Task: Look for space in Goiana, Brazil from 12th  July, 2023 to 15th July, 2023 for 3 adults in price range Rs.12000 to Rs.16000. Place can be entire place with 2 bedrooms having 3 beds and 1 bathroom. Property type can be house, flat, guest house. Booking option can be shelf check-in. Required host language is Spanish.
Action: Mouse moved to (509, 91)
Screenshot: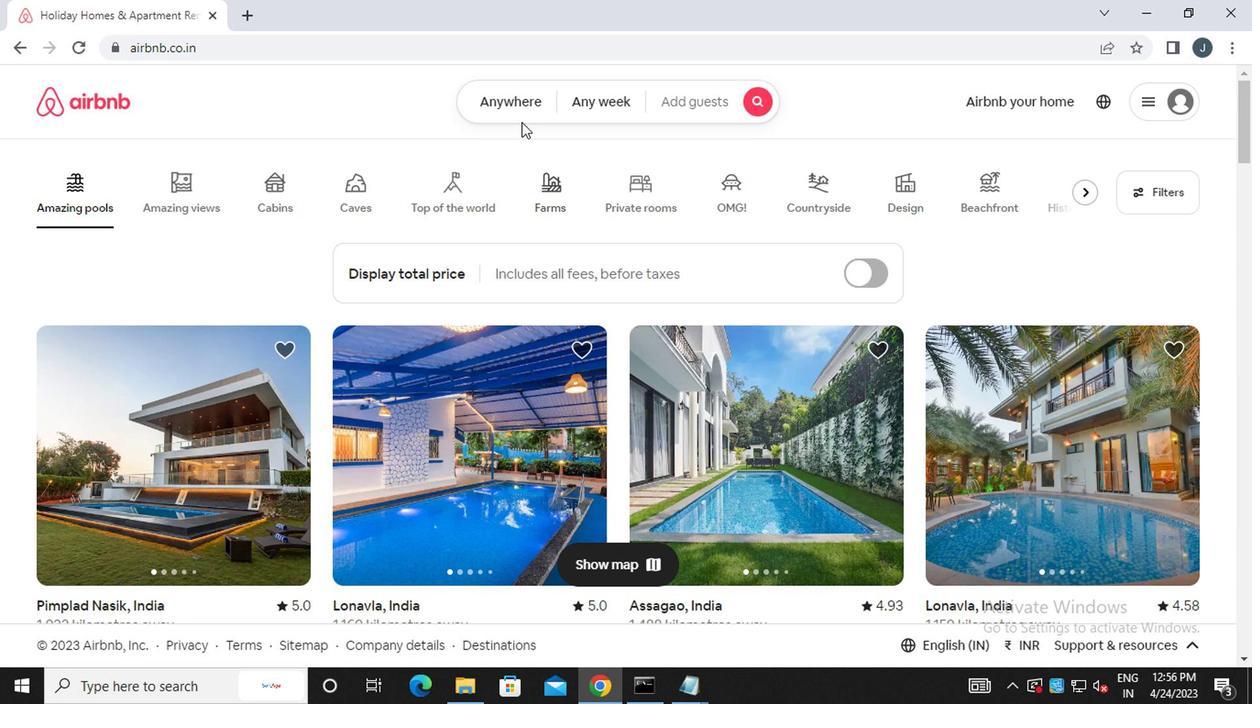 
Action: Mouse pressed left at (509, 91)
Screenshot: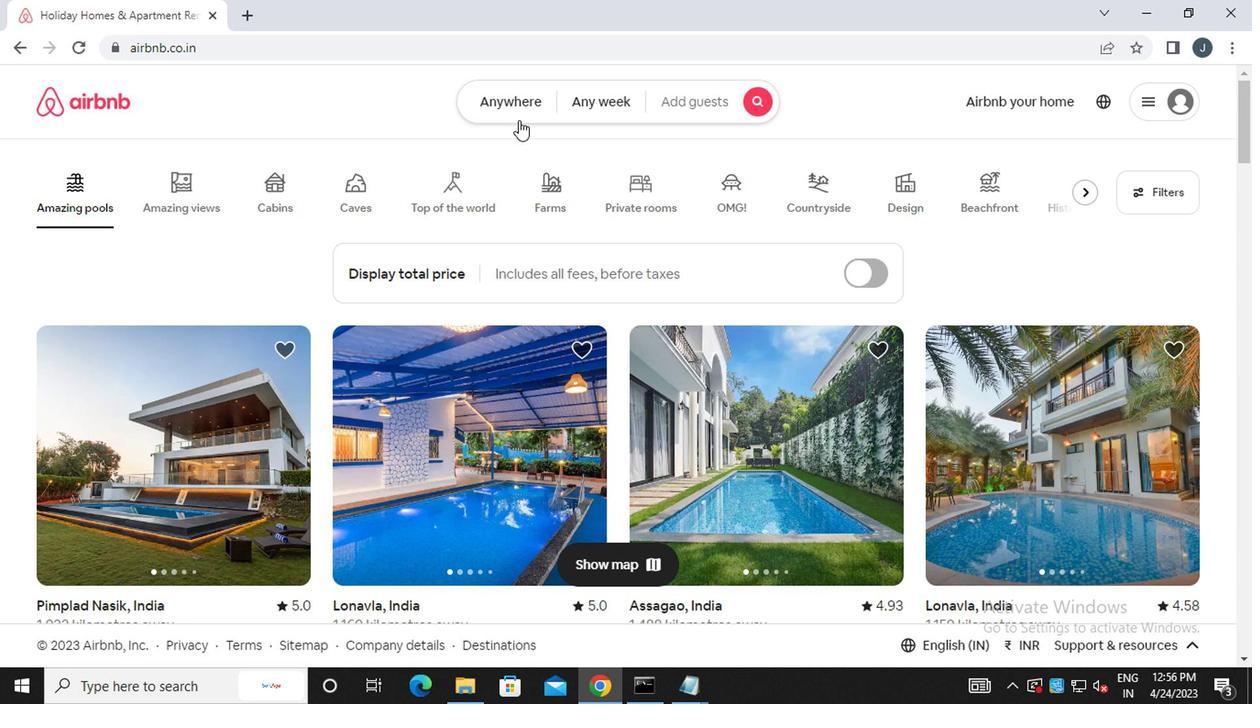 
Action: Mouse moved to (286, 177)
Screenshot: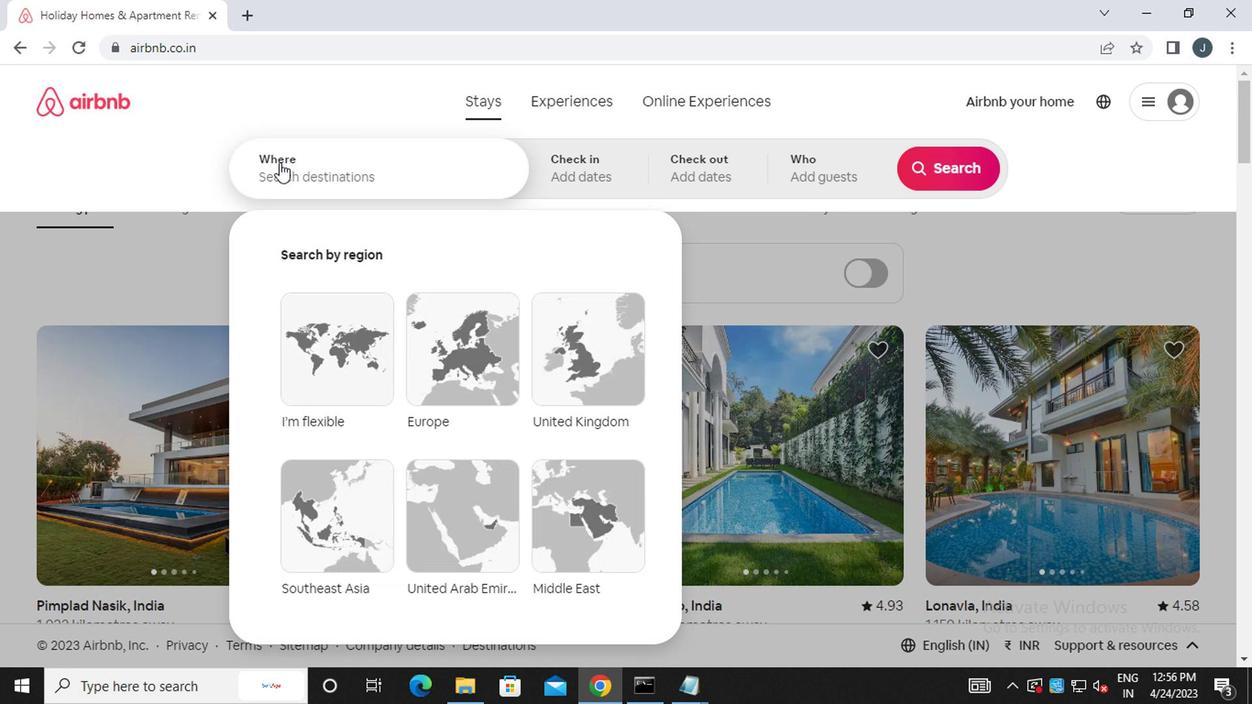 
Action: Mouse pressed left at (286, 177)
Screenshot: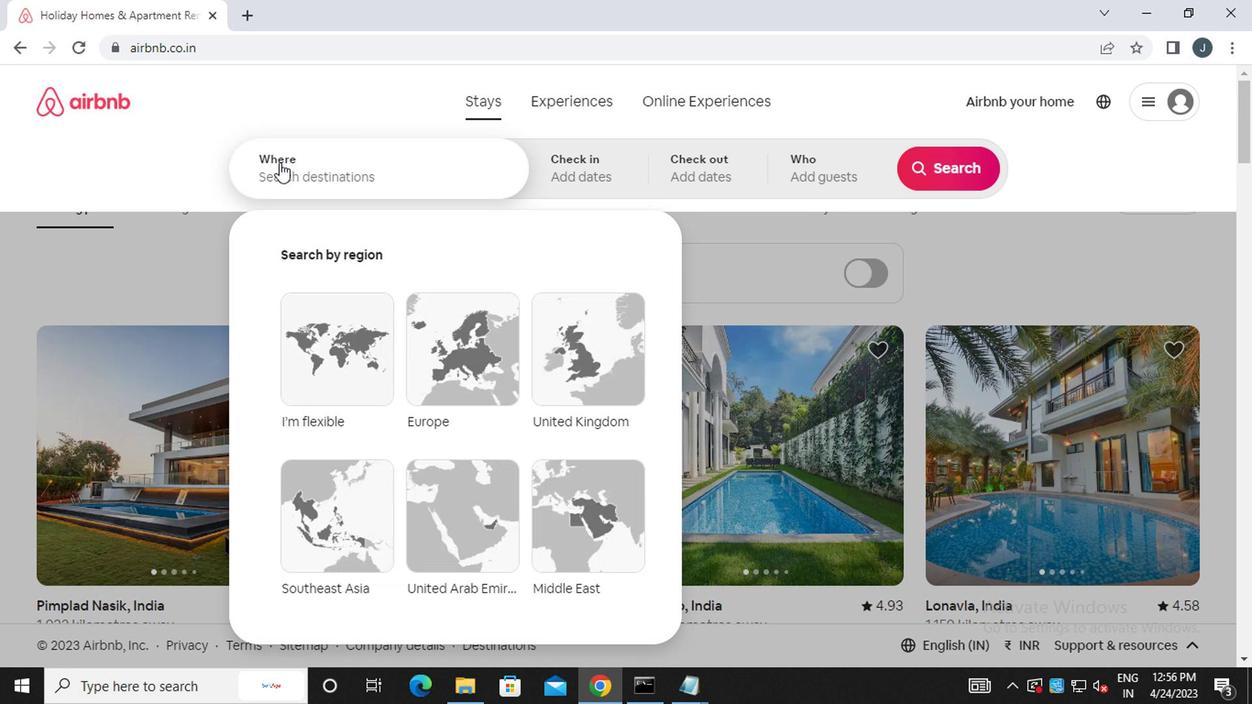 
Action: Key pressed g<Key.caps_lock>oiana,<Key.caps_lock><Key.space>b<Key.caps_lock>razil
Screenshot: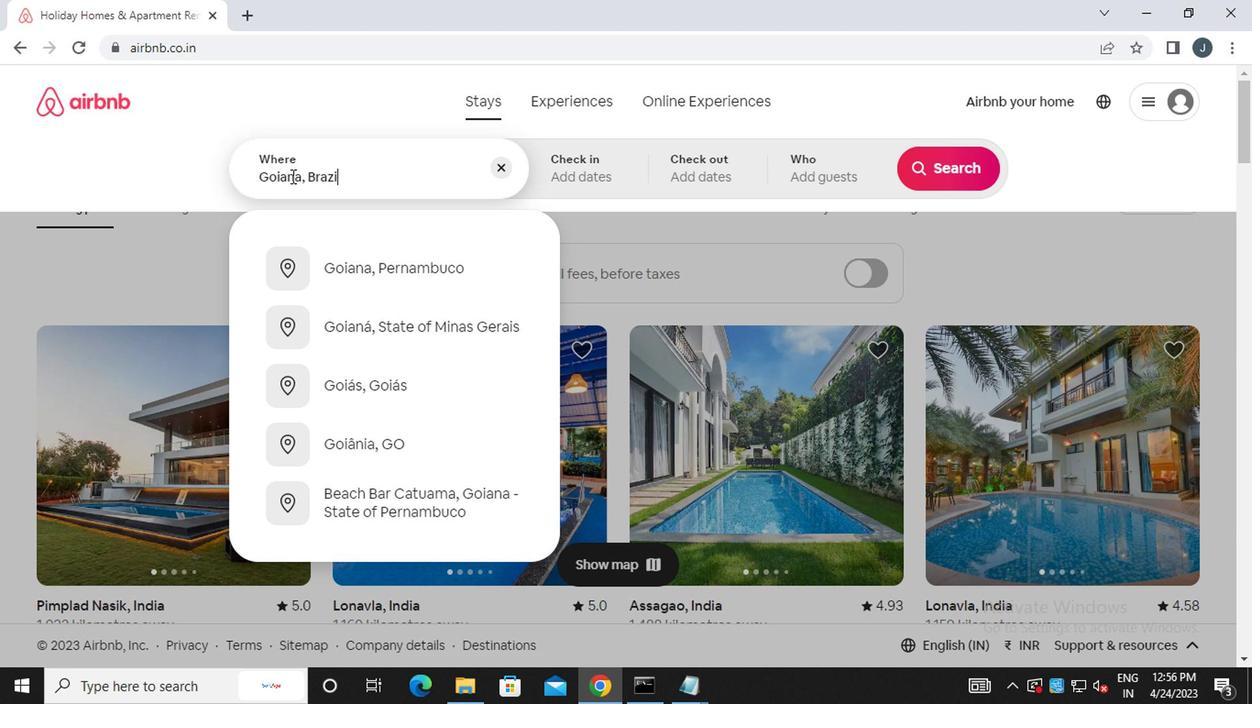
Action: Mouse moved to (591, 174)
Screenshot: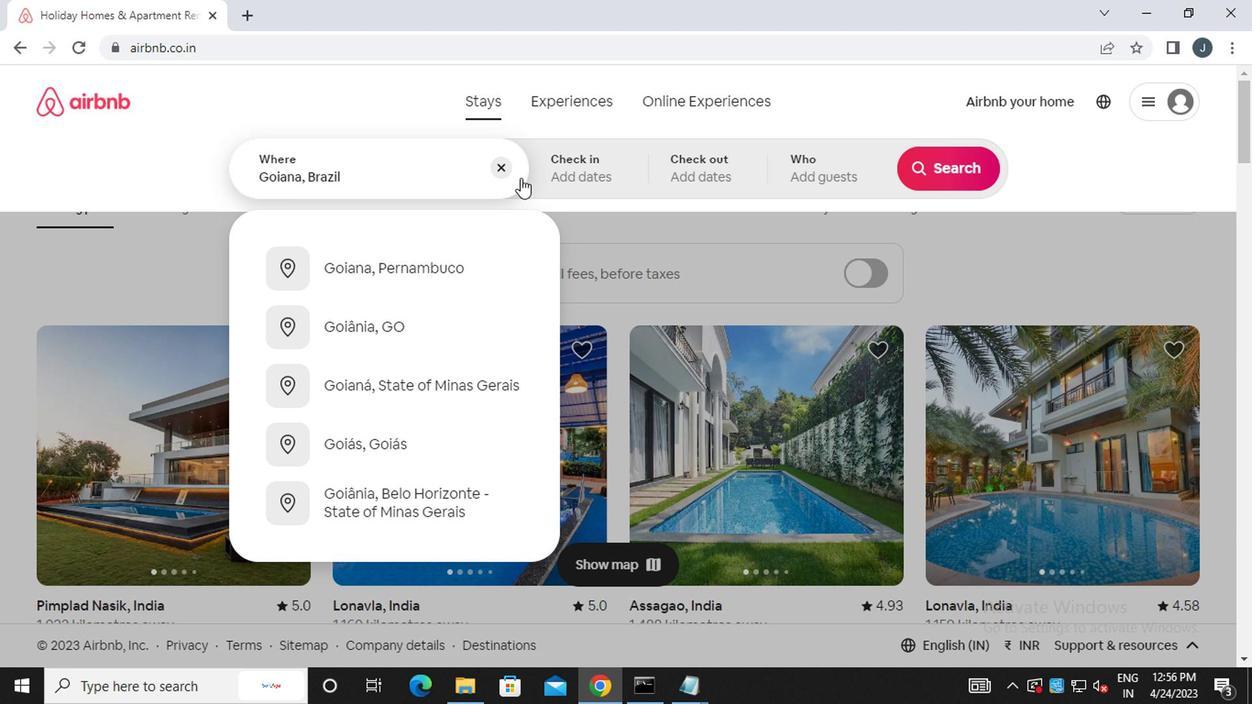 
Action: Mouse pressed left at (591, 174)
Screenshot: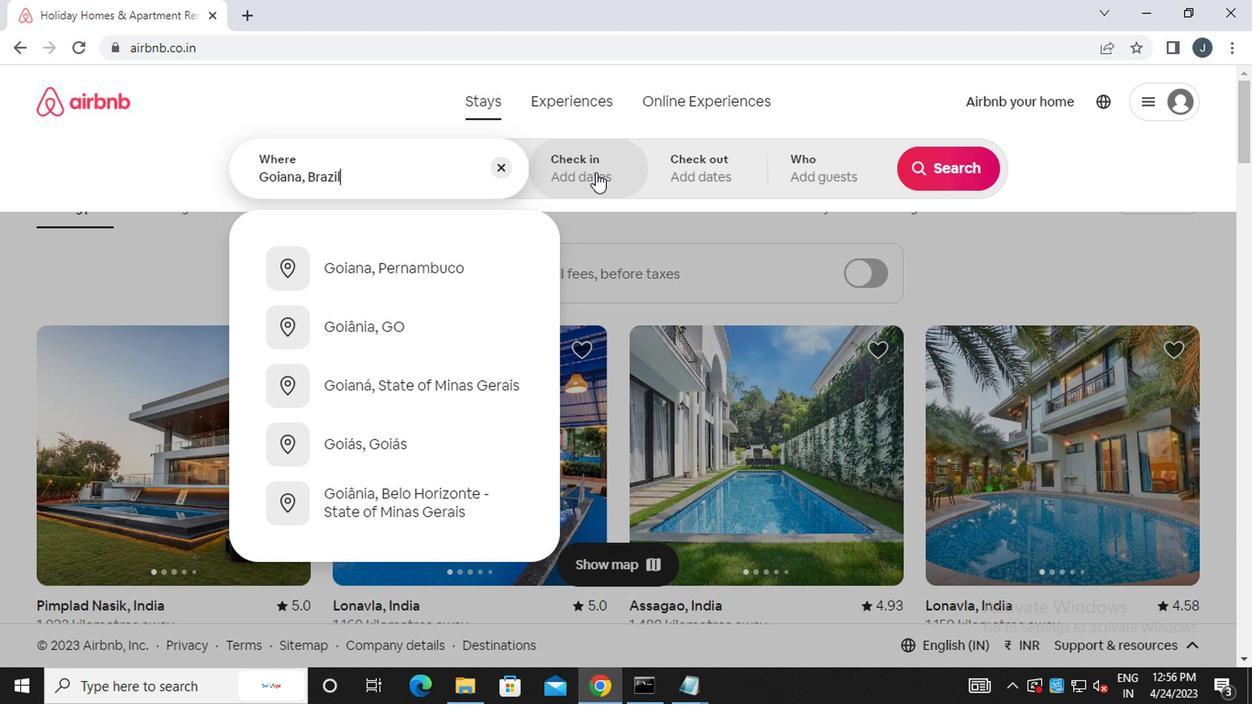 
Action: Mouse moved to (938, 314)
Screenshot: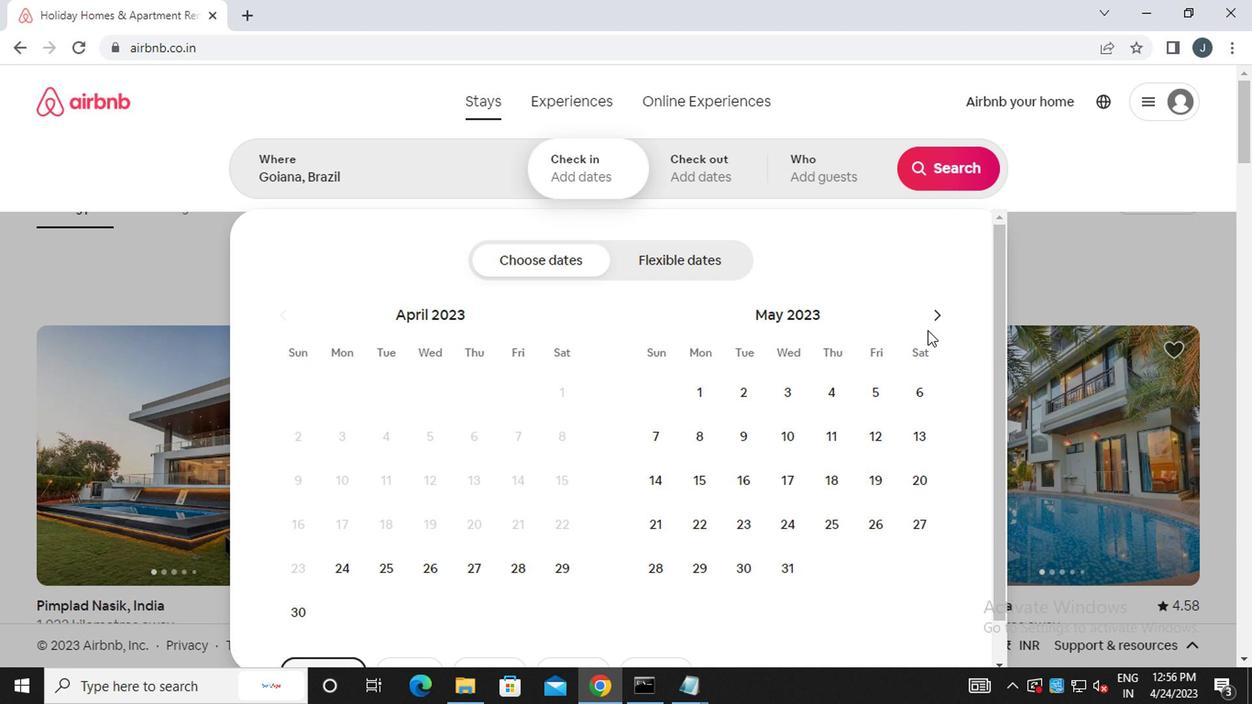 
Action: Mouse pressed left at (938, 314)
Screenshot: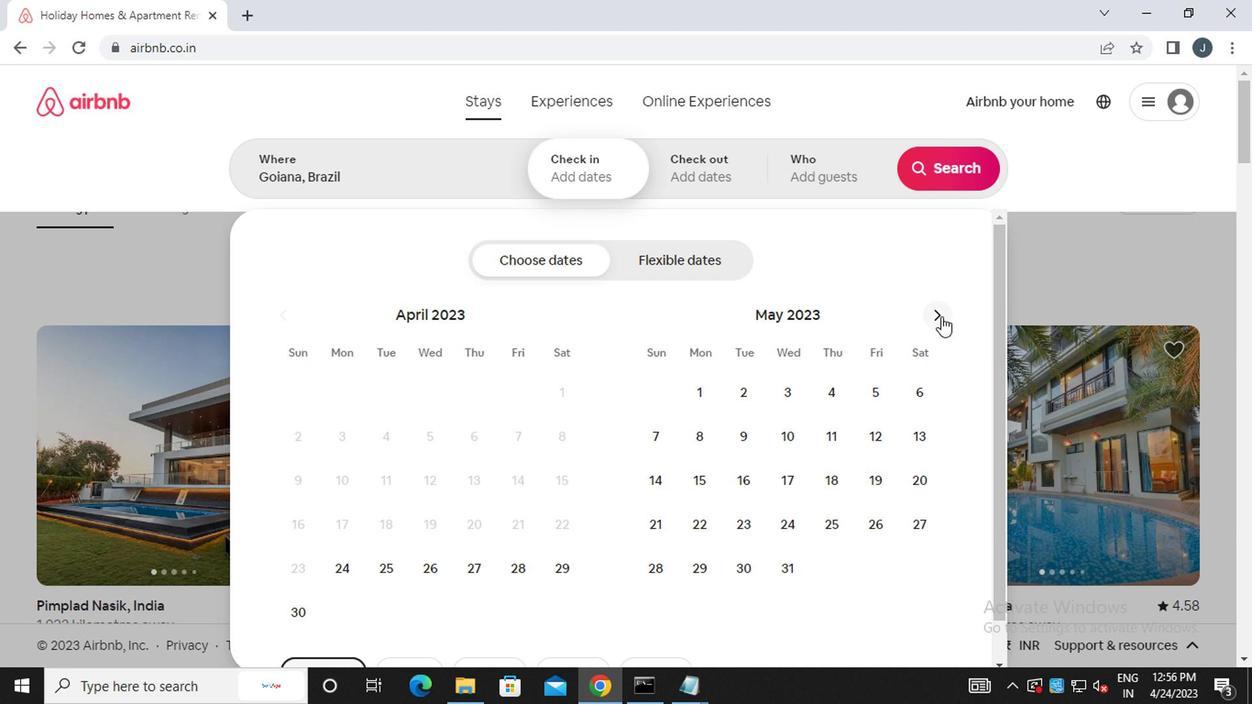 
Action: Mouse moved to (938, 314)
Screenshot: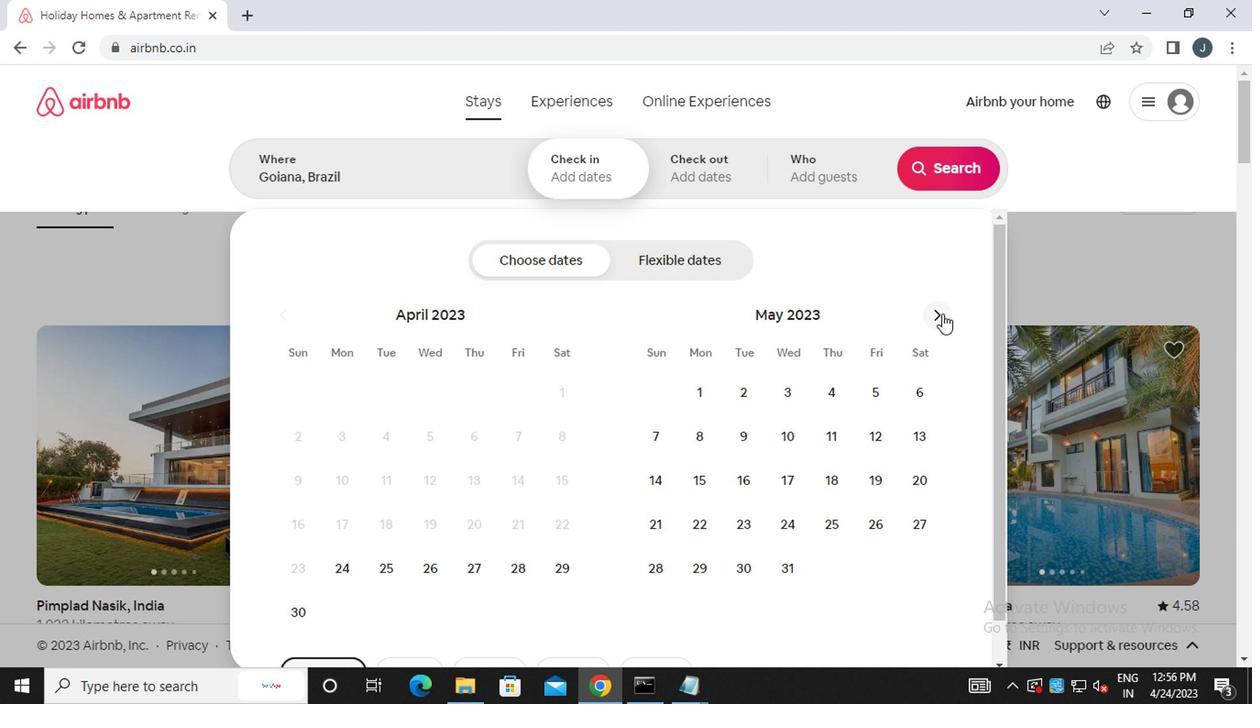 
Action: Mouse pressed left at (938, 314)
Screenshot: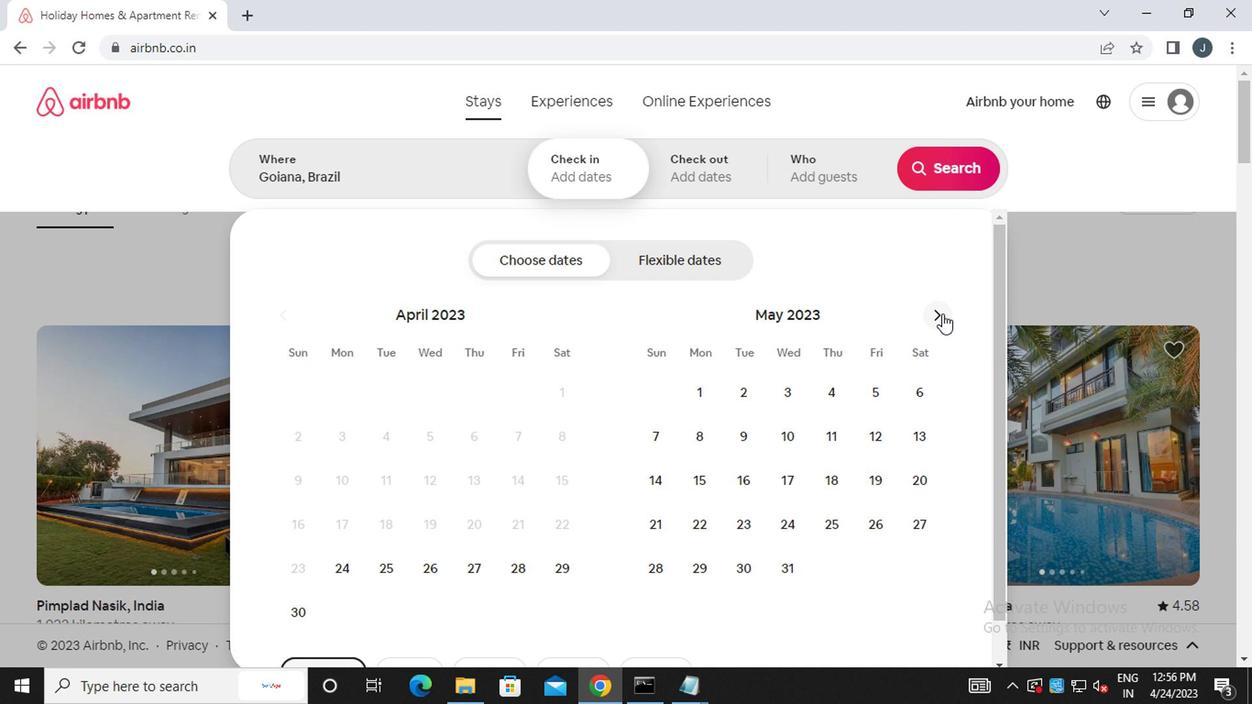
Action: Mouse moved to (772, 481)
Screenshot: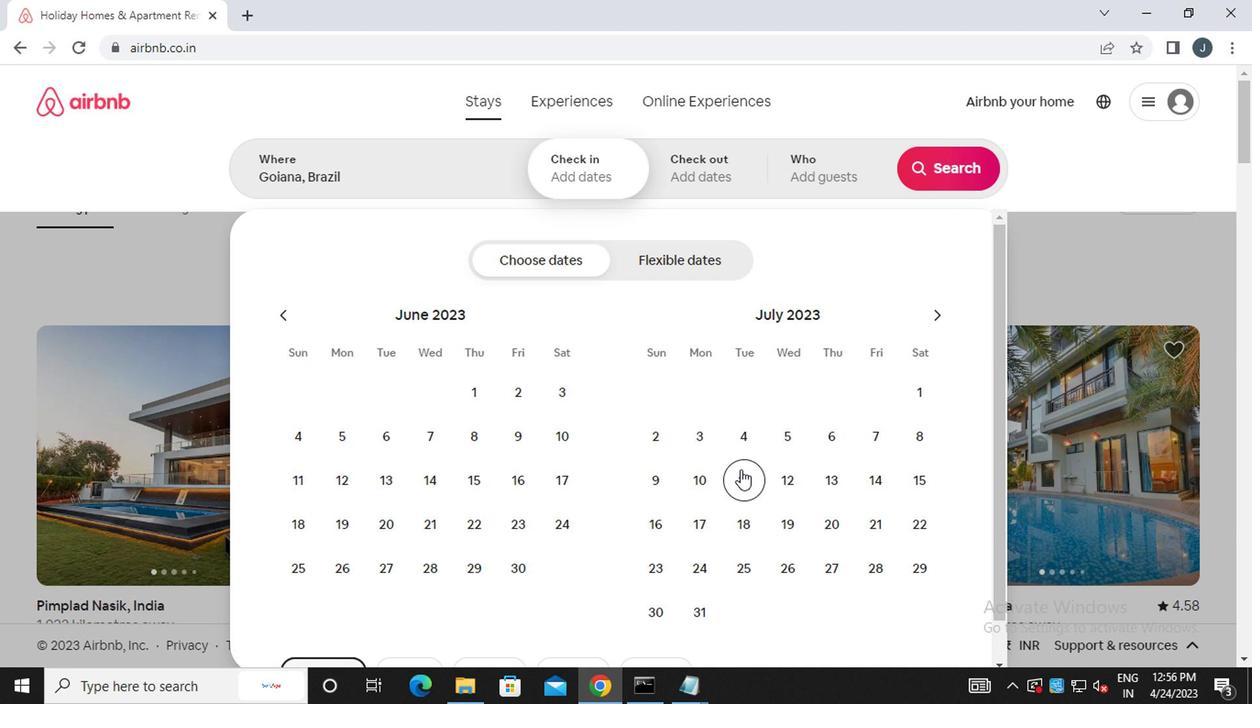 
Action: Mouse pressed left at (772, 481)
Screenshot: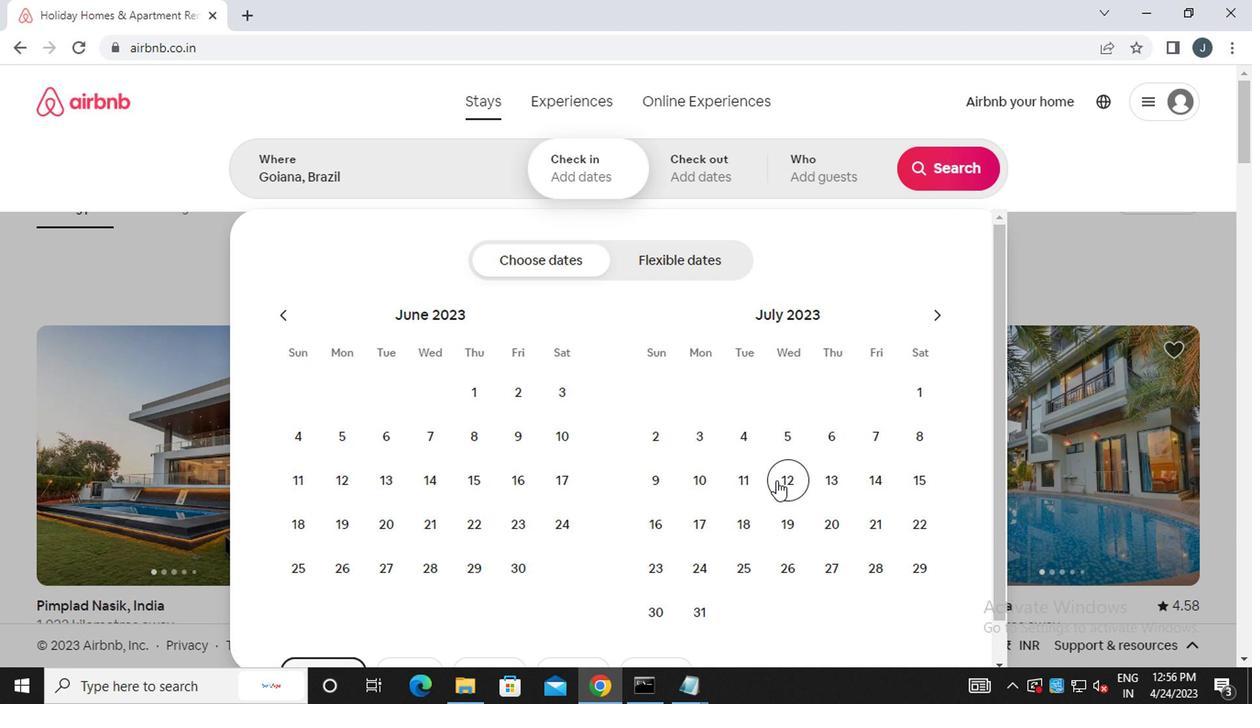 
Action: Mouse moved to (913, 479)
Screenshot: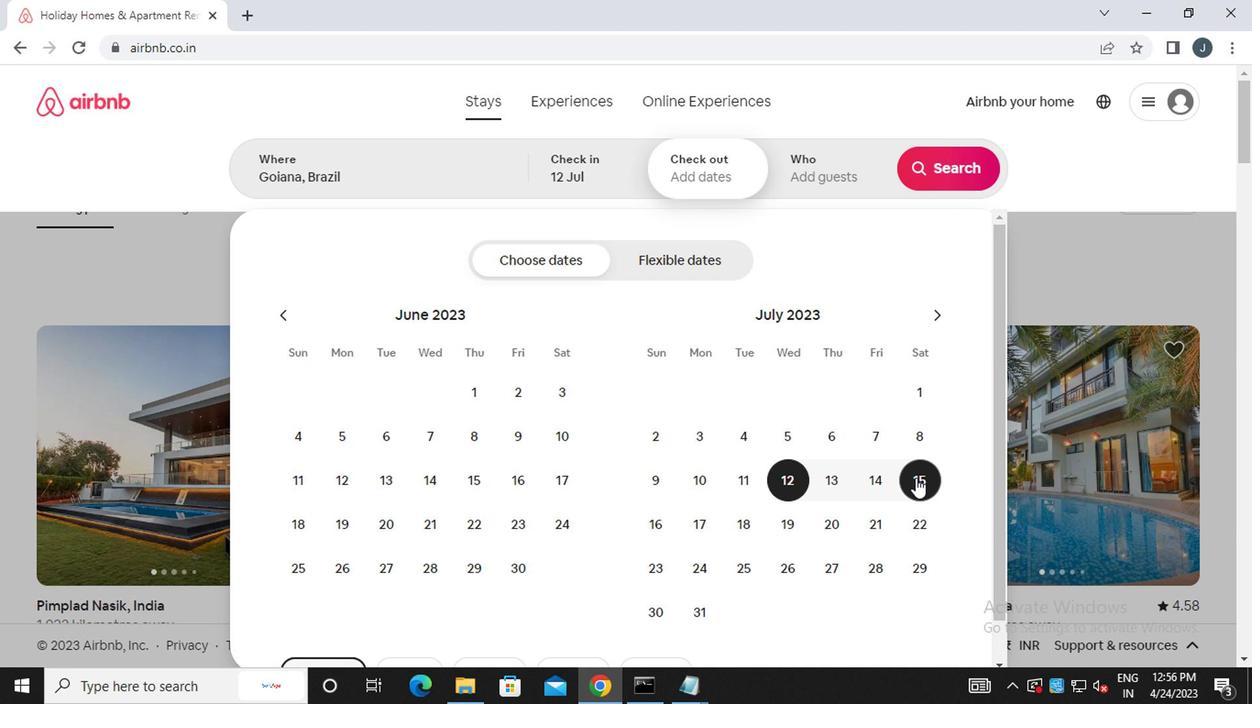 
Action: Mouse pressed left at (913, 479)
Screenshot: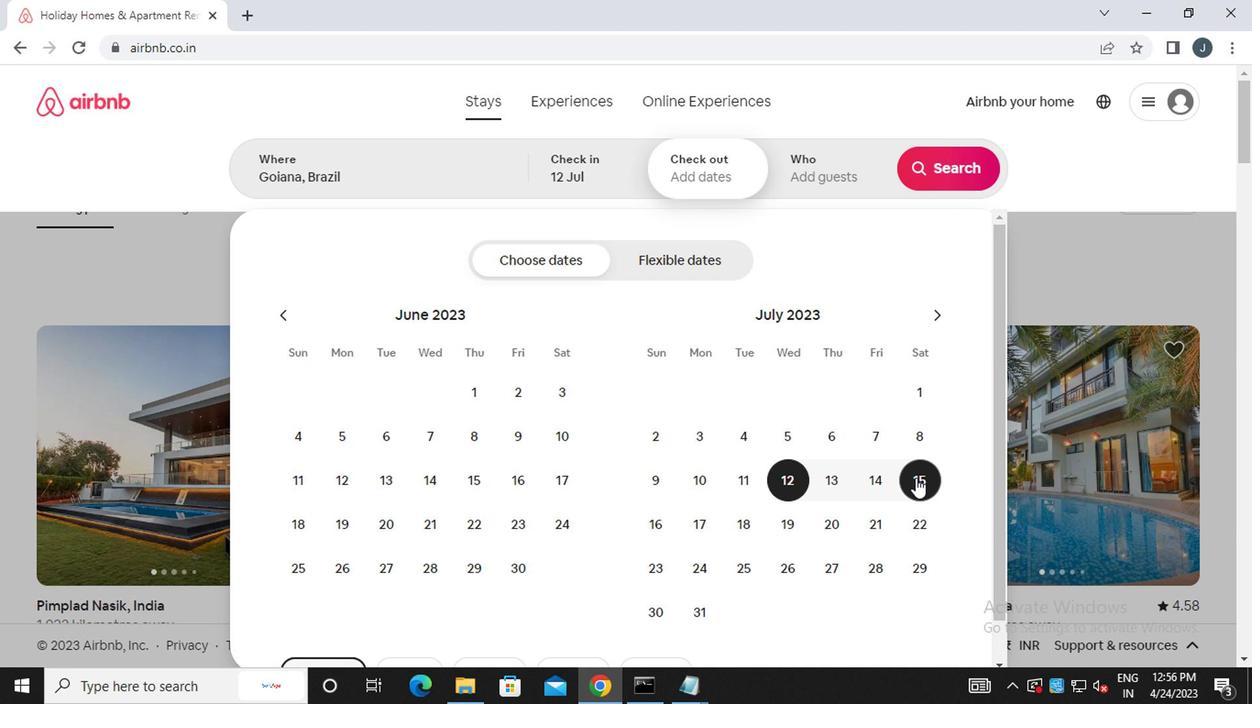 
Action: Mouse moved to (835, 184)
Screenshot: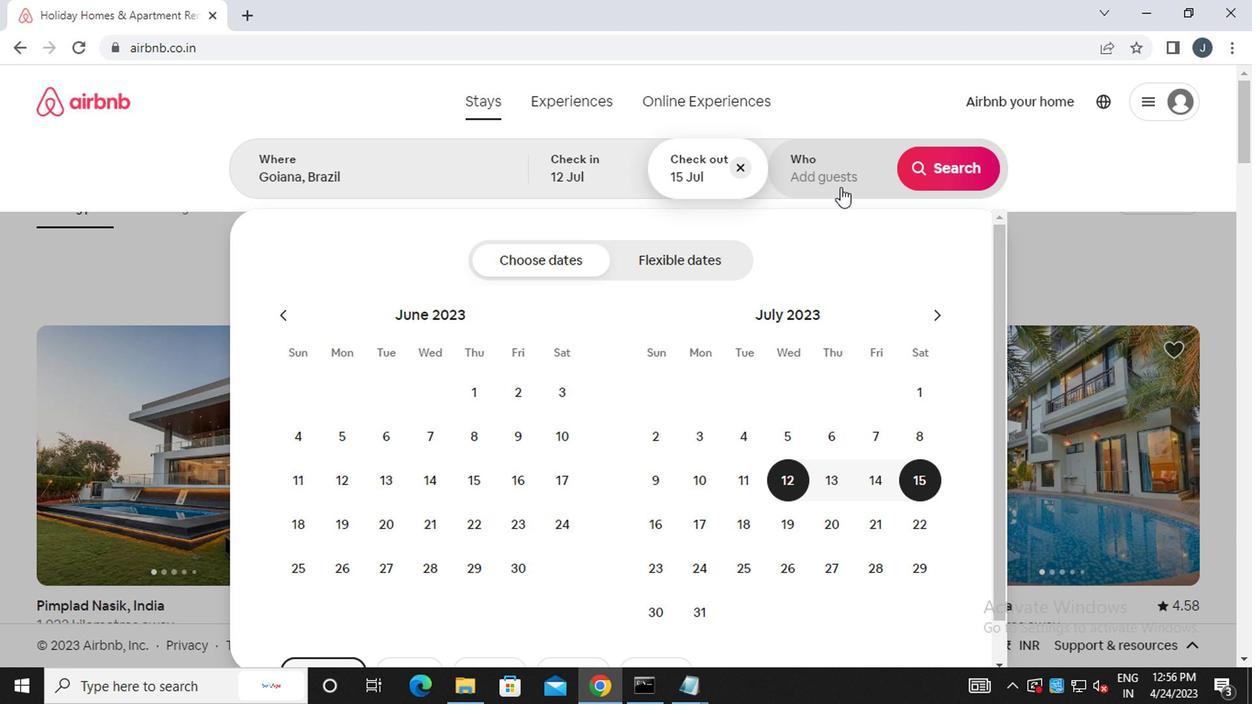 
Action: Mouse pressed left at (835, 184)
Screenshot: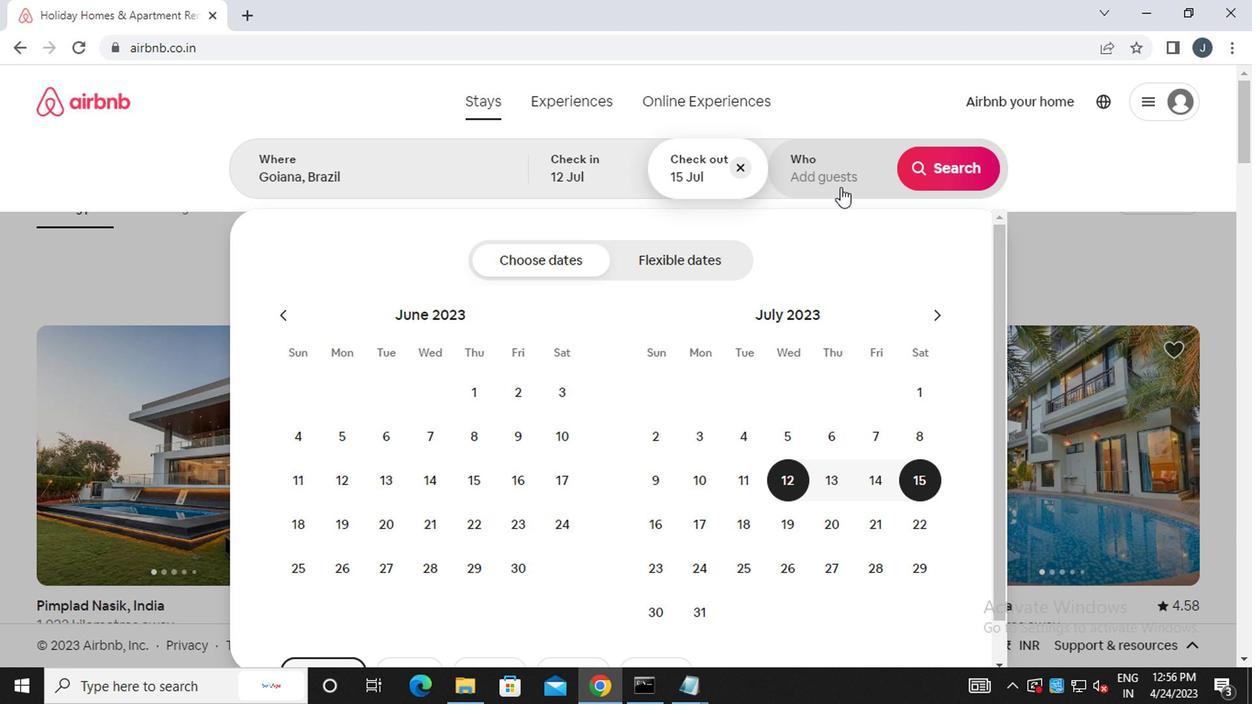 
Action: Mouse moved to (948, 268)
Screenshot: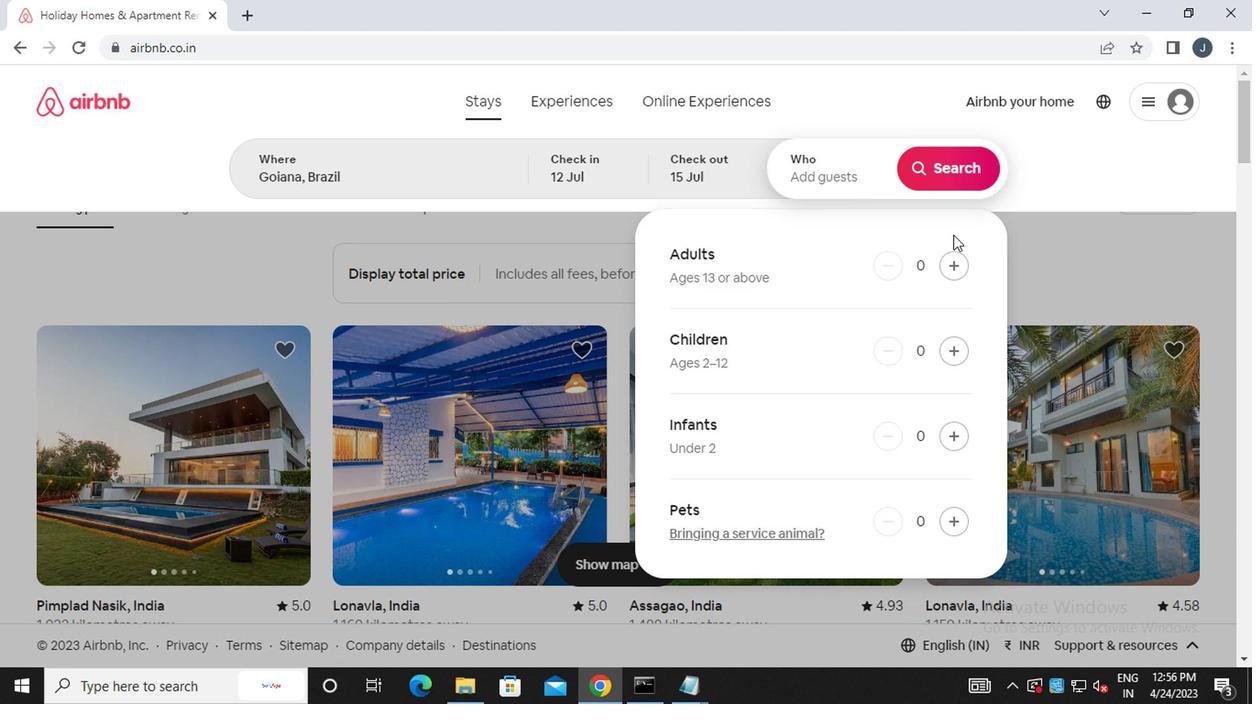 
Action: Mouse pressed left at (948, 268)
Screenshot: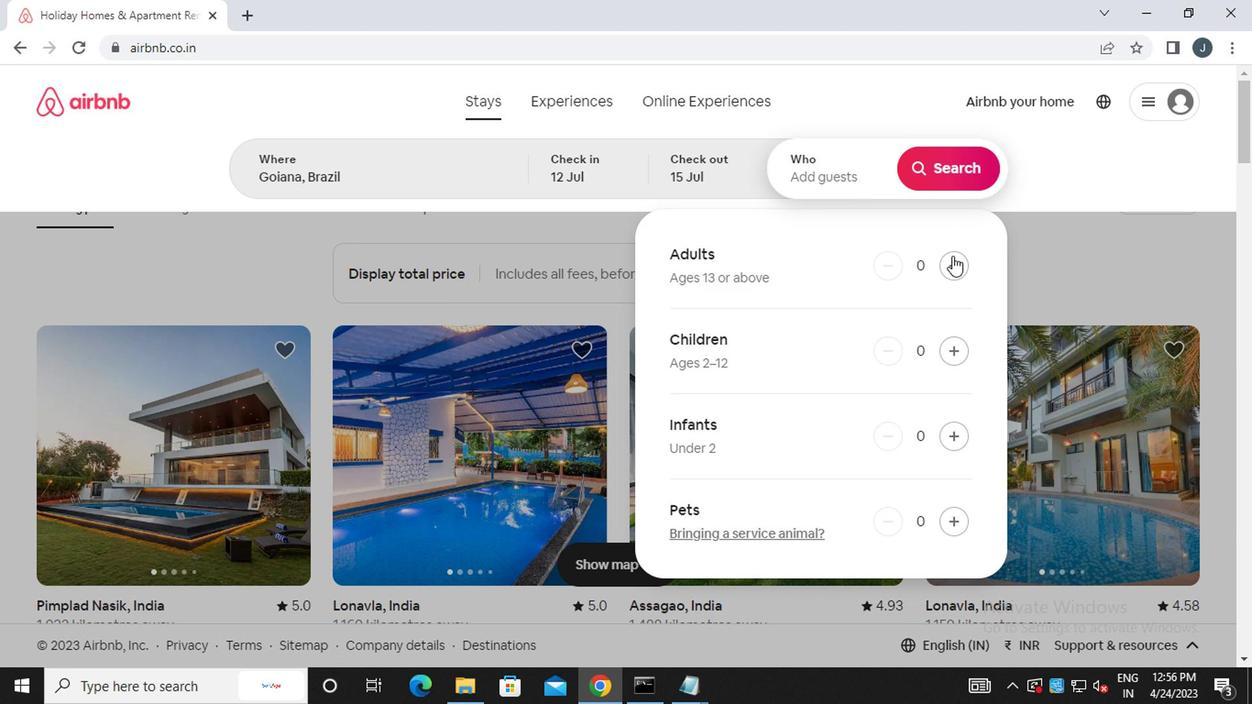 
Action: Mouse pressed left at (948, 268)
Screenshot: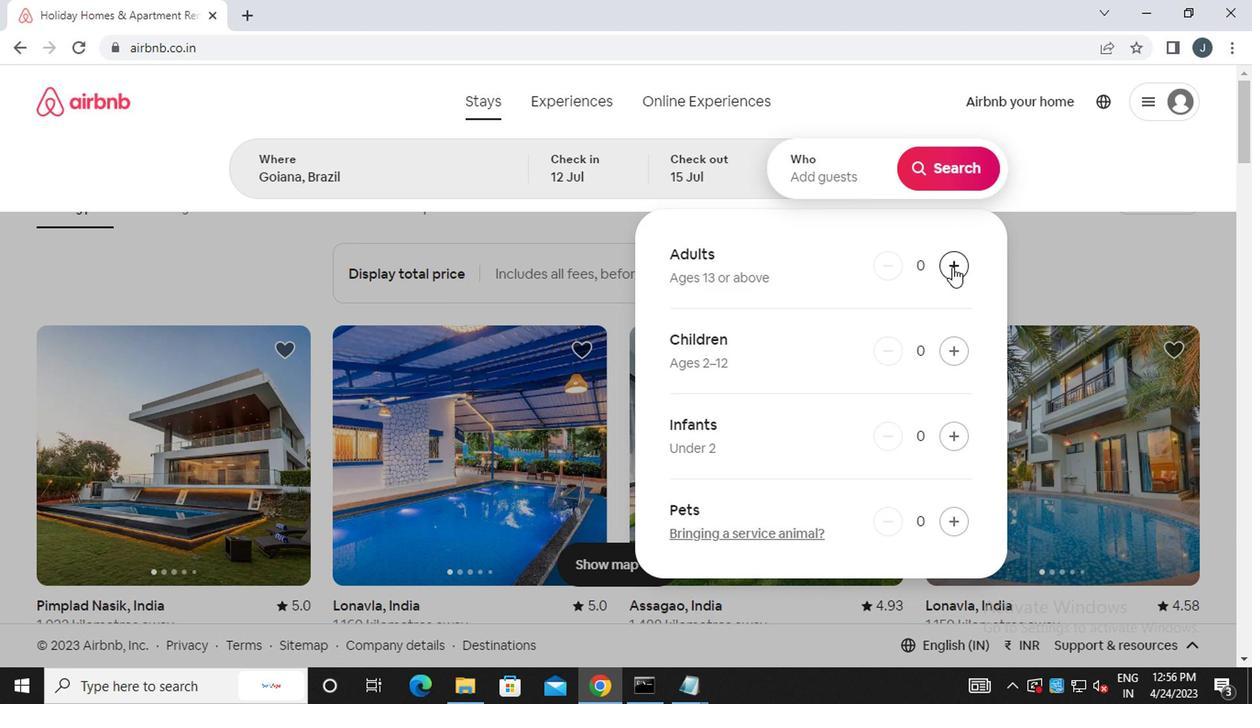 
Action: Mouse pressed left at (948, 268)
Screenshot: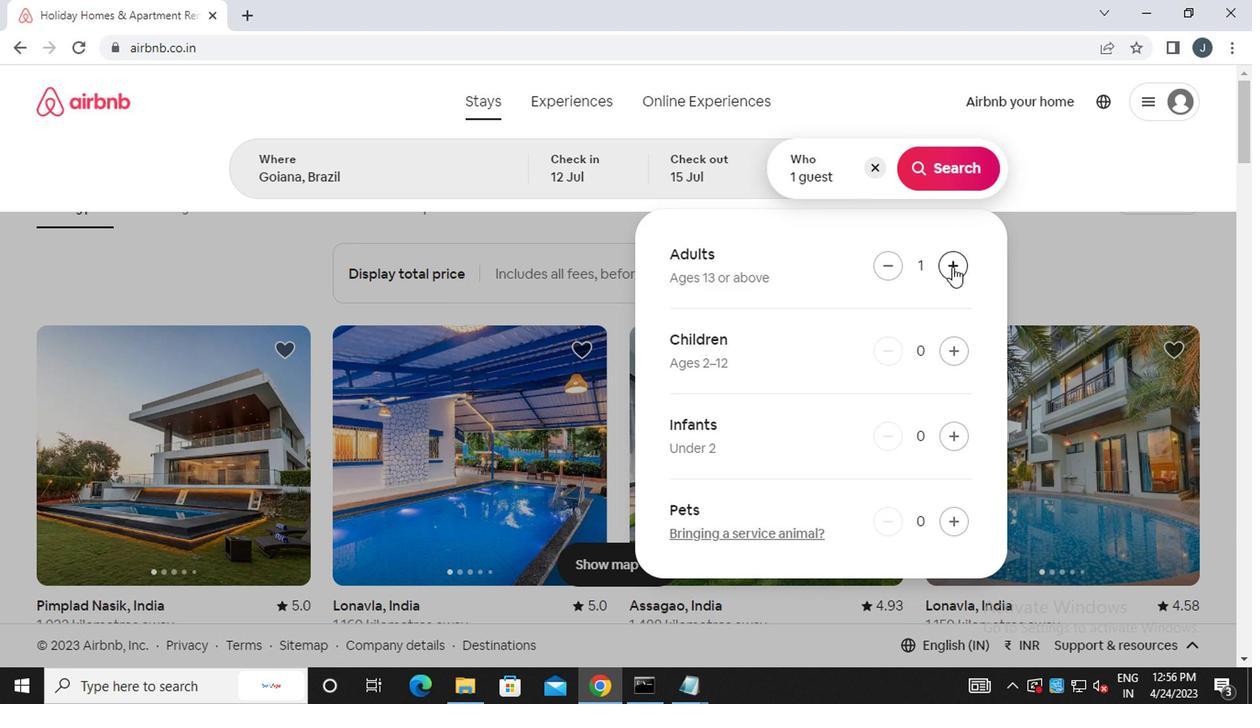 
Action: Mouse moved to (959, 177)
Screenshot: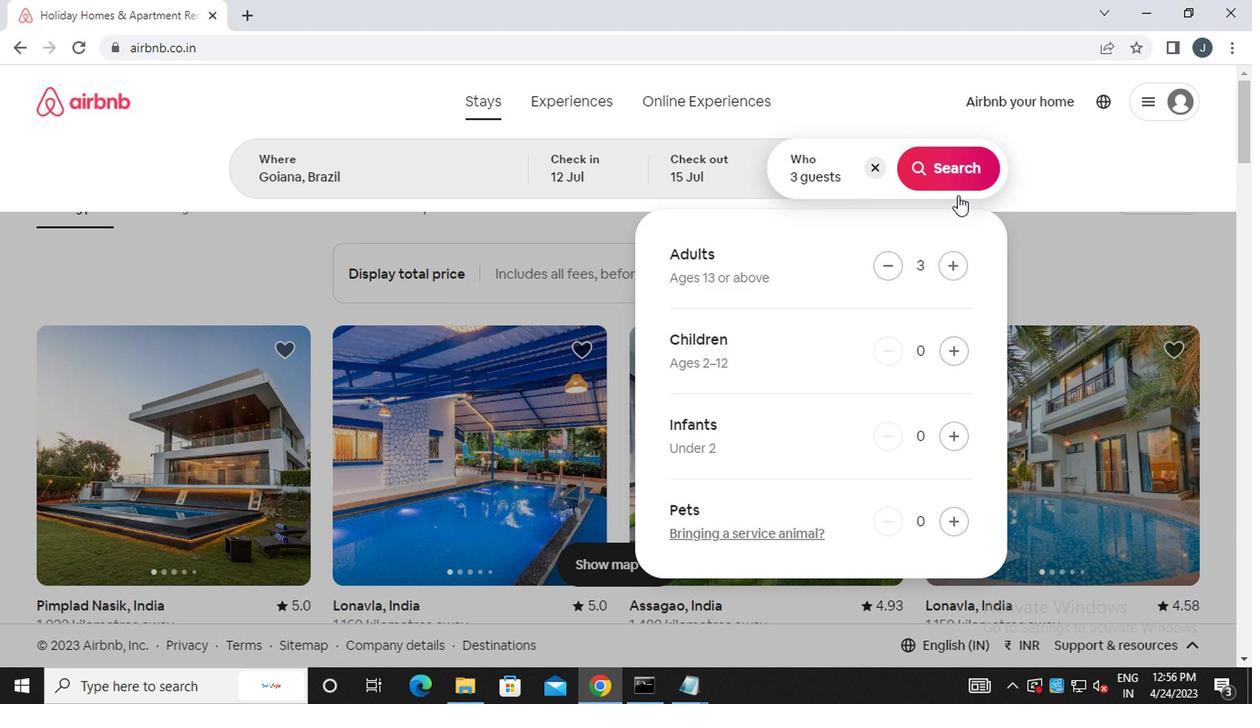 
Action: Mouse pressed left at (959, 177)
Screenshot: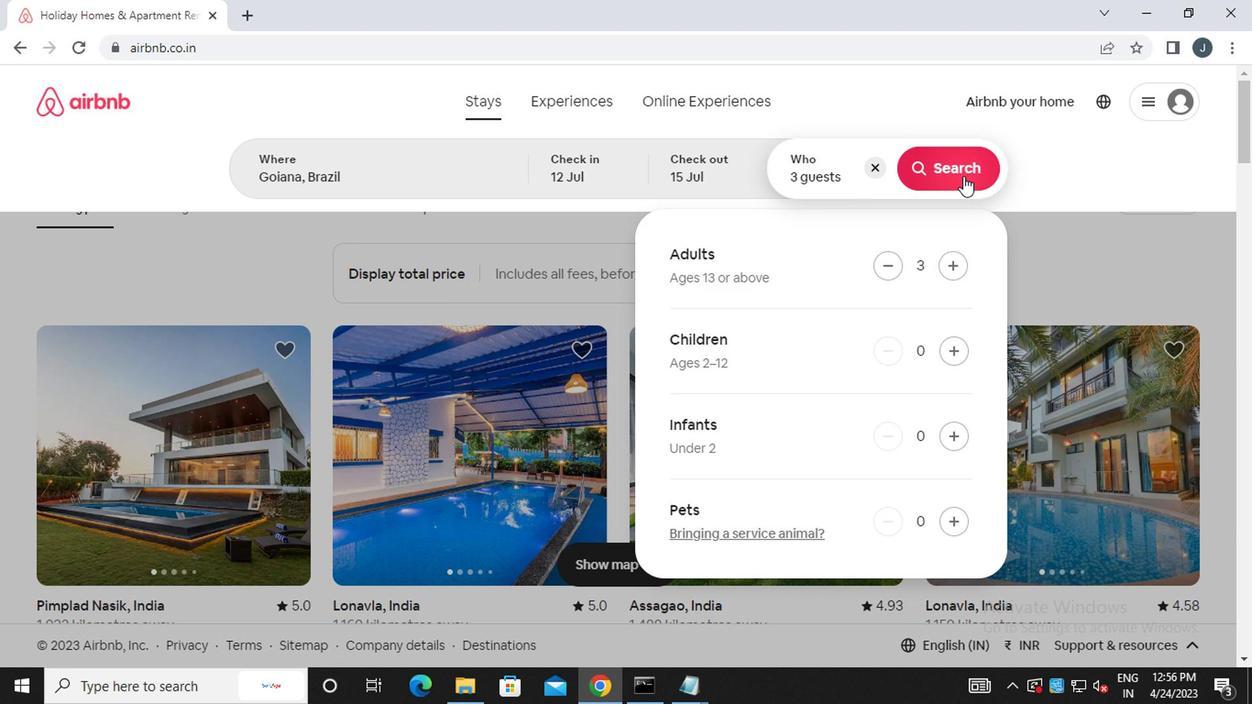 
Action: Mouse moved to (1157, 174)
Screenshot: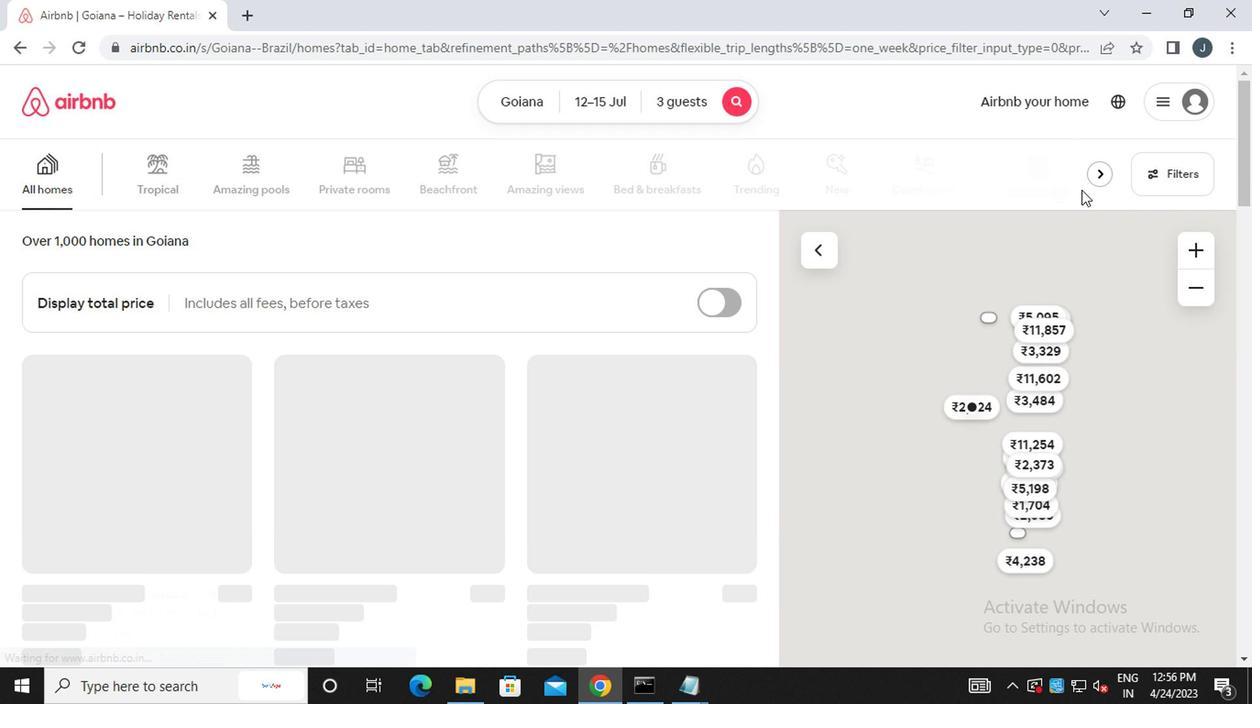 
Action: Mouse pressed left at (1157, 174)
Screenshot: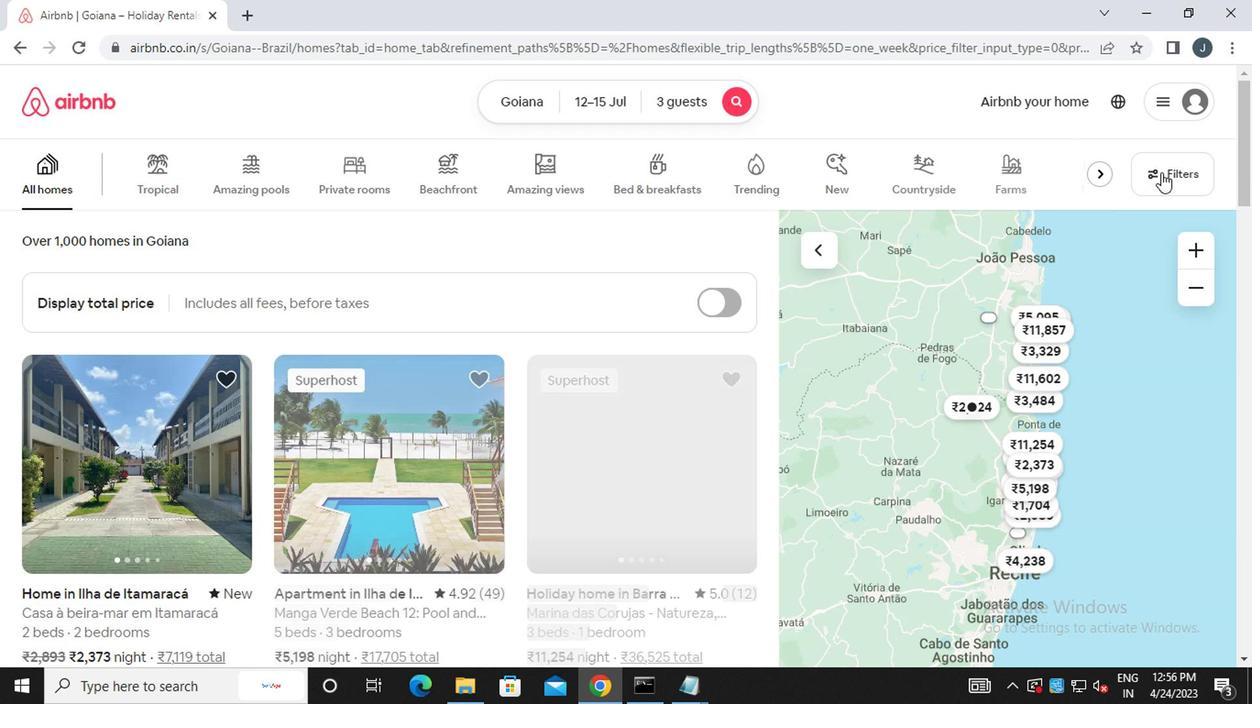 
Action: Mouse moved to (395, 410)
Screenshot: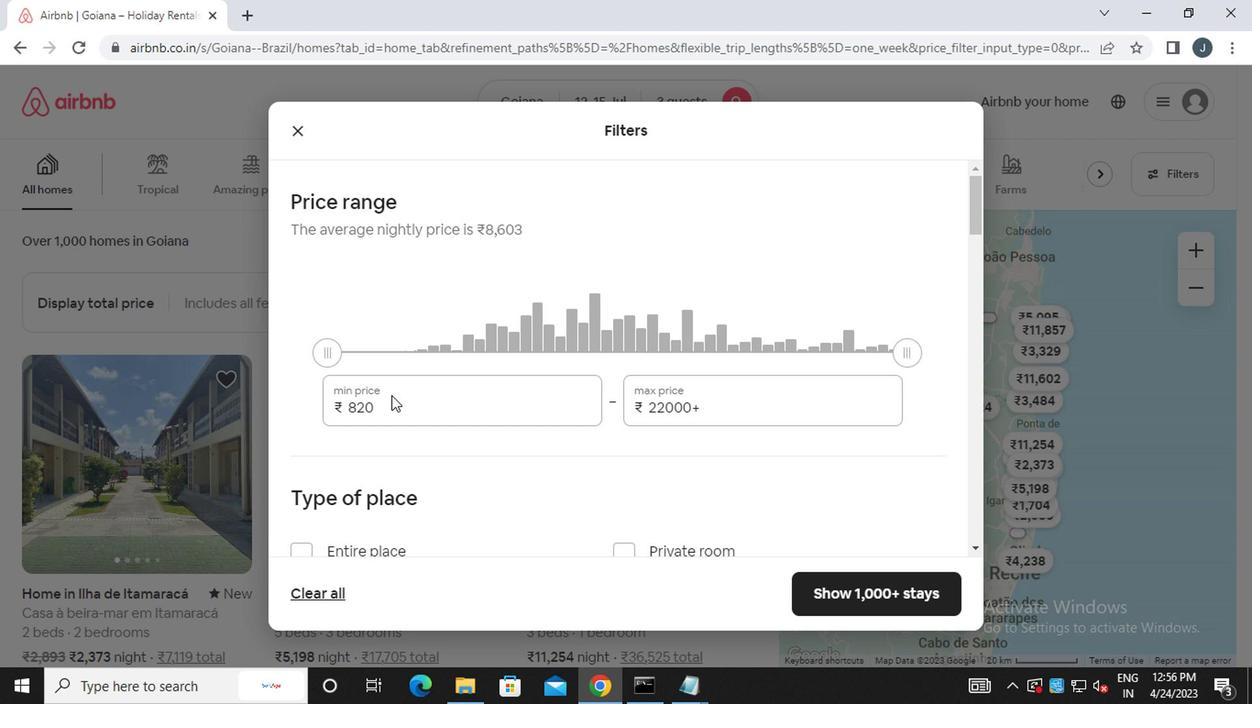 
Action: Mouse pressed left at (395, 410)
Screenshot: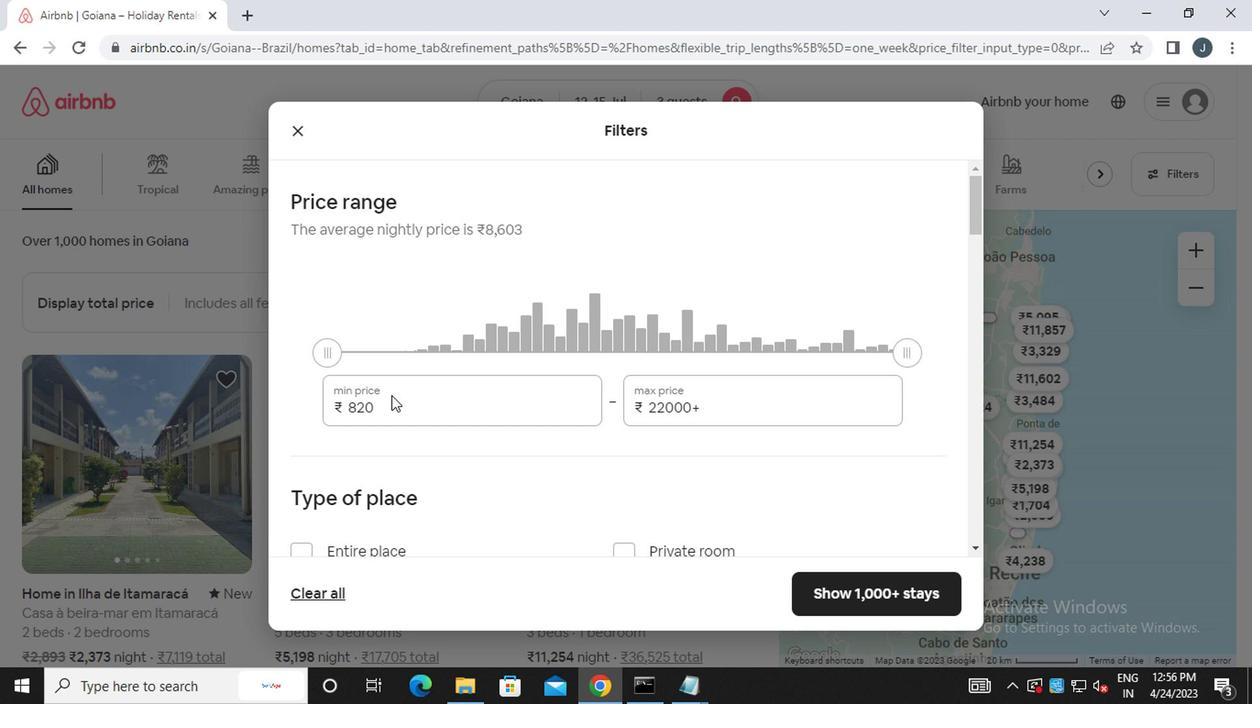
Action: Mouse moved to (388, 409)
Screenshot: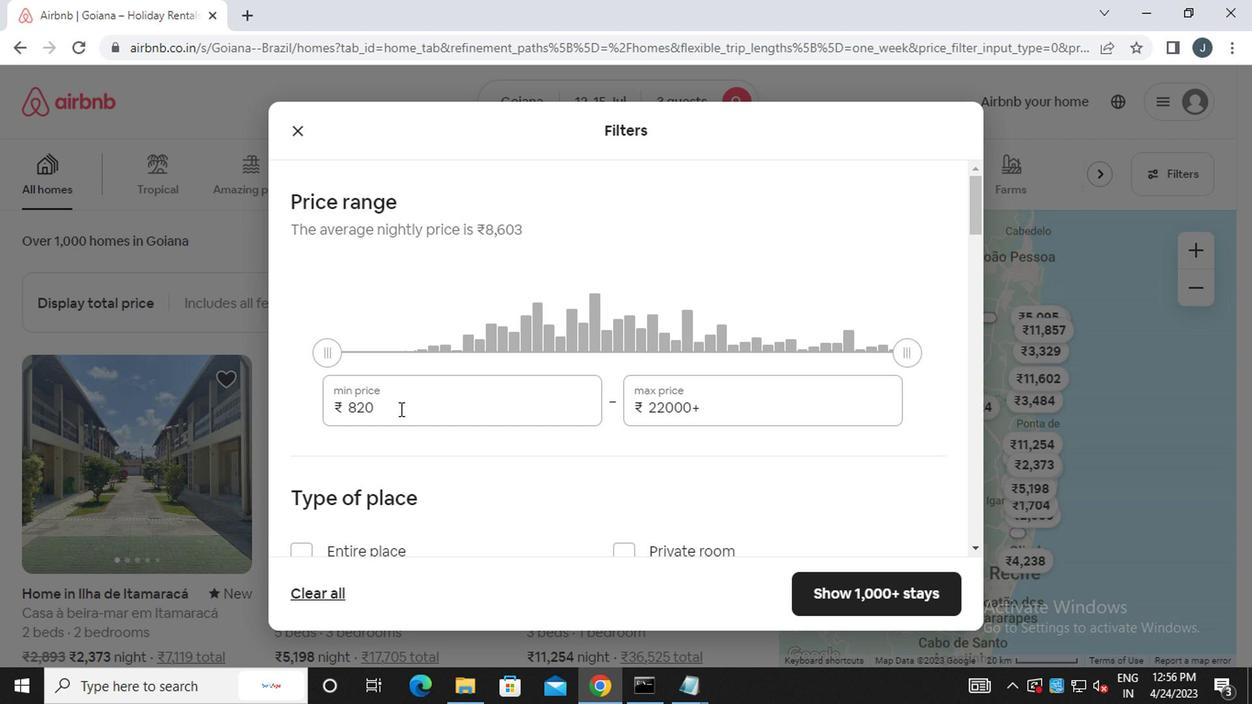 
Action: Key pressed <Key.backspace><Key.backspace><Key.backspace><Key.backspace><Key.backspace><Key.backspace><Key.backspace><Key.backspace><Key.backspace><<97>><<98>><<96>><<96>><<96>>
Screenshot: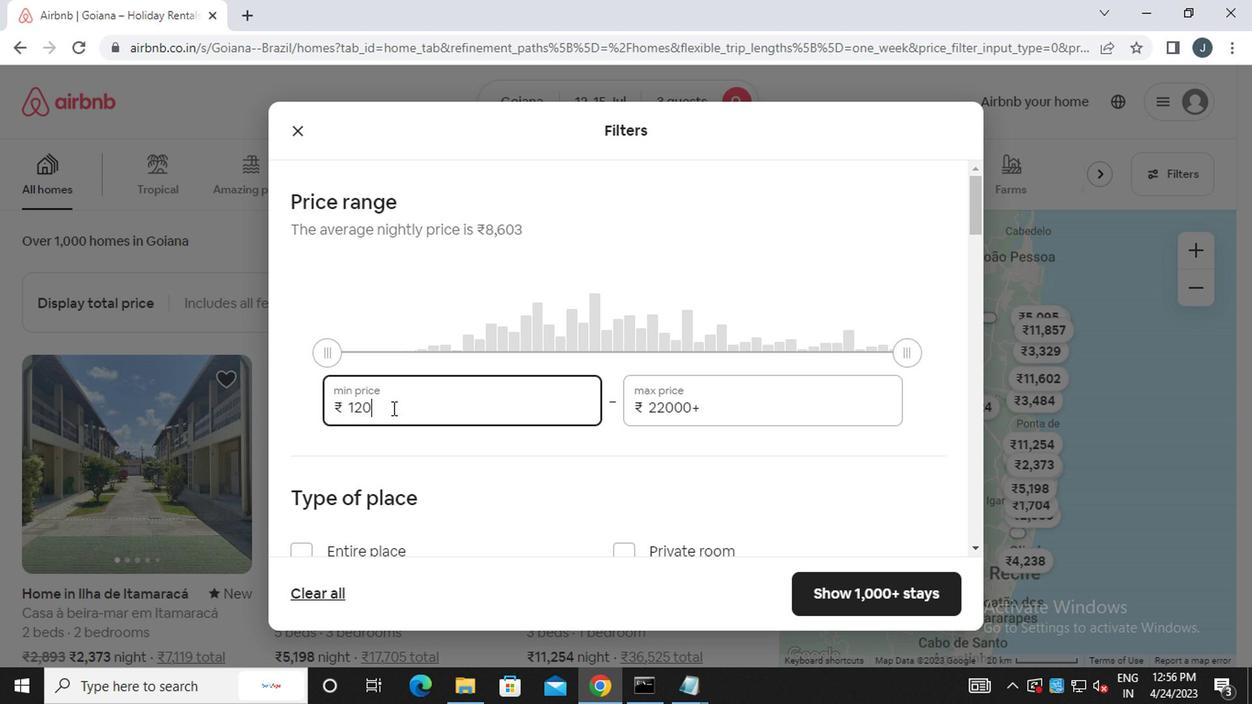 
Action: Mouse moved to (770, 395)
Screenshot: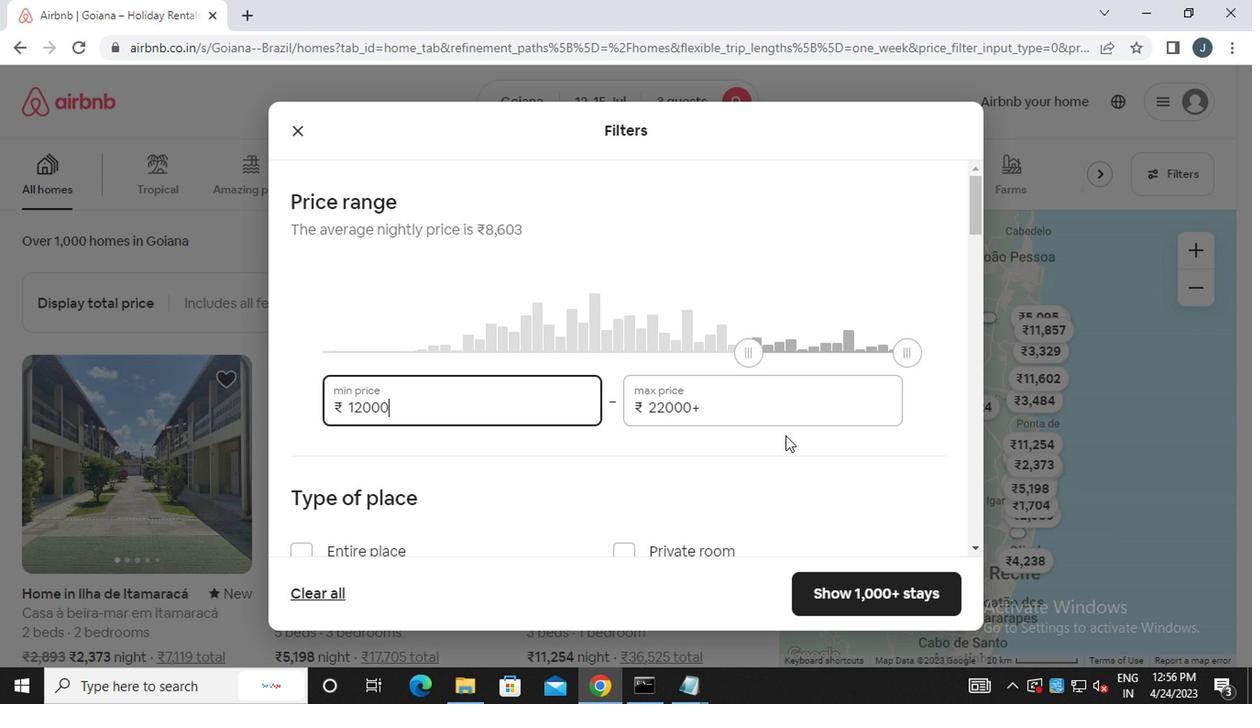 
Action: Mouse pressed left at (770, 395)
Screenshot: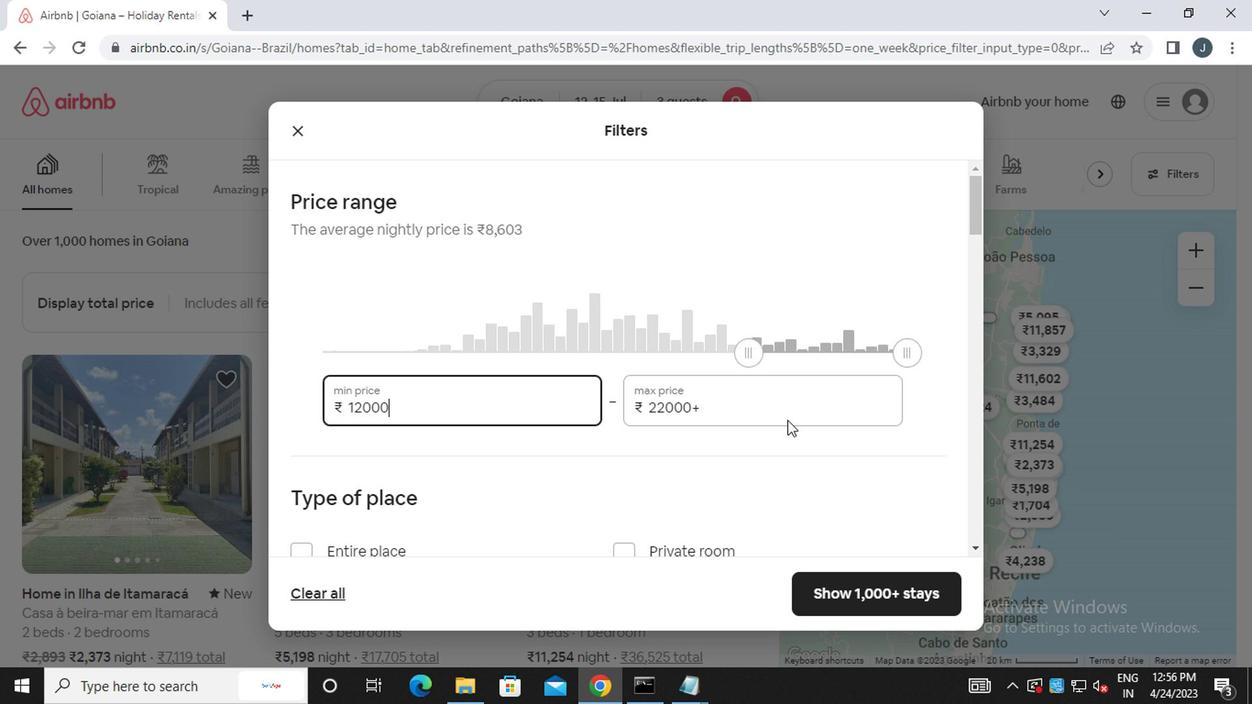 
Action: Mouse moved to (770, 395)
Screenshot: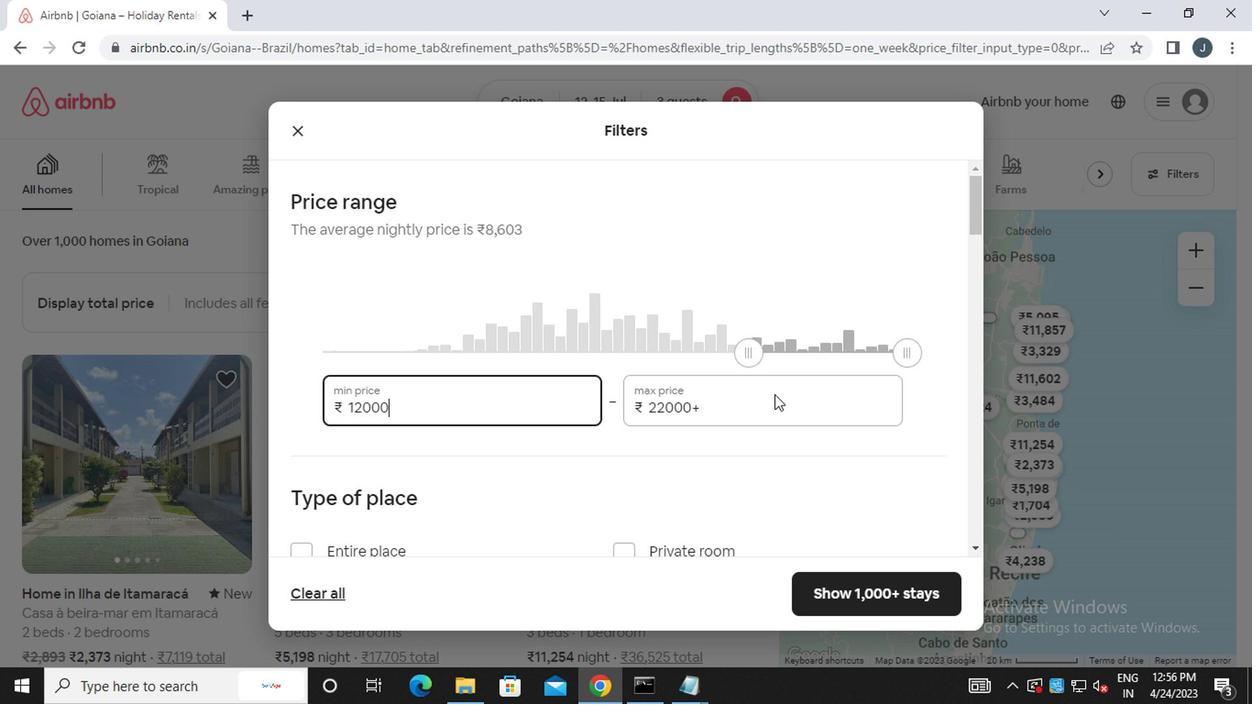 
Action: Key pressed <Key.backspace><Key.backspace><Key.backspace><Key.backspace><Key.backspace><Key.backspace><Key.backspace><Key.backspace><Key.backspace><Key.backspace><Key.backspace><Key.backspace><Key.backspace><<97>><<102>><<96>><<96>><<96>>
Screenshot: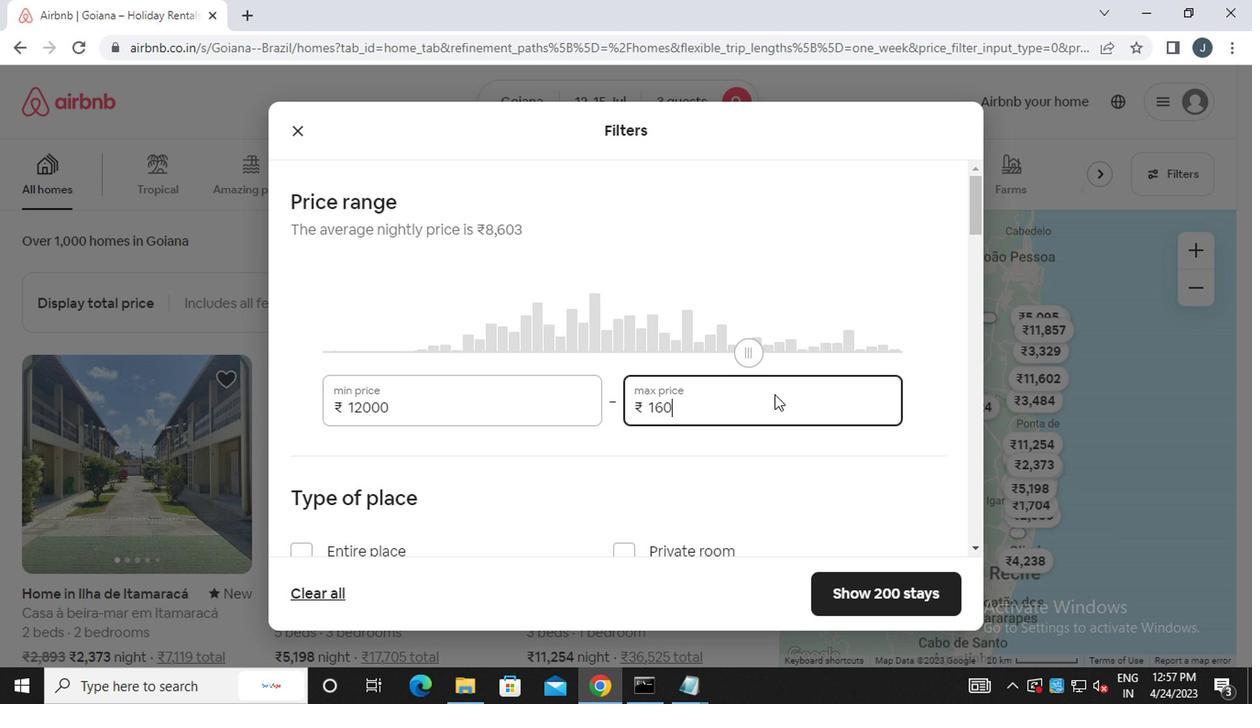 
Action: Mouse moved to (751, 404)
Screenshot: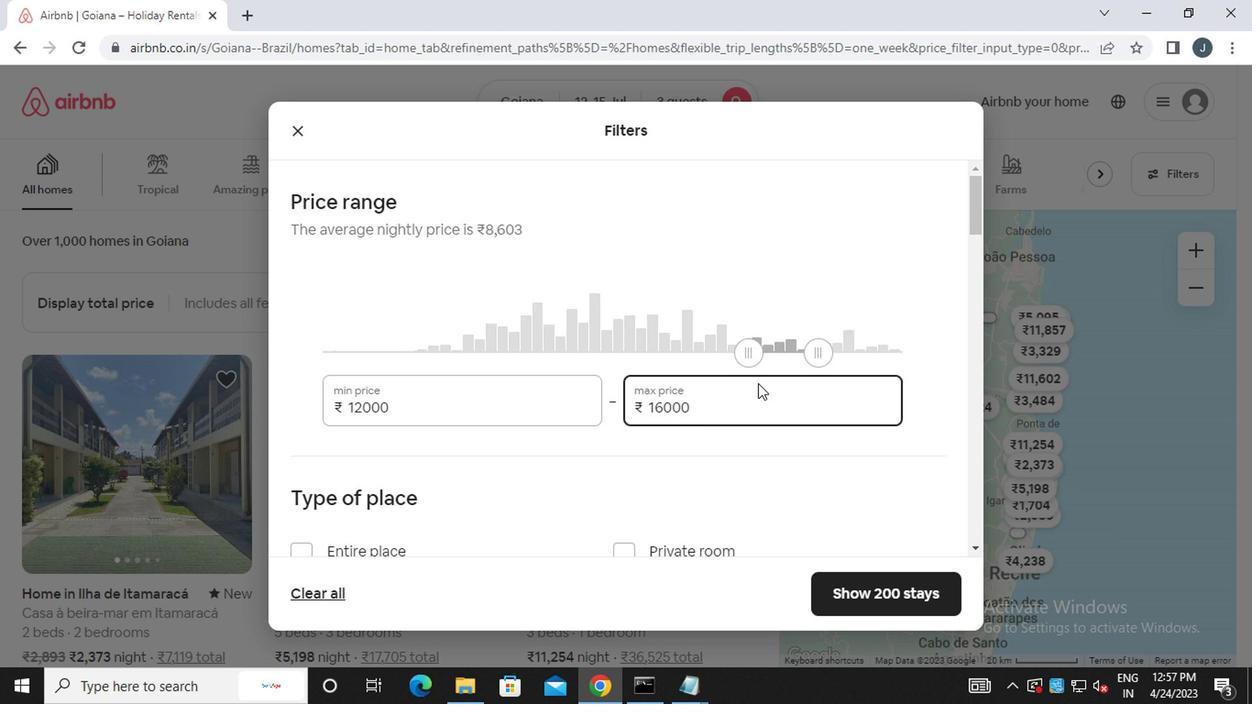 
Action: Mouse scrolled (751, 404) with delta (0, 0)
Screenshot: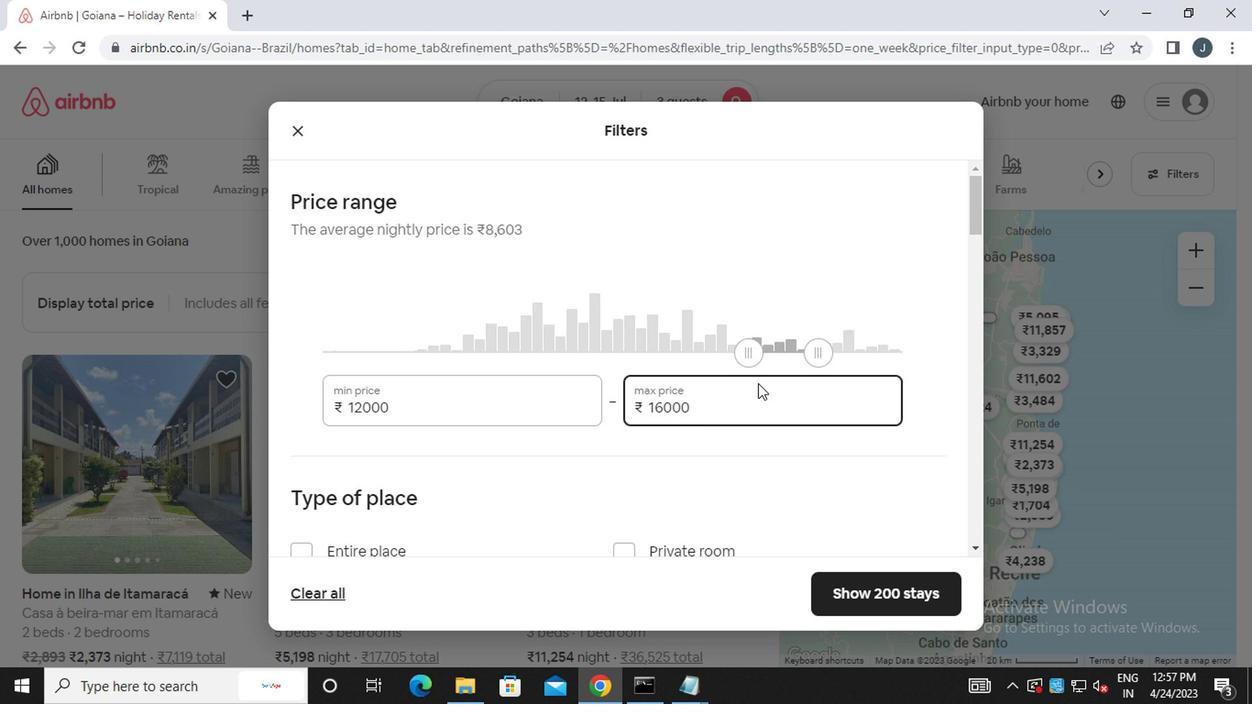 
Action: Mouse scrolled (751, 404) with delta (0, 0)
Screenshot: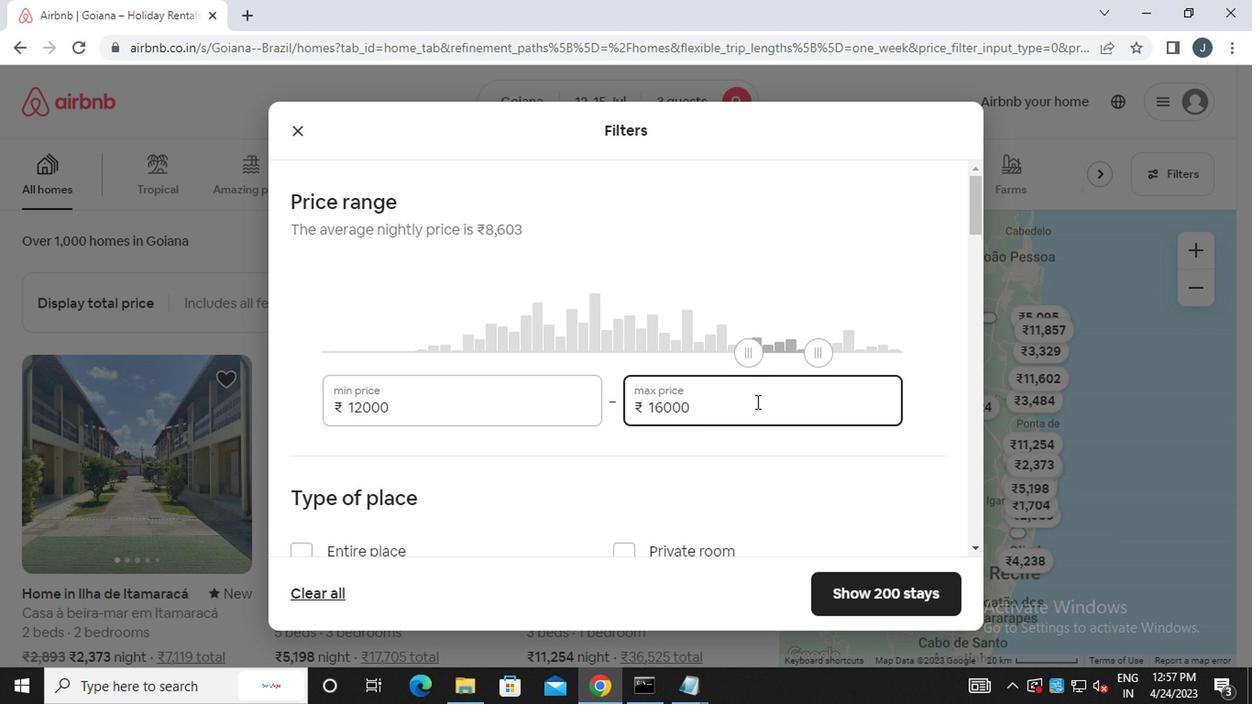
Action: Mouse moved to (744, 405)
Screenshot: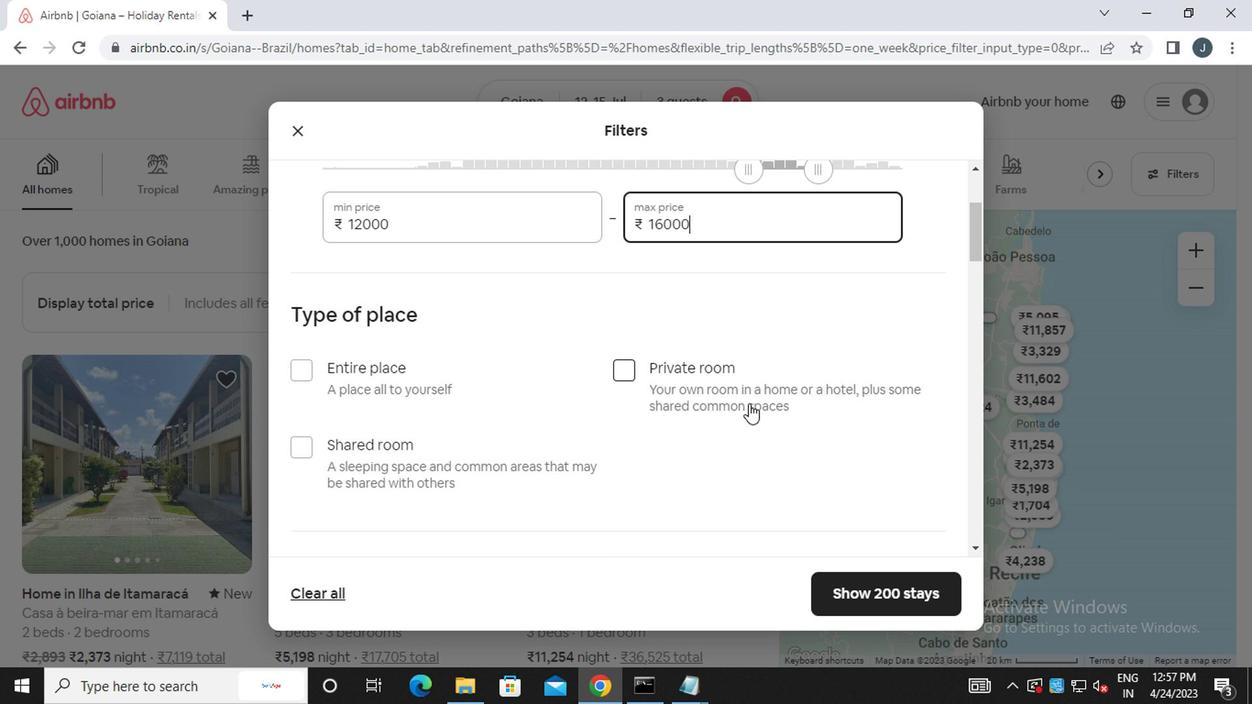 
Action: Mouse scrolled (744, 404) with delta (0, 0)
Screenshot: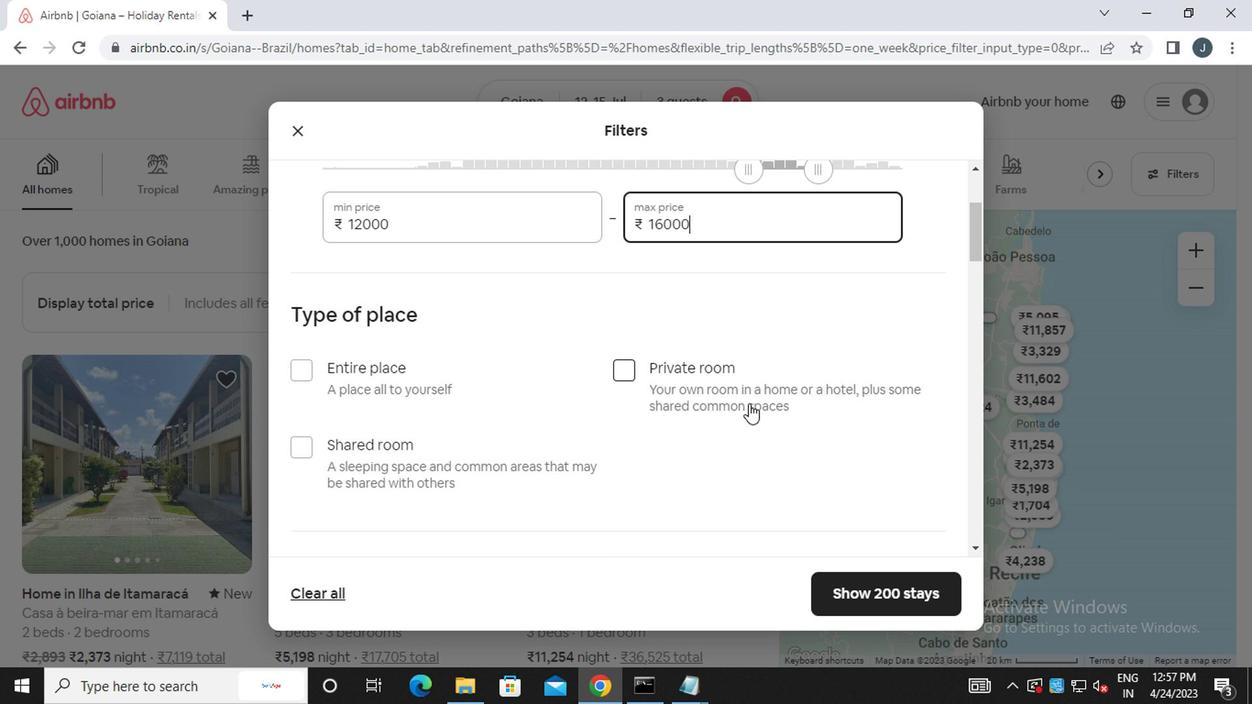 
Action: Mouse moved to (417, 291)
Screenshot: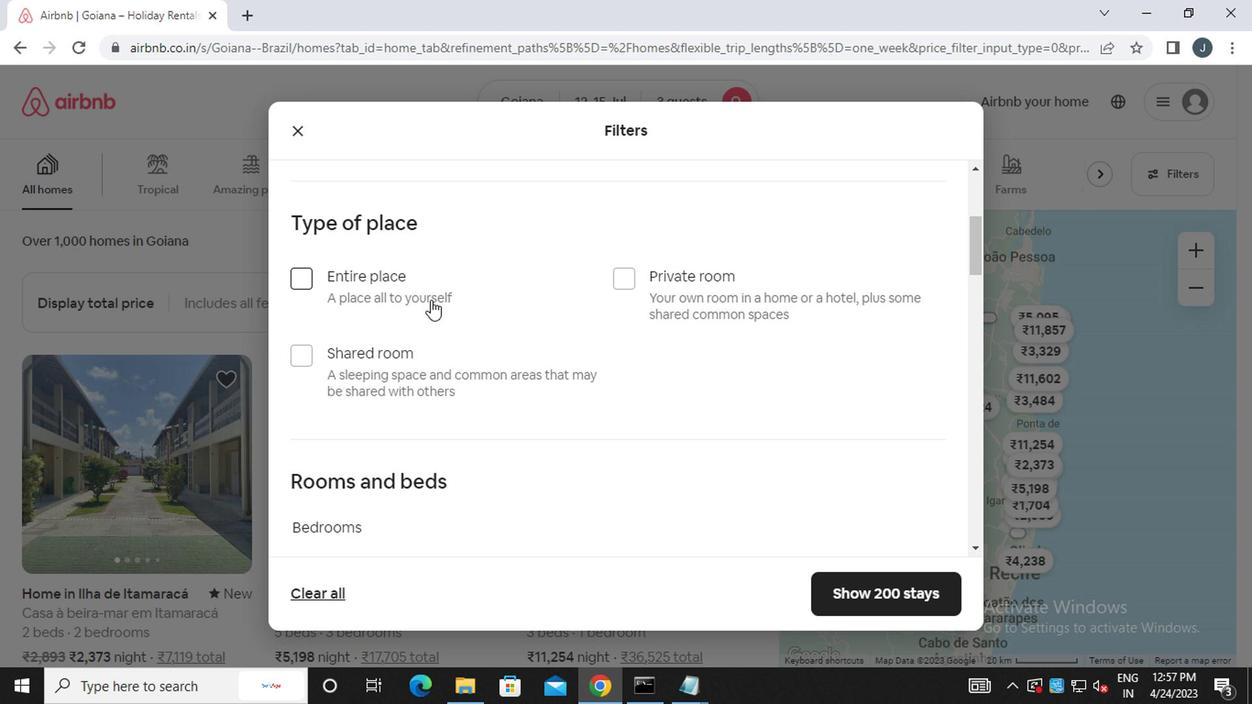 
Action: Mouse pressed left at (417, 291)
Screenshot: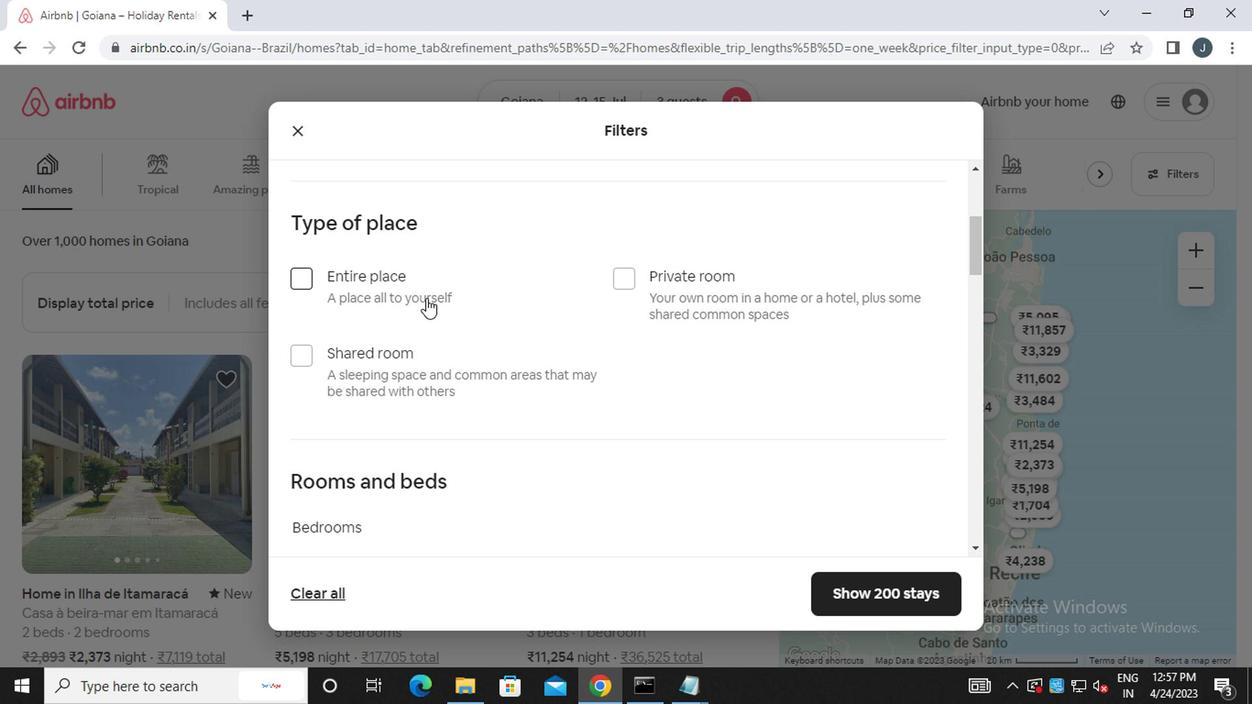 
Action: Mouse moved to (597, 310)
Screenshot: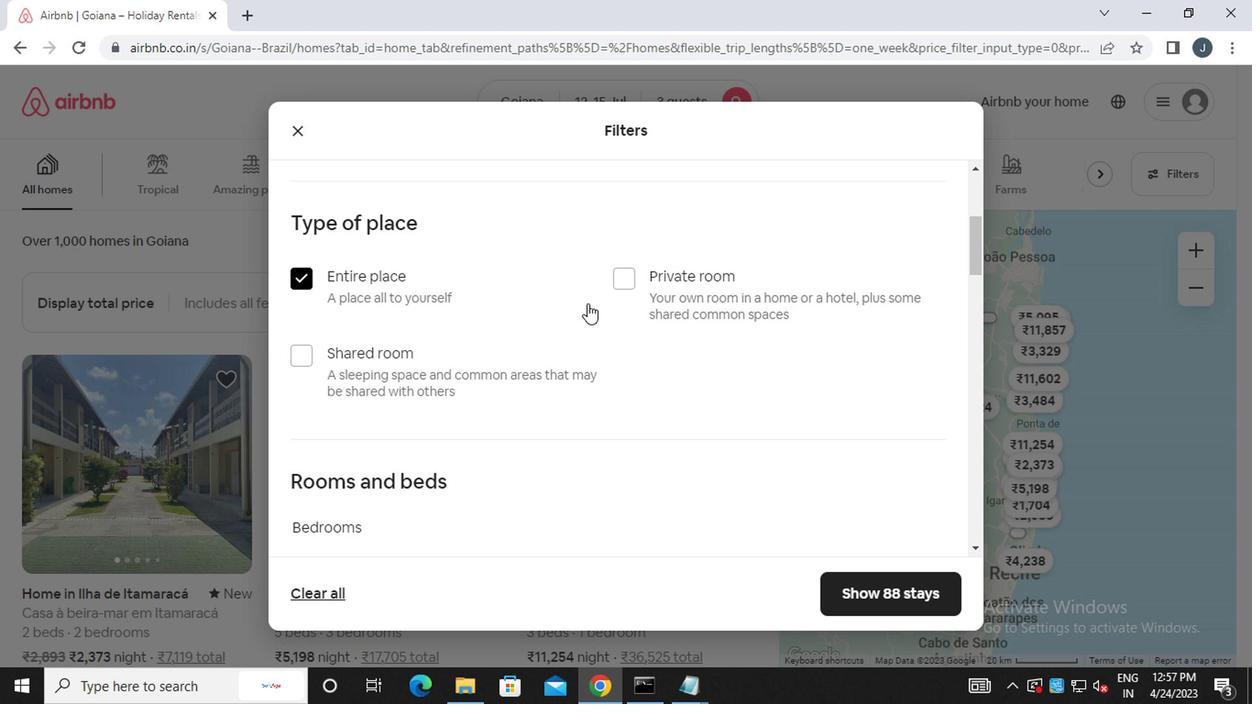 
Action: Mouse scrolled (597, 309) with delta (0, 0)
Screenshot: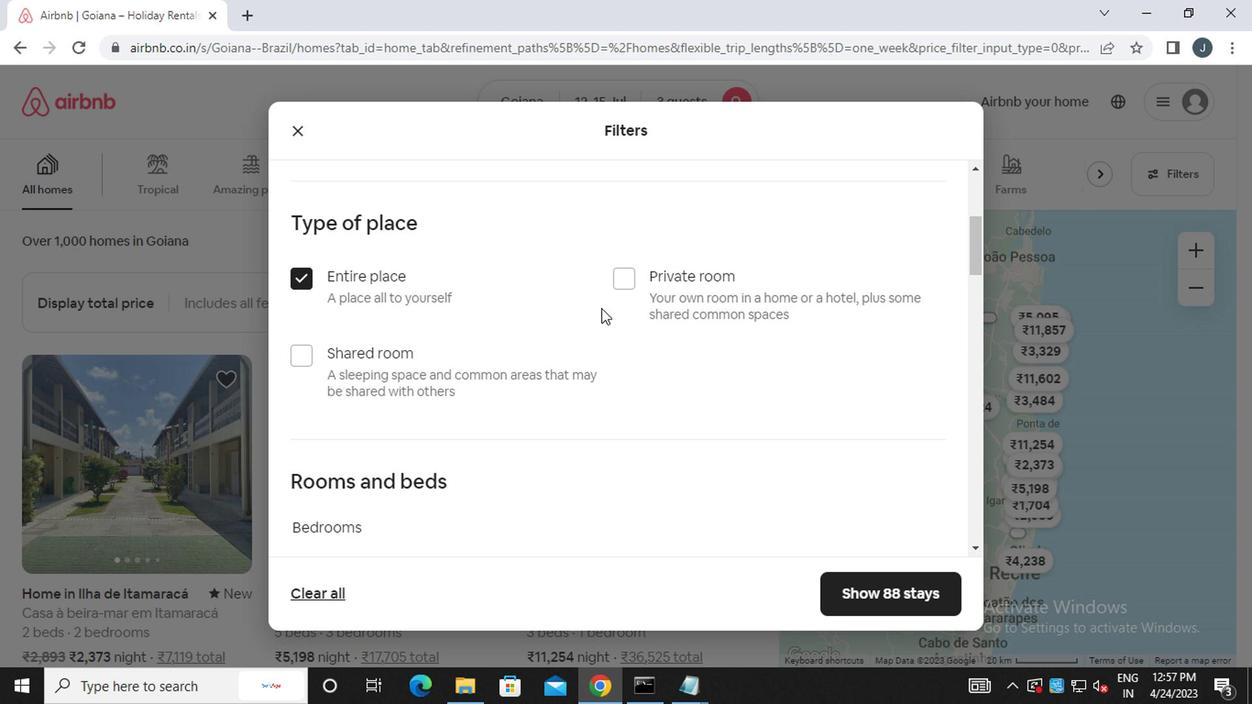 
Action: Mouse scrolled (597, 309) with delta (0, 0)
Screenshot: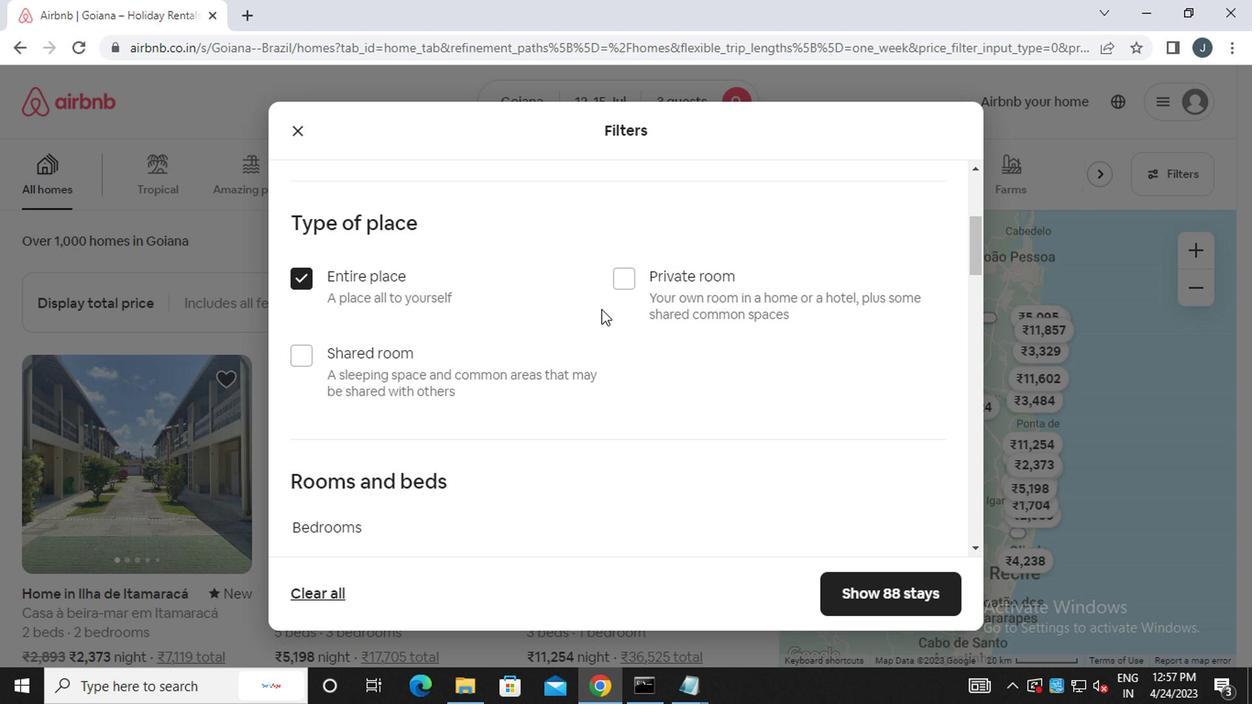 
Action: Mouse scrolled (597, 309) with delta (0, 0)
Screenshot: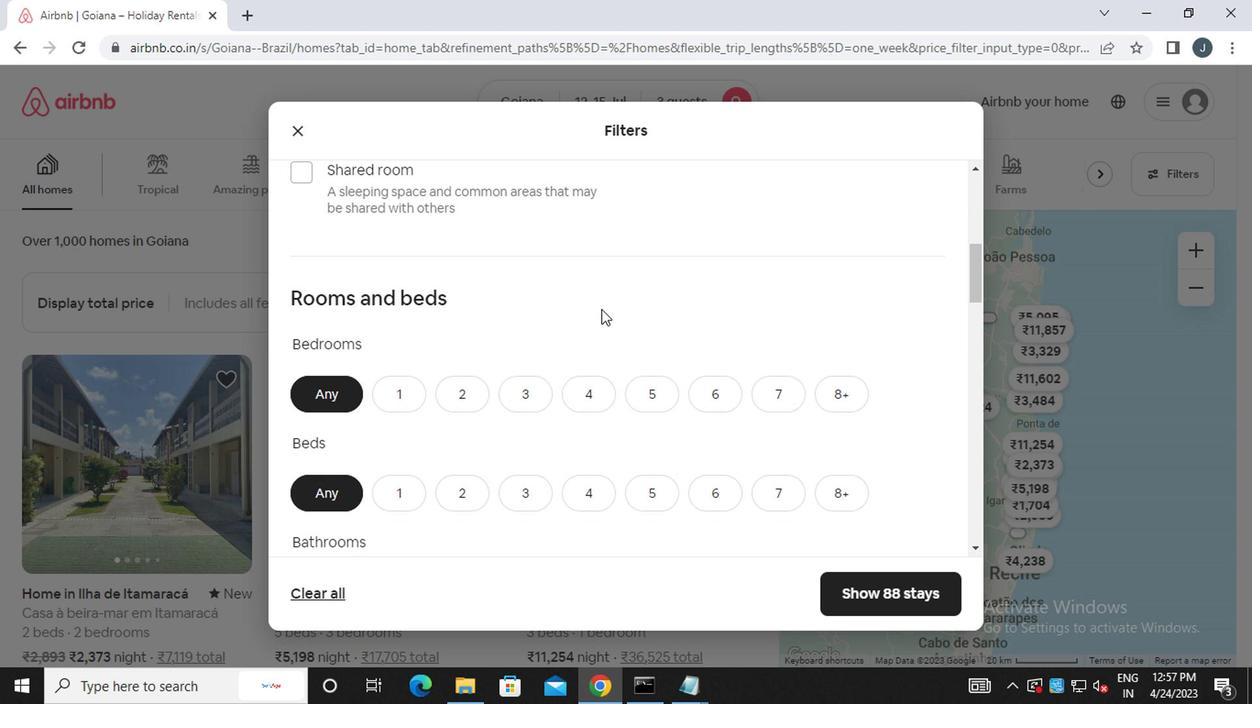
Action: Mouse scrolled (597, 309) with delta (0, 0)
Screenshot: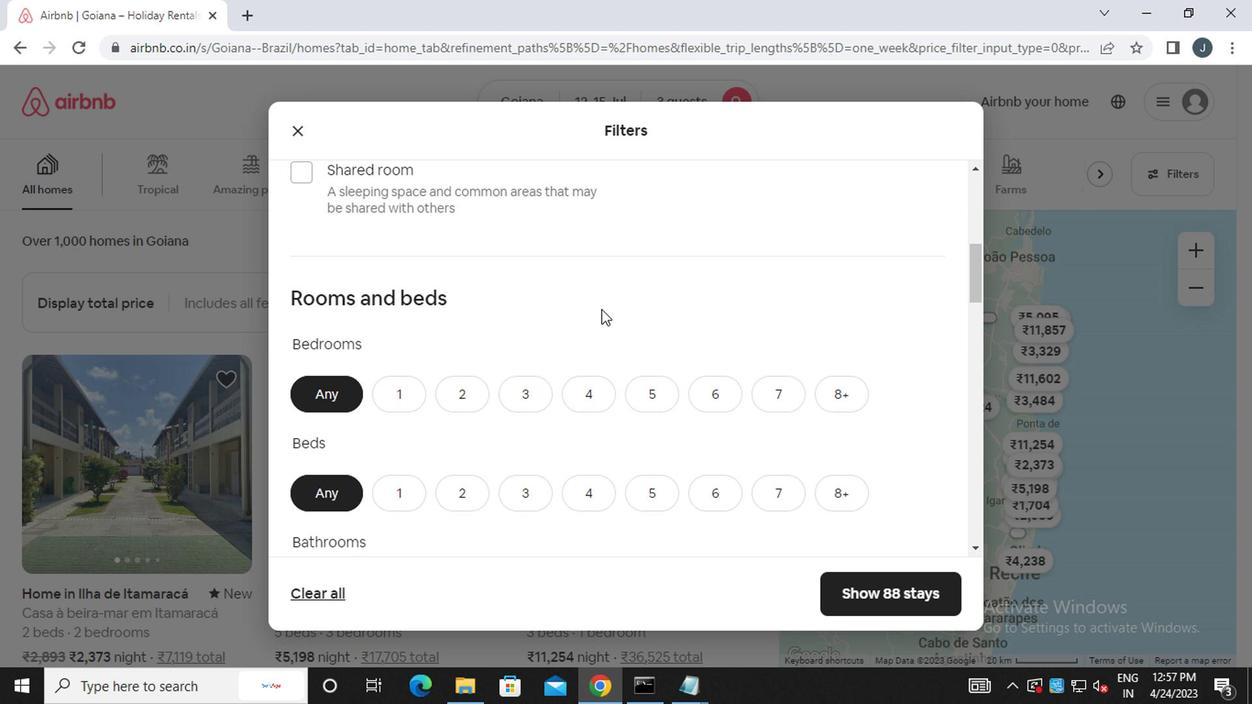 
Action: Mouse moved to (455, 209)
Screenshot: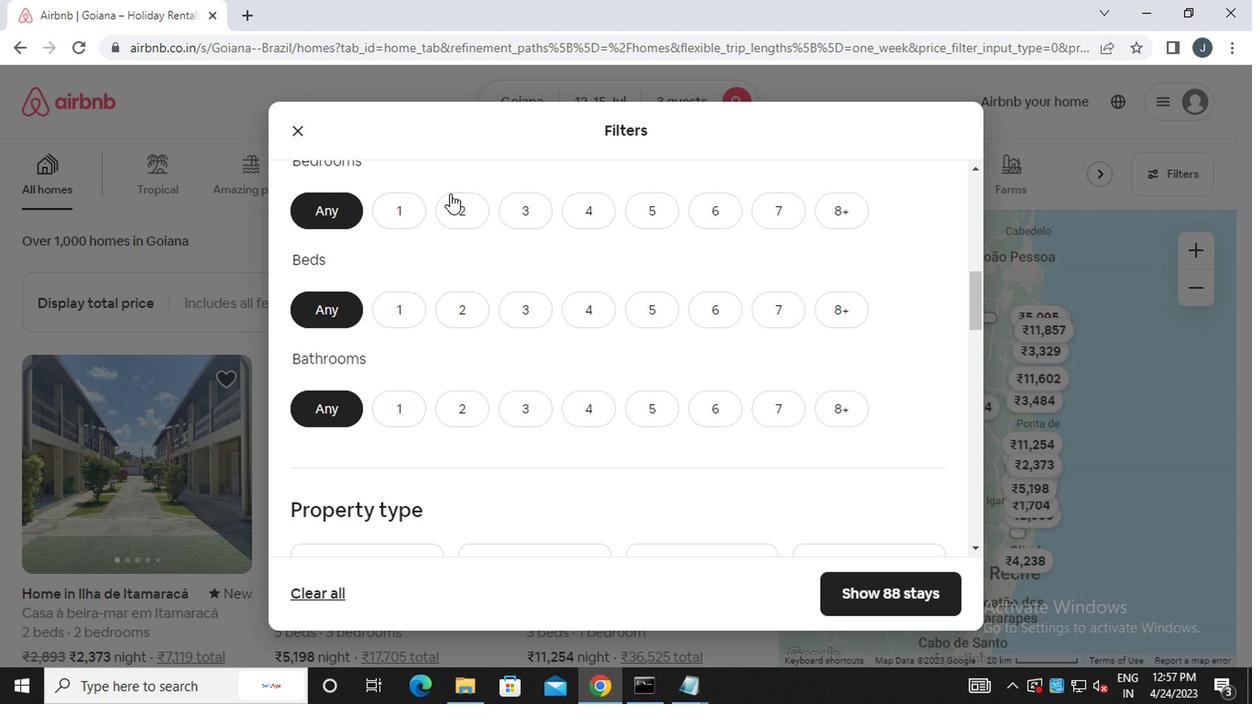 
Action: Mouse pressed left at (455, 209)
Screenshot: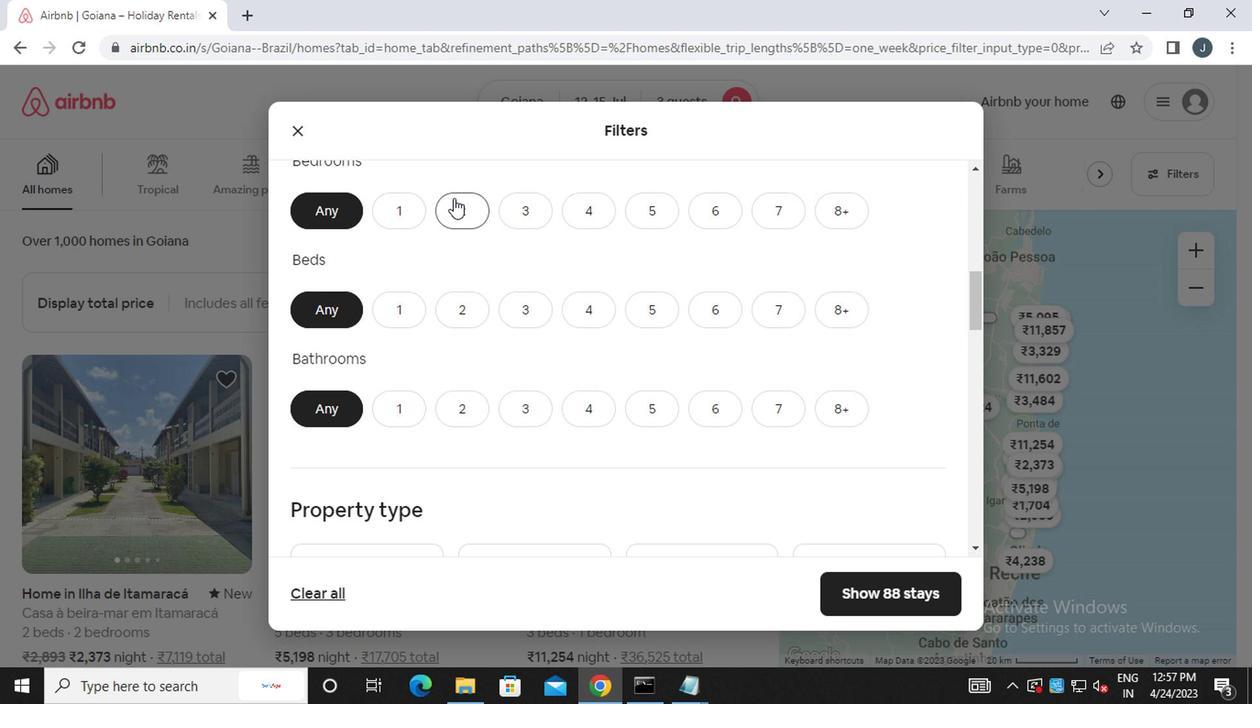 
Action: Mouse moved to (539, 313)
Screenshot: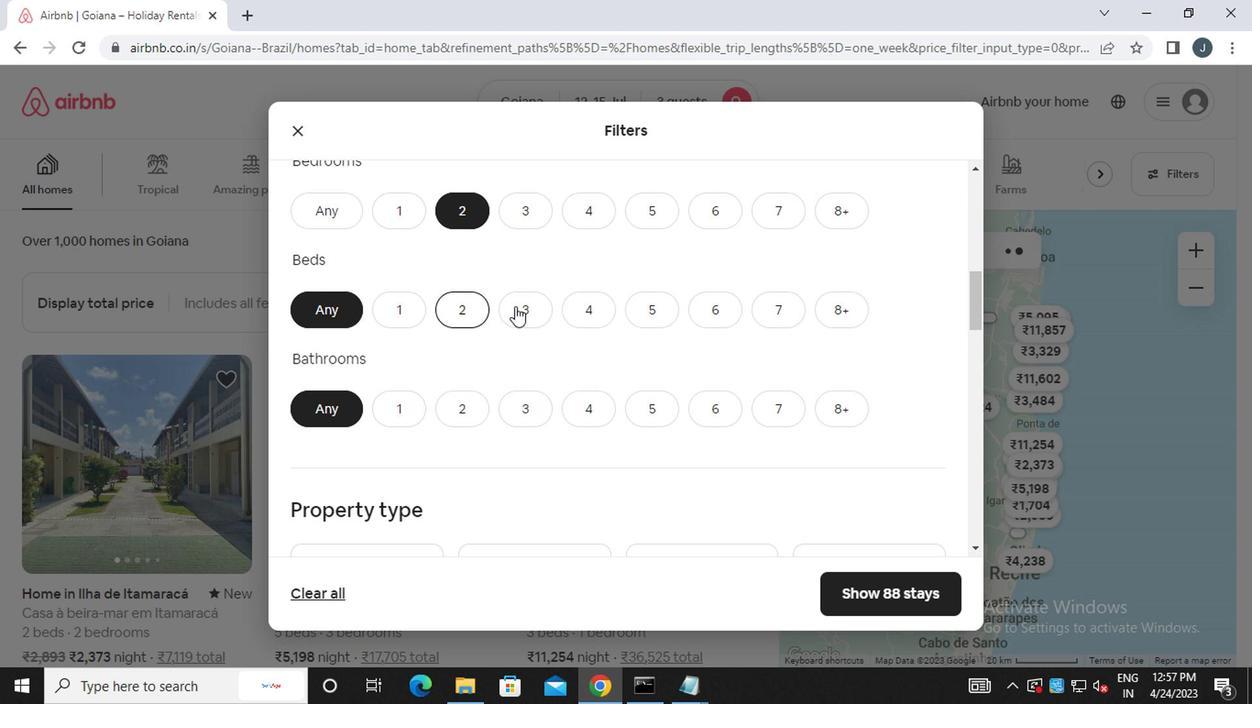 
Action: Mouse pressed left at (539, 313)
Screenshot: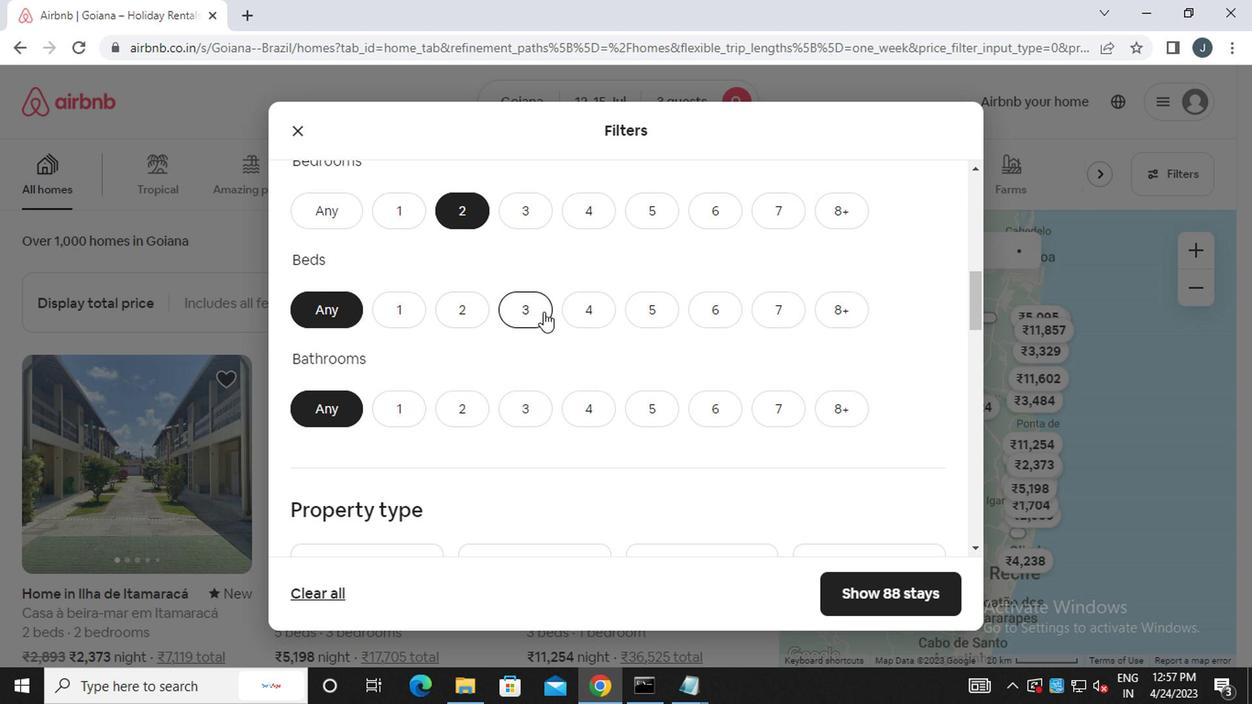 
Action: Mouse moved to (413, 408)
Screenshot: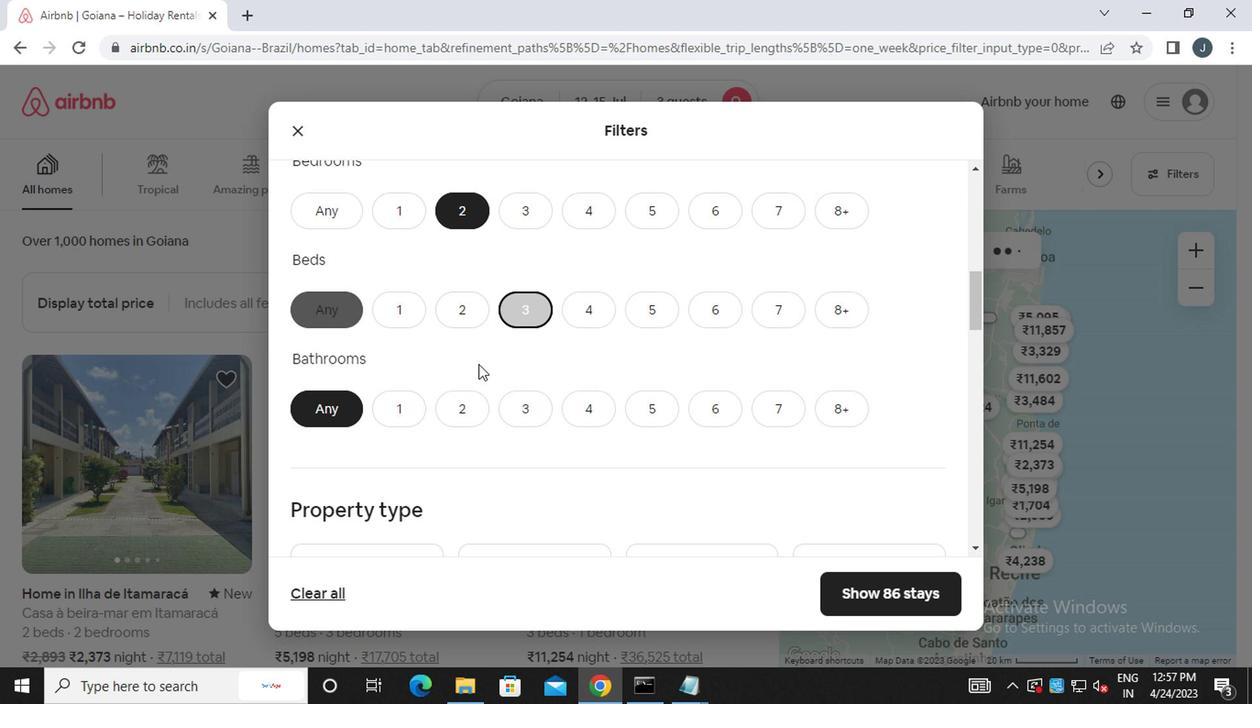 
Action: Mouse pressed left at (413, 408)
Screenshot: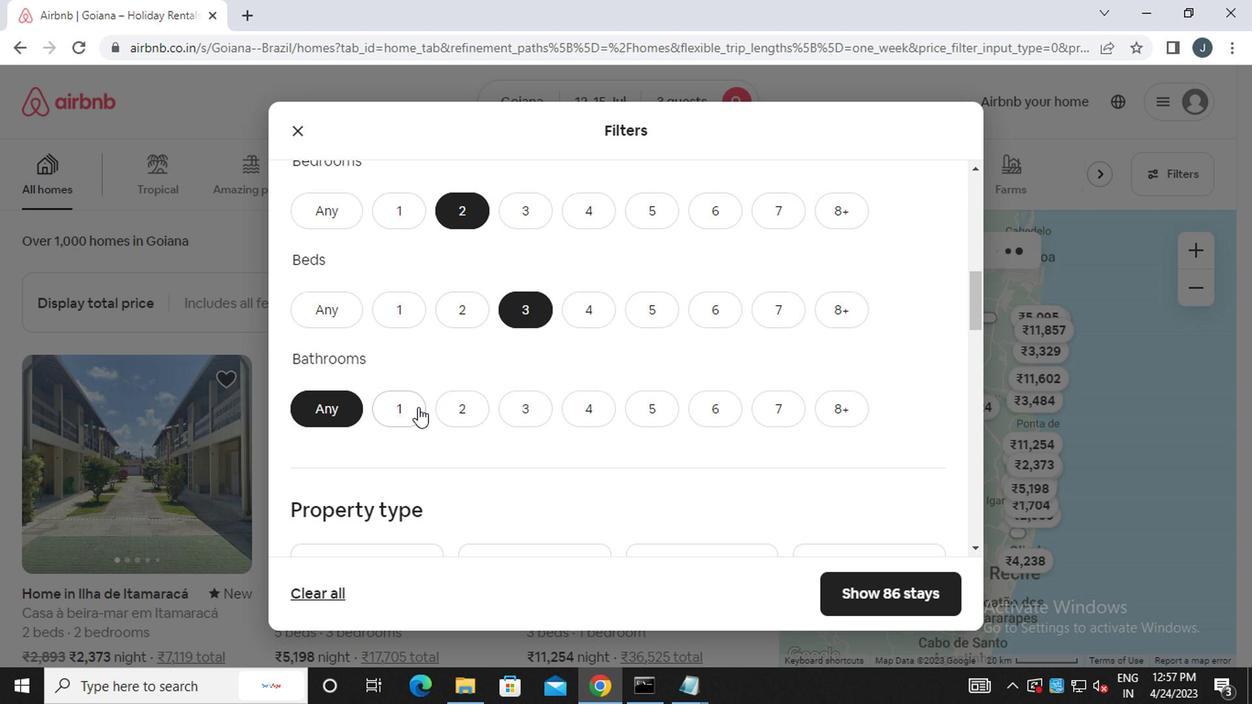 
Action: Mouse moved to (412, 408)
Screenshot: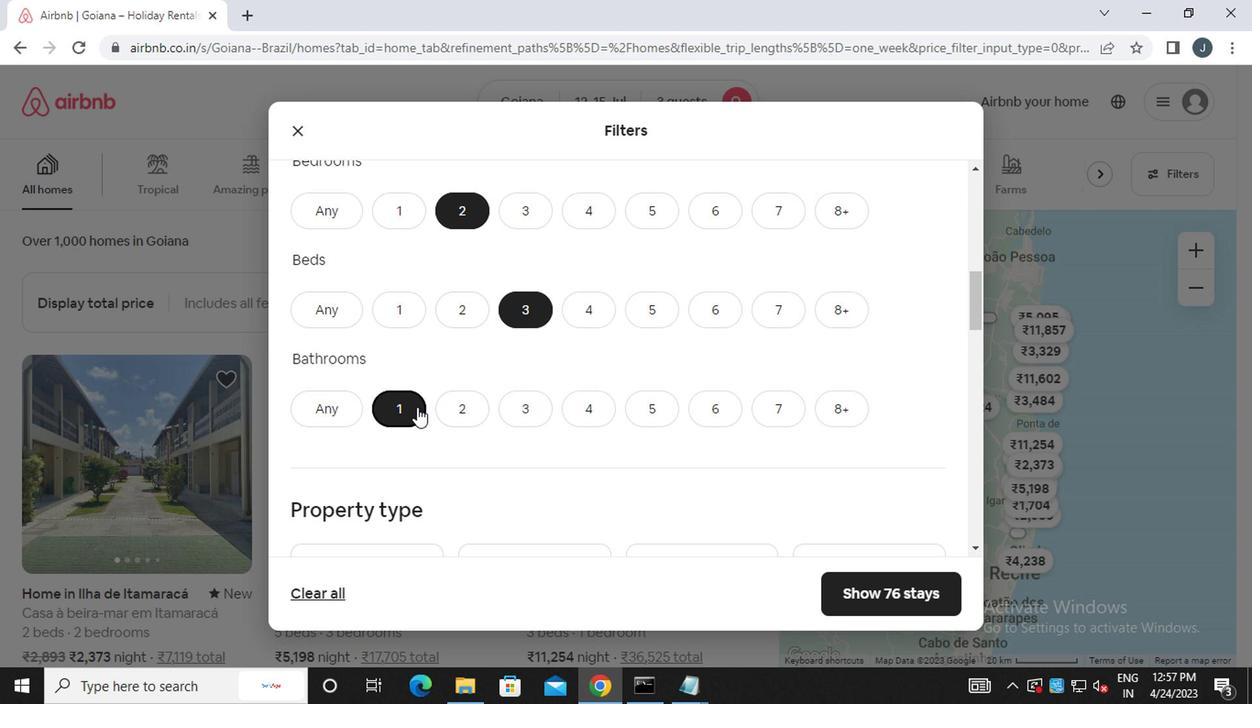 
Action: Mouse scrolled (412, 407) with delta (0, -1)
Screenshot: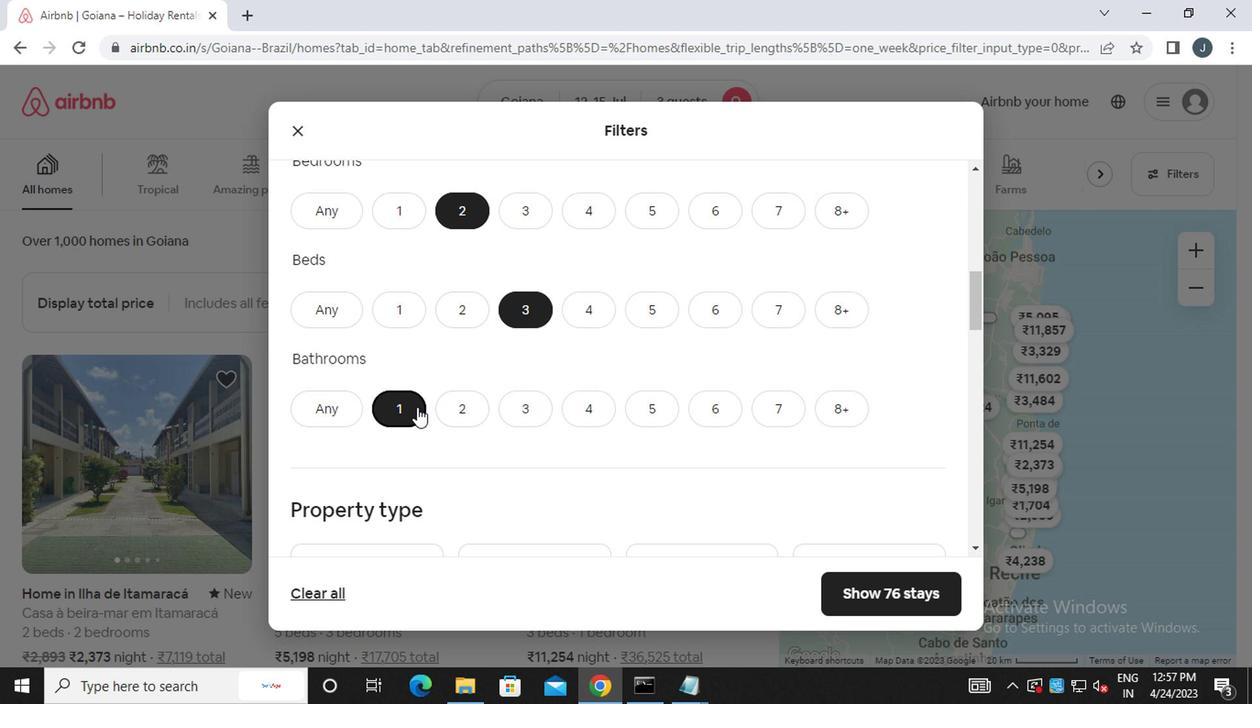
Action: Mouse scrolled (412, 407) with delta (0, -1)
Screenshot: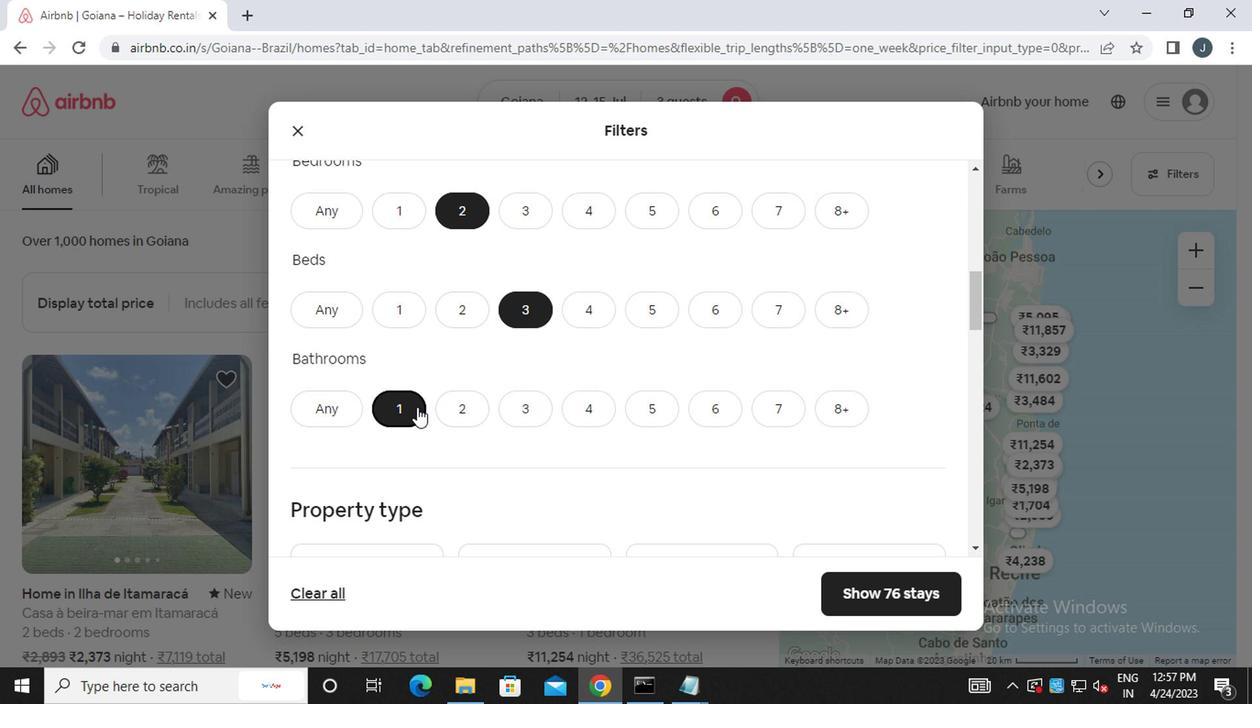 
Action: Mouse scrolled (412, 407) with delta (0, -1)
Screenshot: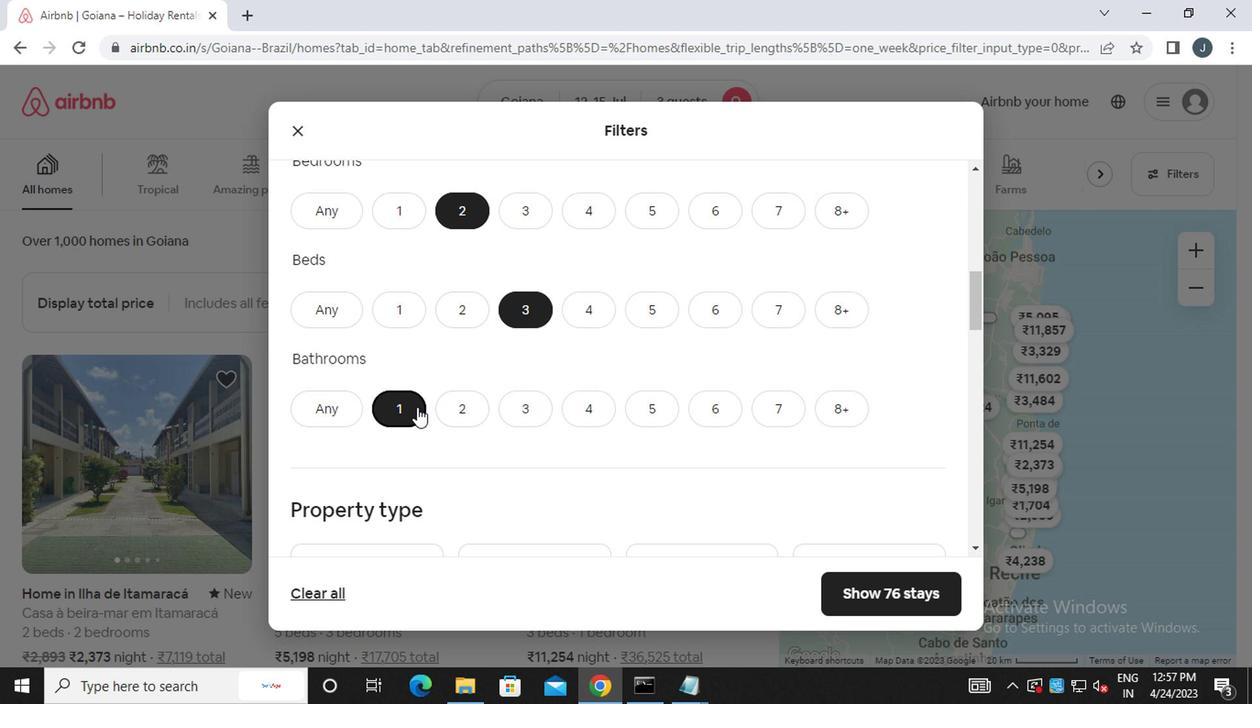 
Action: Mouse moved to (425, 451)
Screenshot: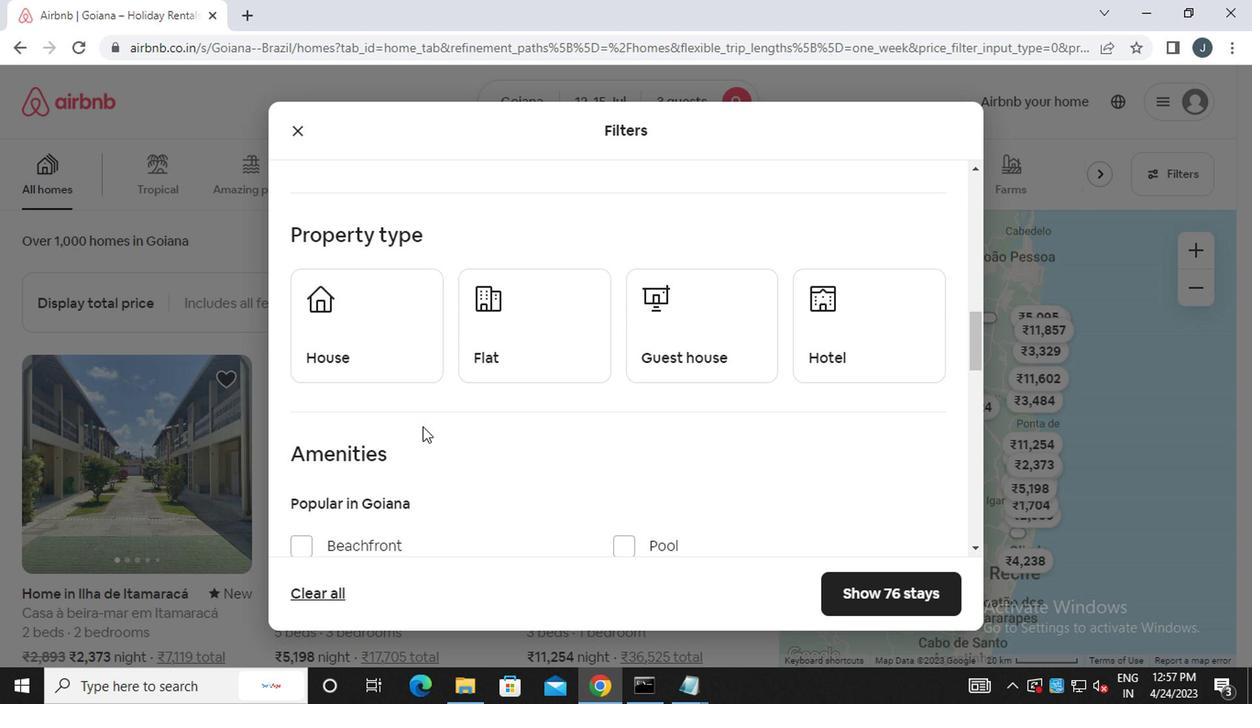 
Action: Mouse scrolled (425, 450) with delta (0, -1)
Screenshot: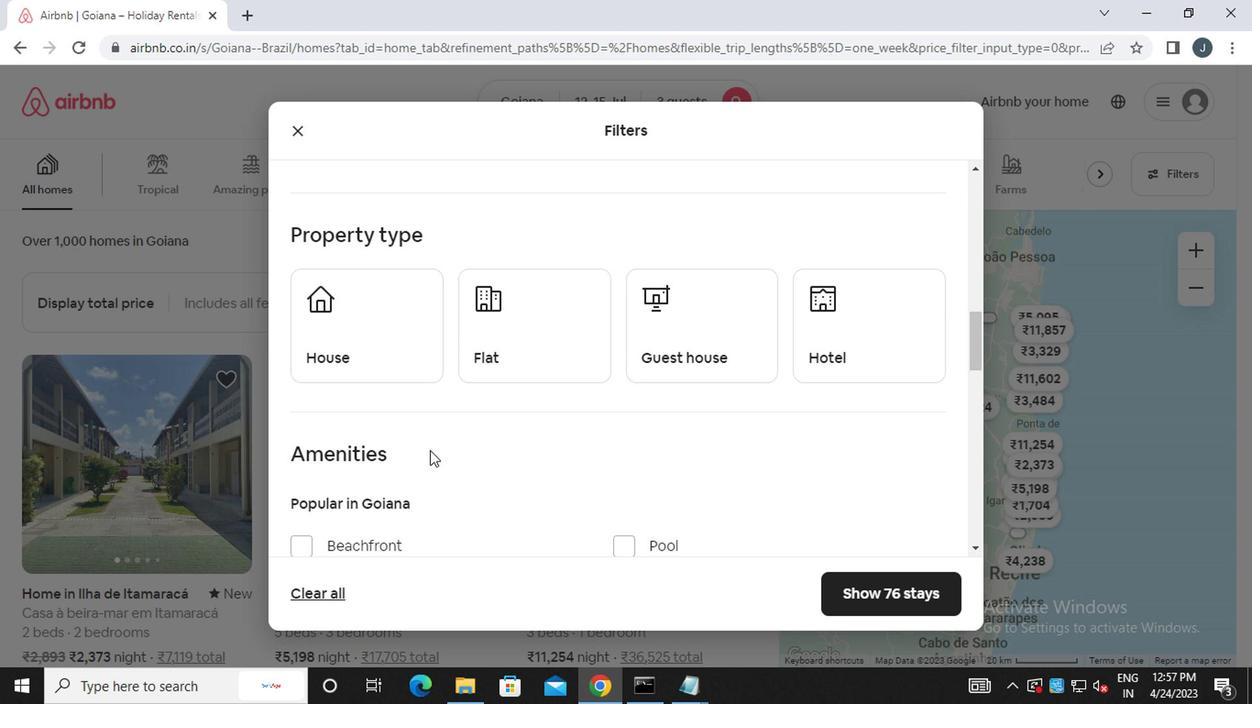 
Action: Mouse moved to (361, 249)
Screenshot: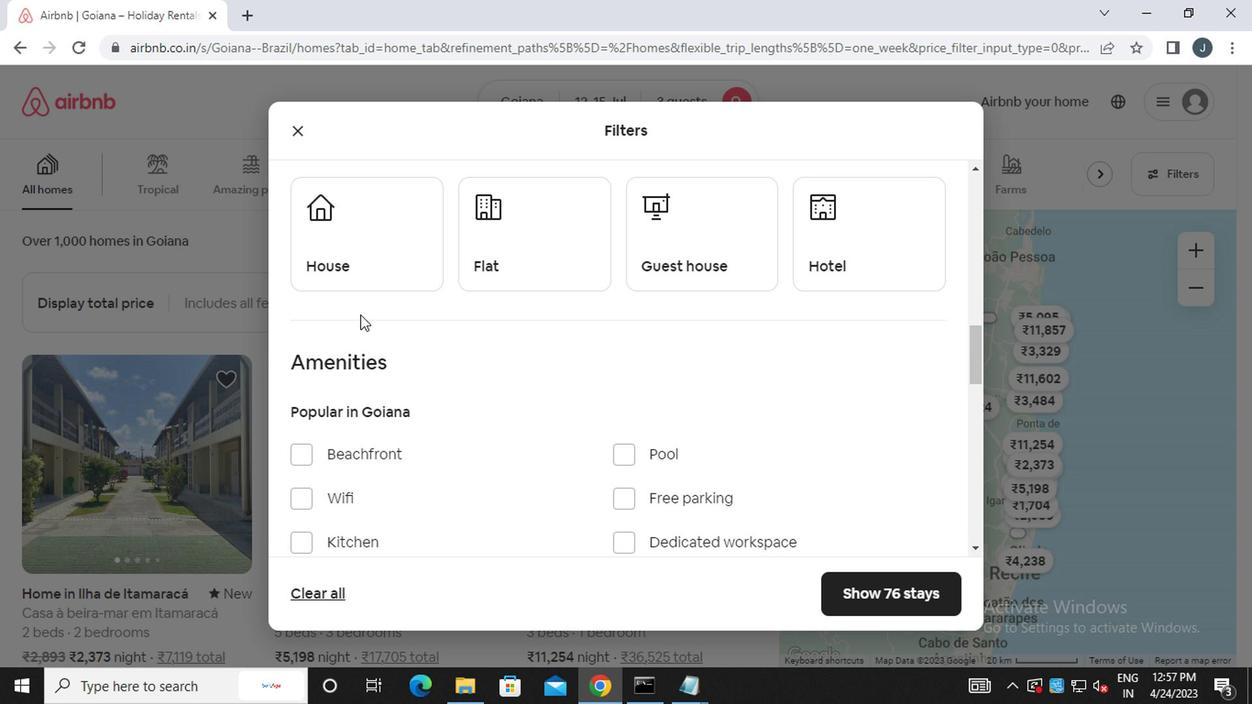 
Action: Mouse pressed left at (361, 249)
Screenshot: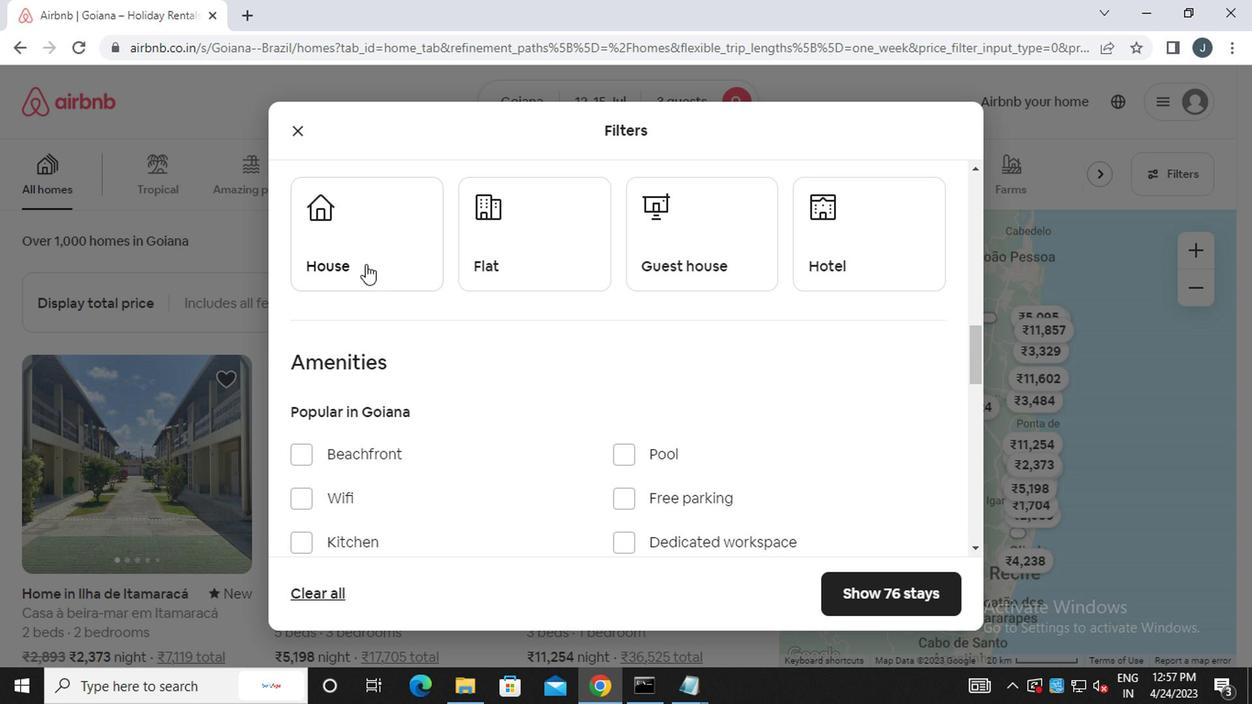 
Action: Mouse moved to (479, 257)
Screenshot: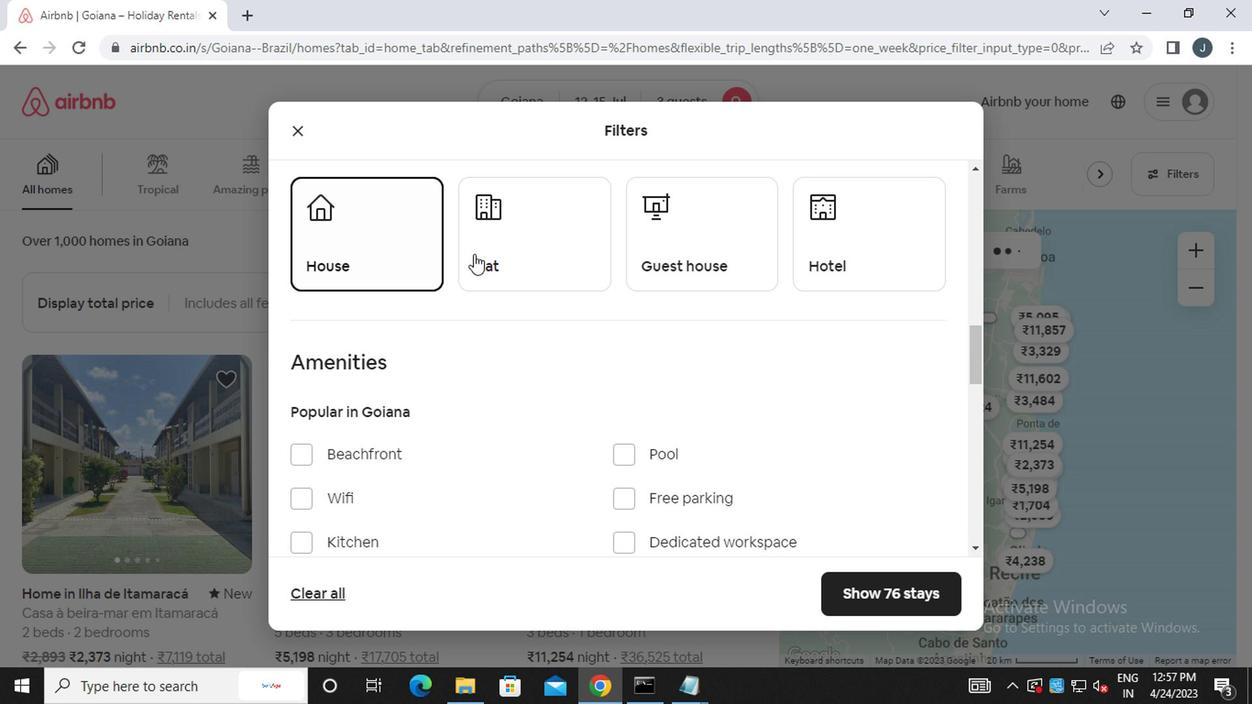 
Action: Mouse pressed left at (479, 257)
Screenshot: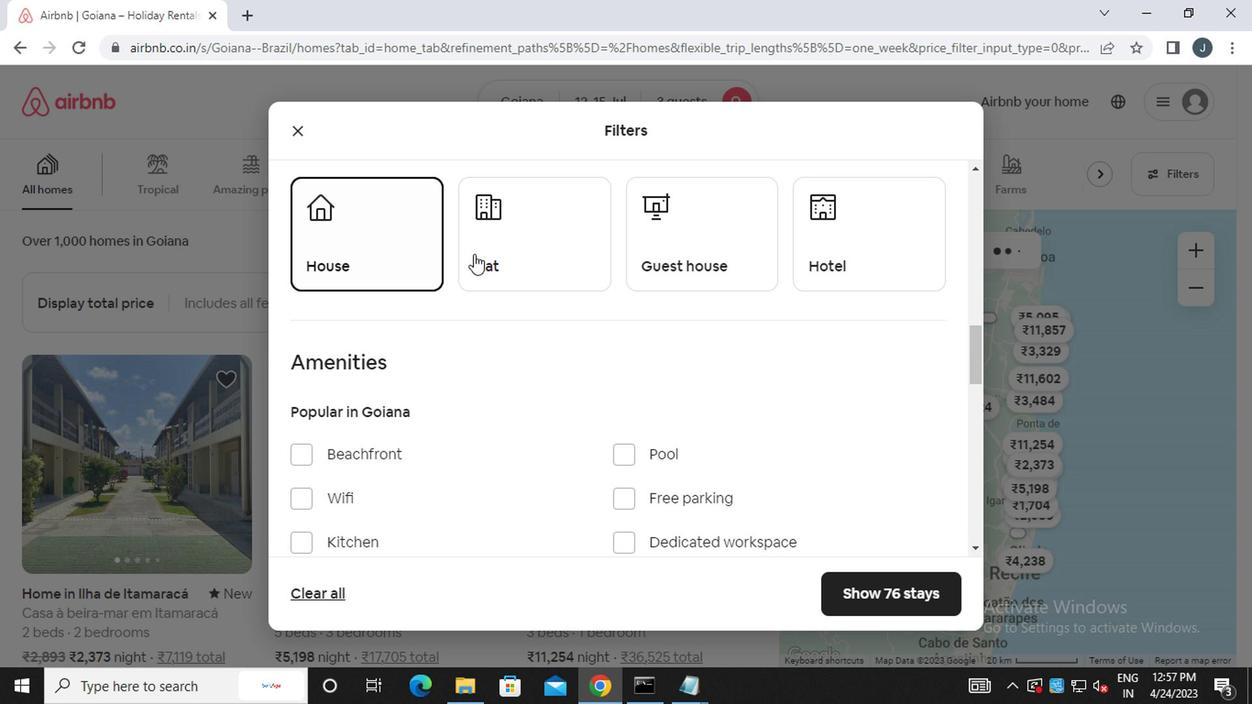 
Action: Mouse moved to (642, 260)
Screenshot: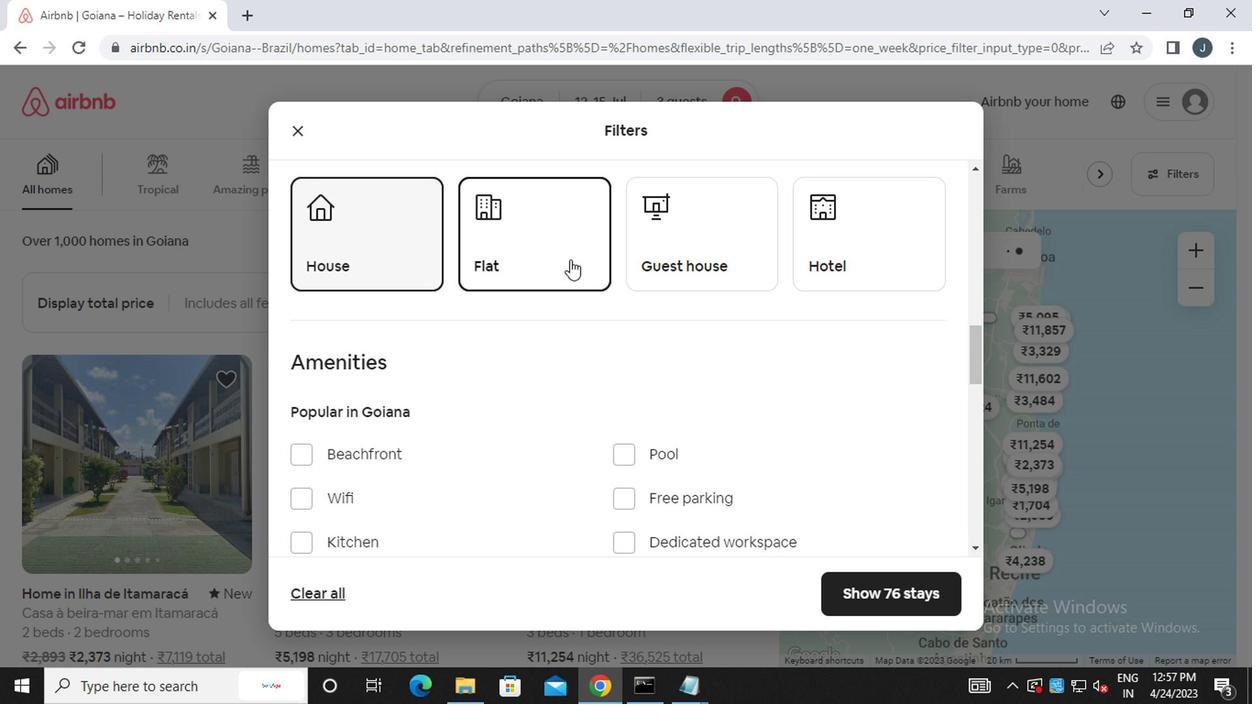 
Action: Mouse pressed left at (642, 260)
Screenshot: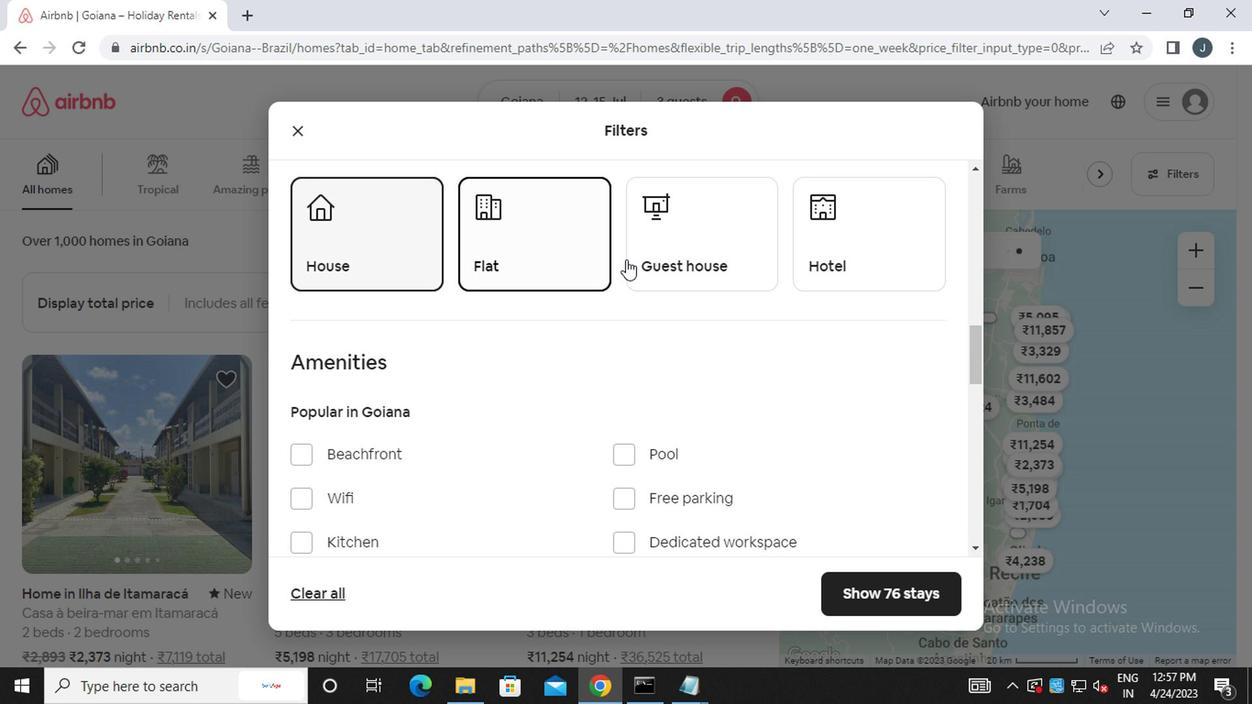 
Action: Mouse moved to (702, 291)
Screenshot: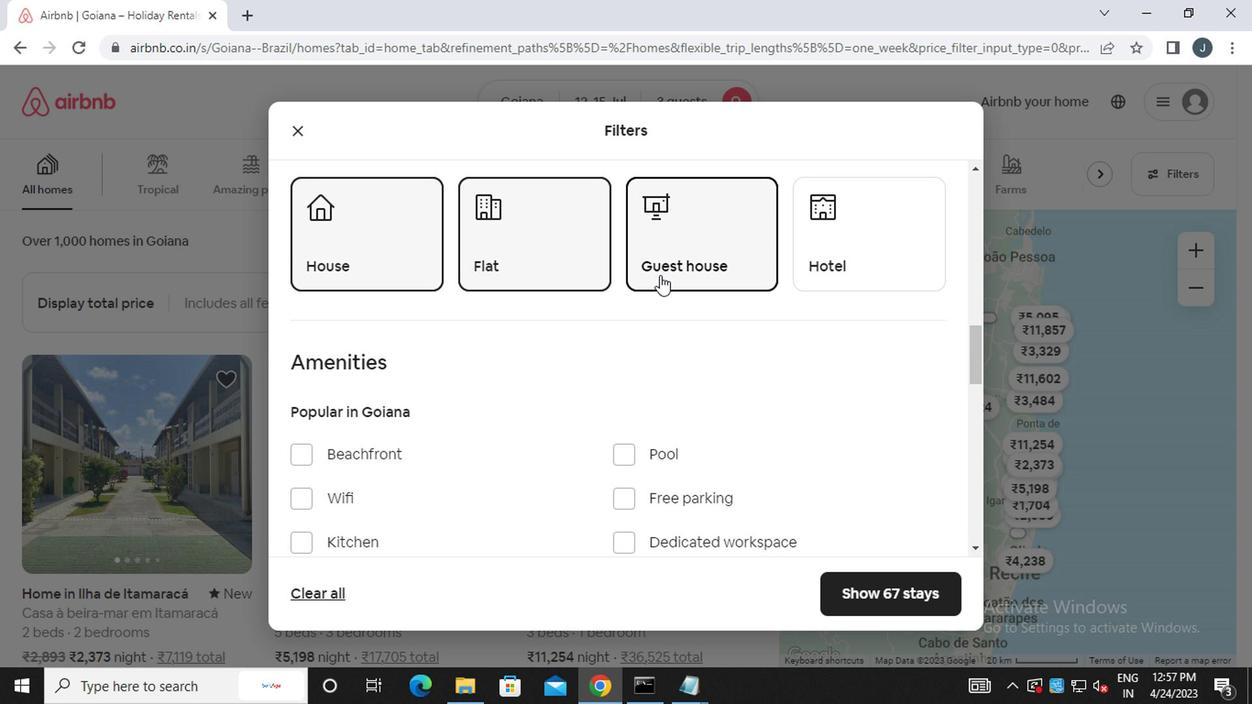 
Action: Mouse scrolled (702, 290) with delta (0, -1)
Screenshot: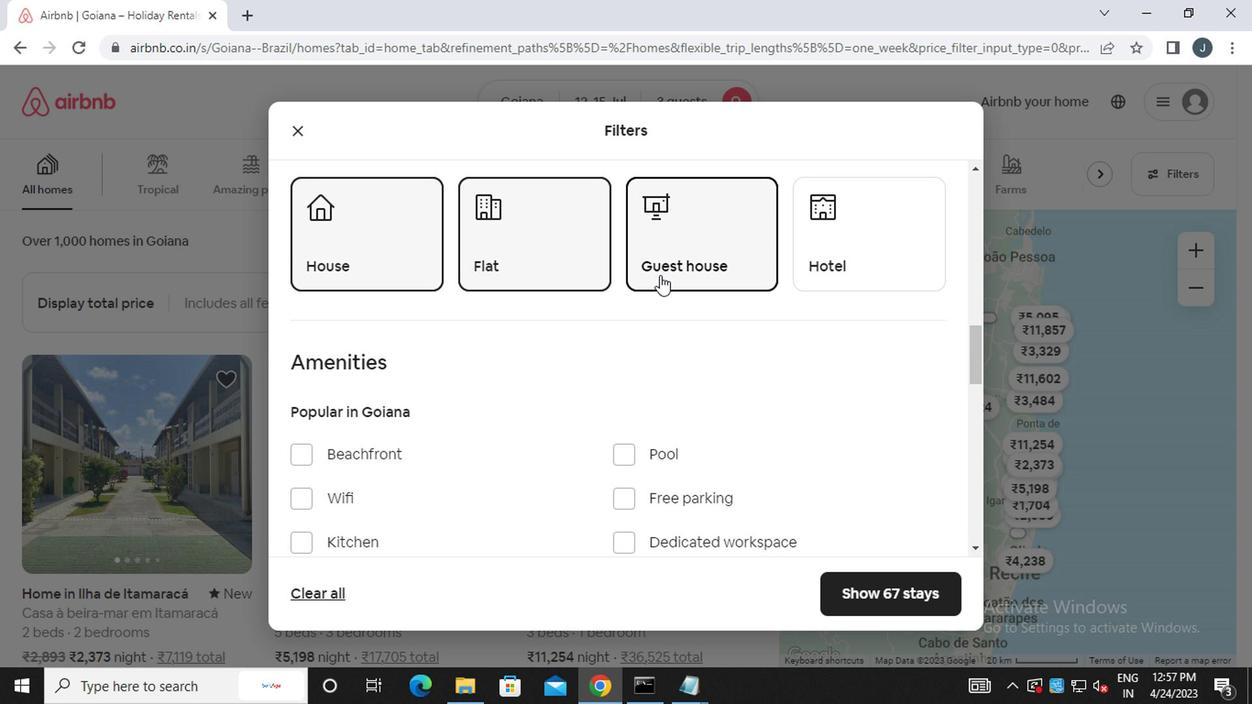 
Action: Mouse moved to (704, 294)
Screenshot: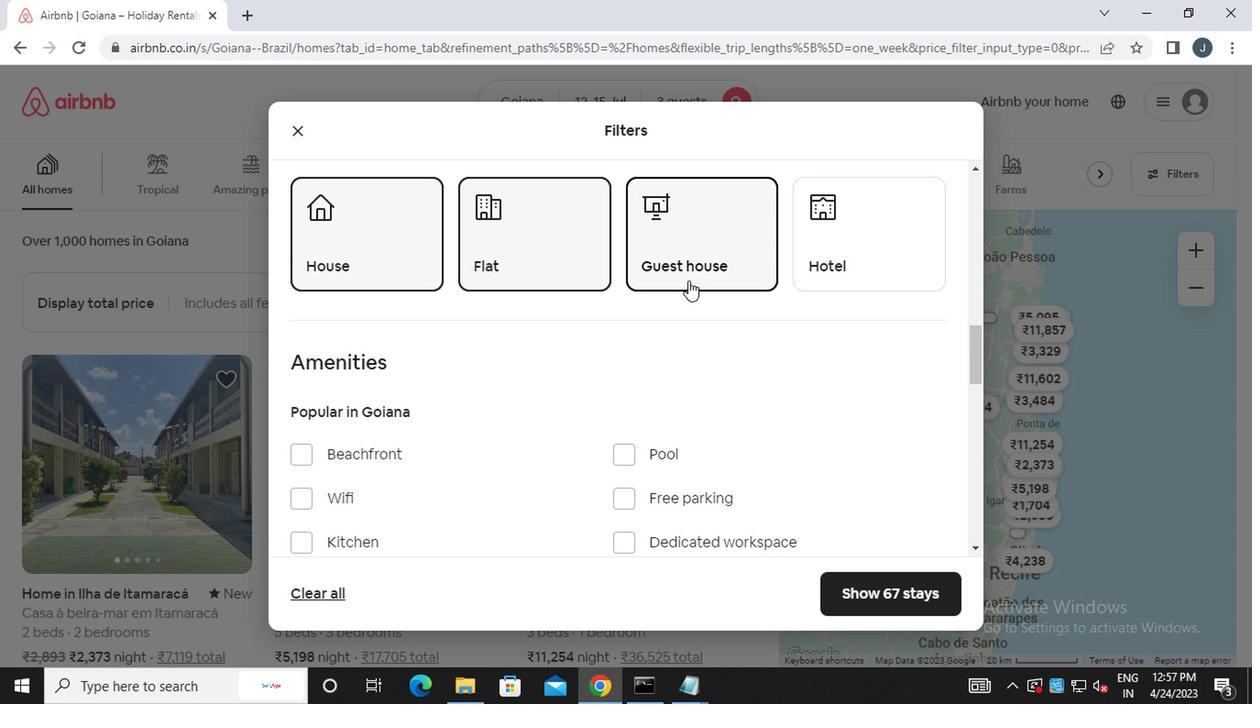 
Action: Mouse scrolled (704, 292) with delta (0, -1)
Screenshot: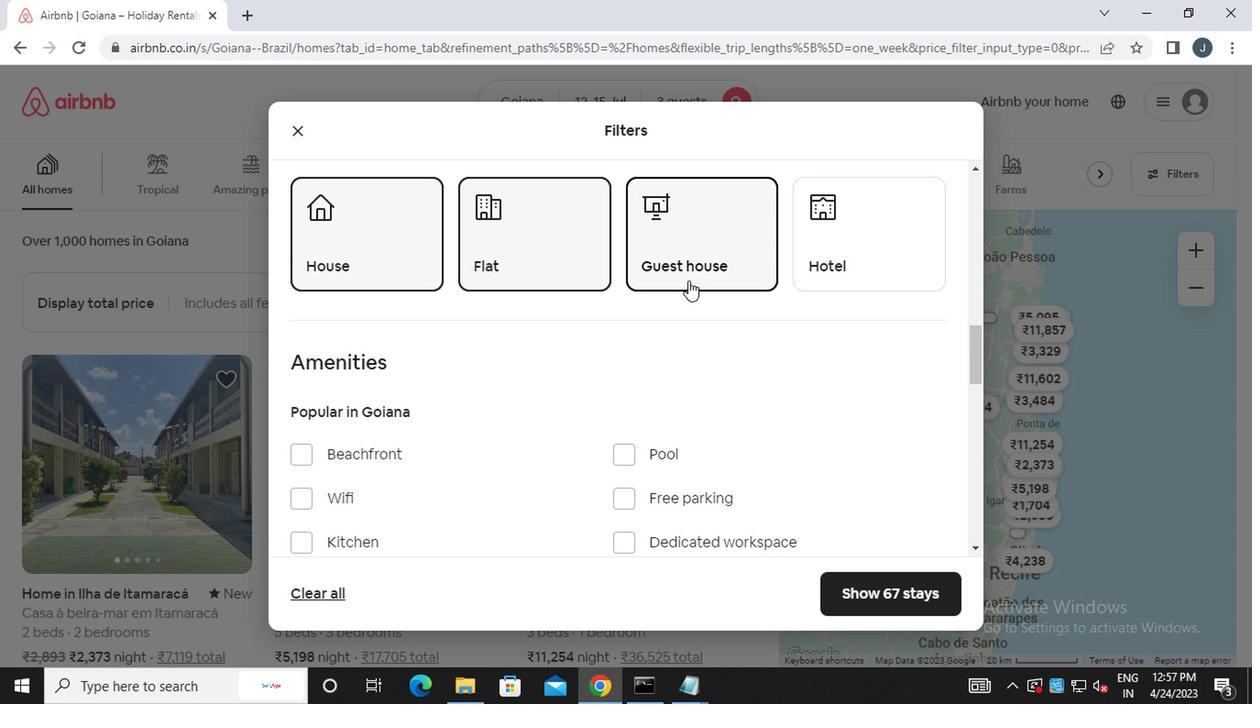 
Action: Mouse scrolled (704, 292) with delta (0, -1)
Screenshot: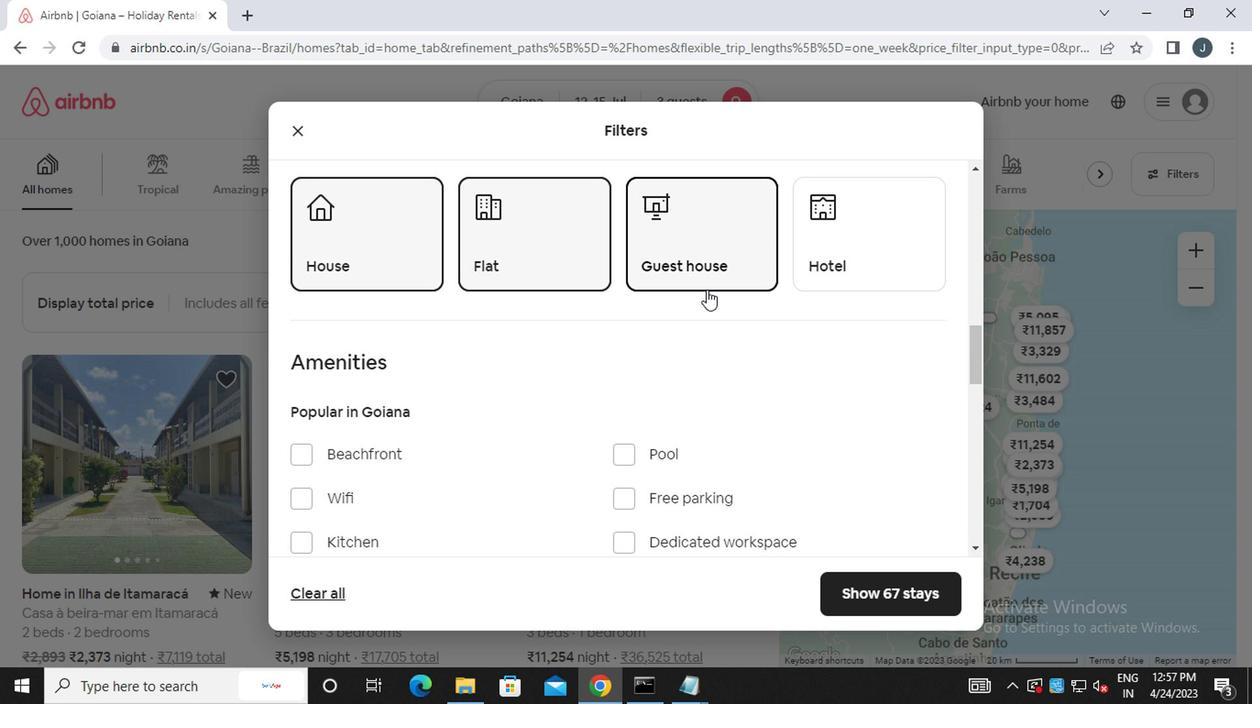 
Action: Mouse moved to (697, 301)
Screenshot: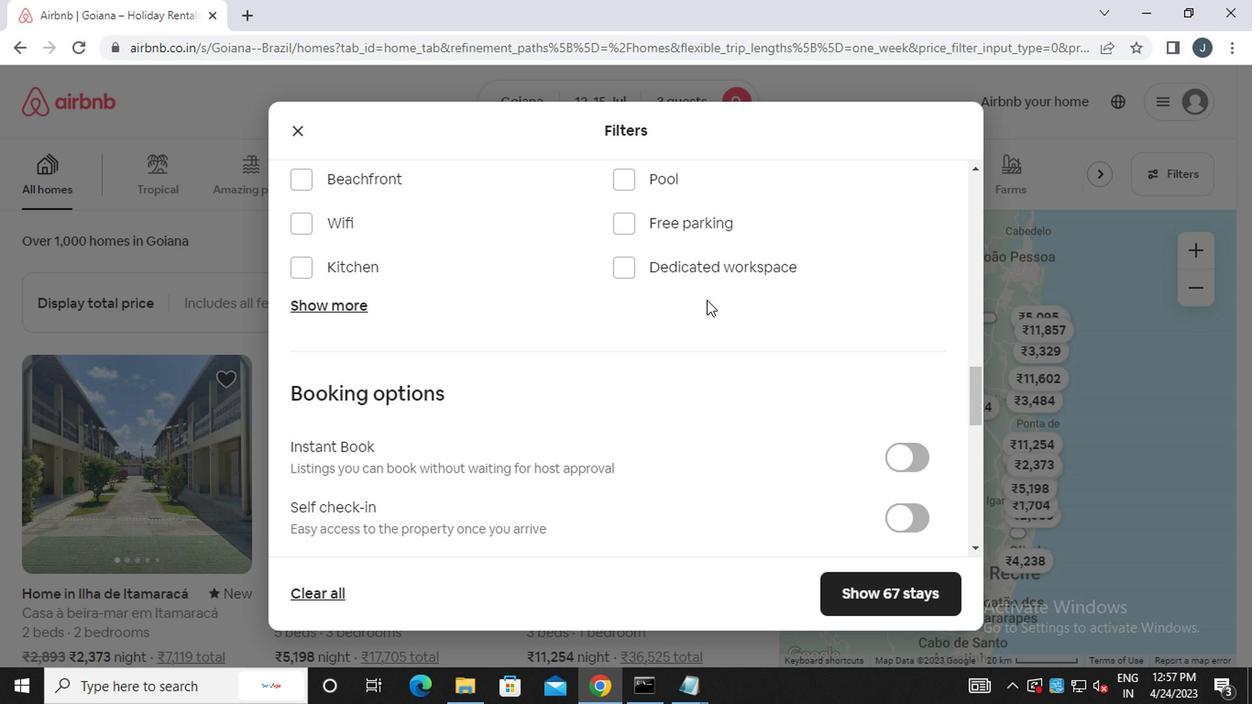 
Action: Mouse scrolled (697, 301) with delta (0, 0)
Screenshot: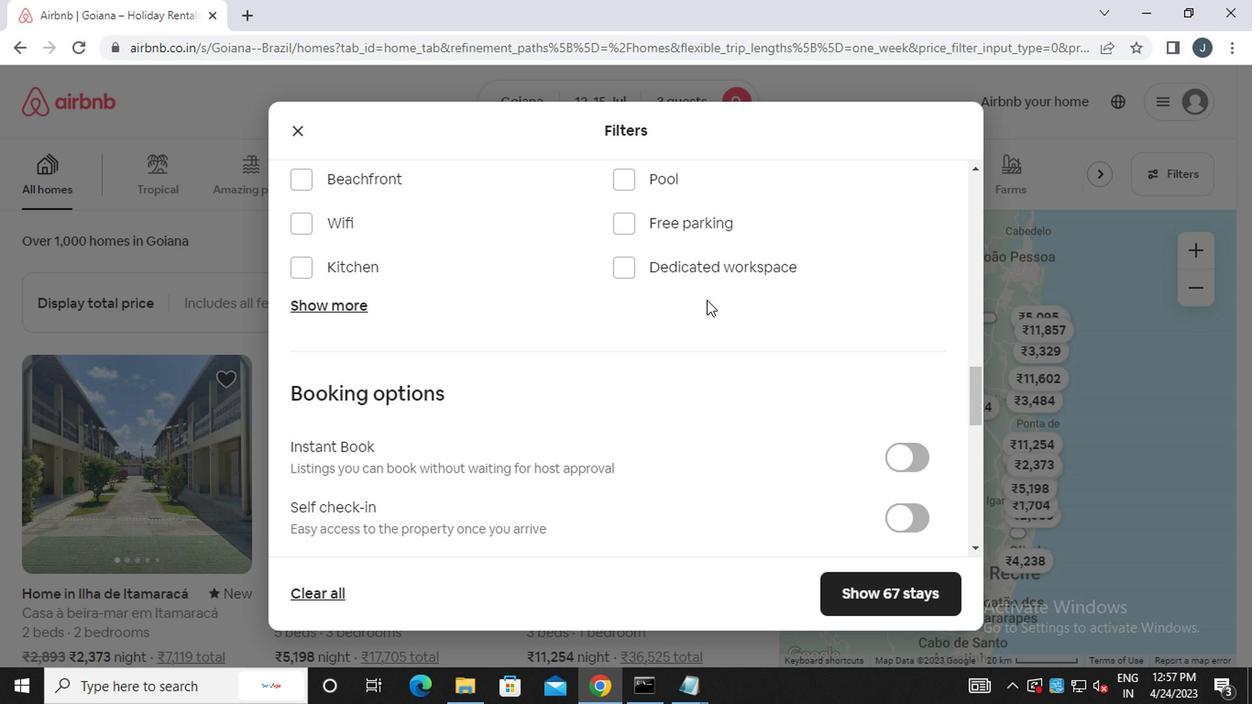 
Action: Mouse scrolled (697, 301) with delta (0, 0)
Screenshot: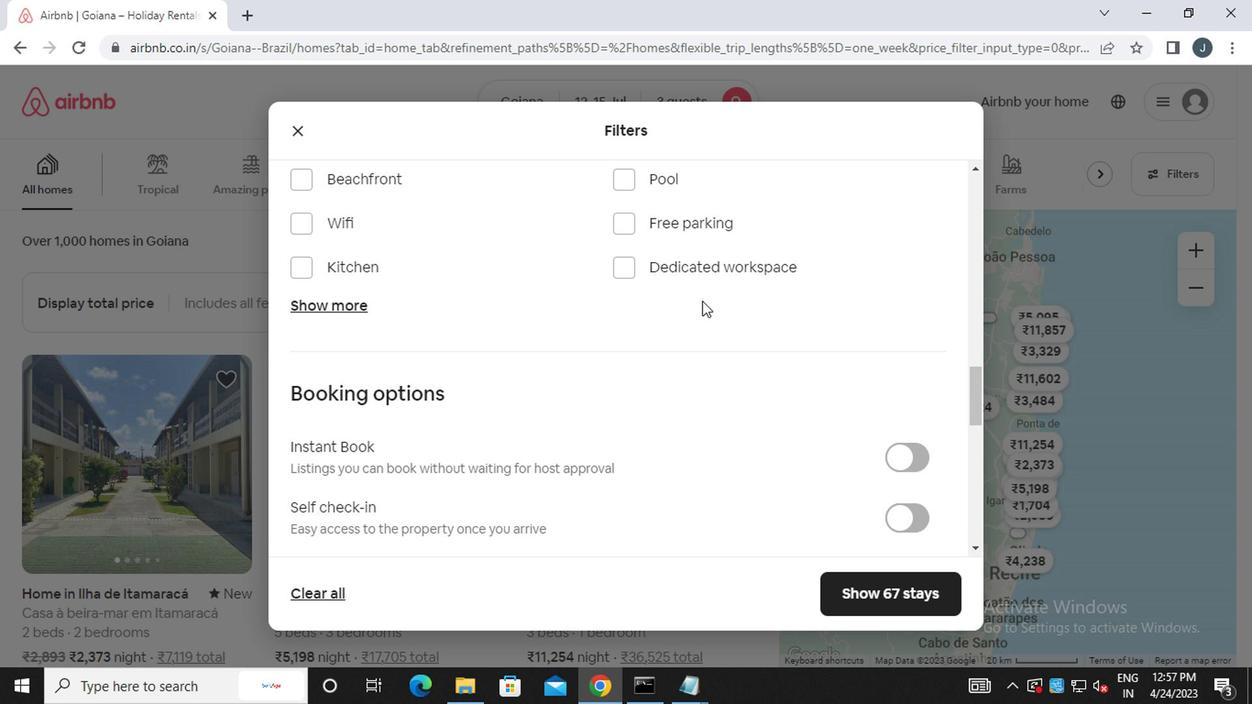 
Action: Mouse moved to (907, 341)
Screenshot: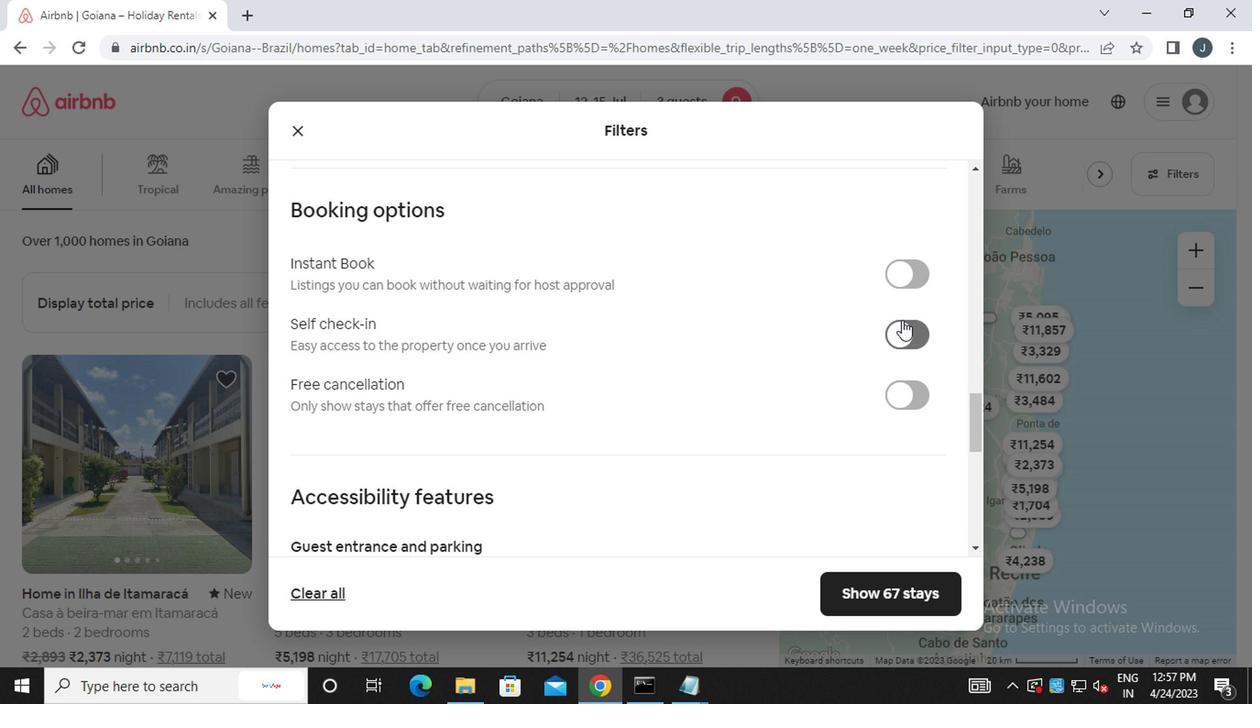 
Action: Mouse pressed left at (907, 341)
Screenshot: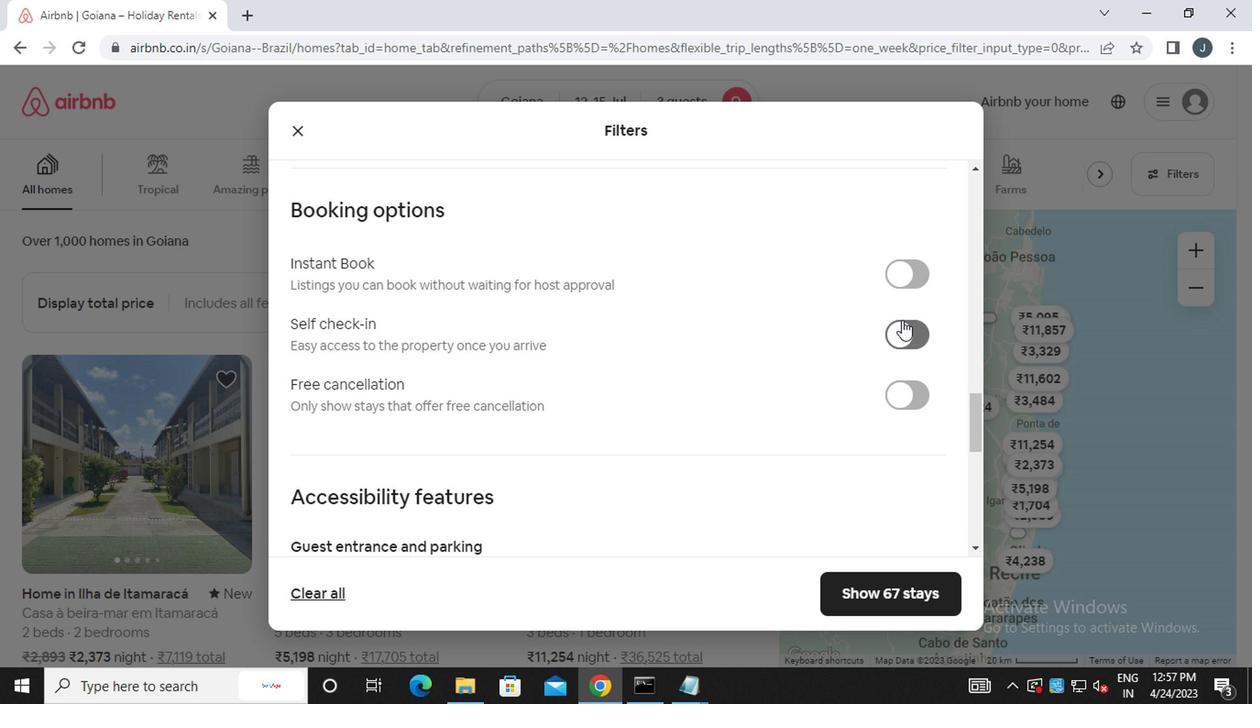
Action: Mouse moved to (685, 376)
Screenshot: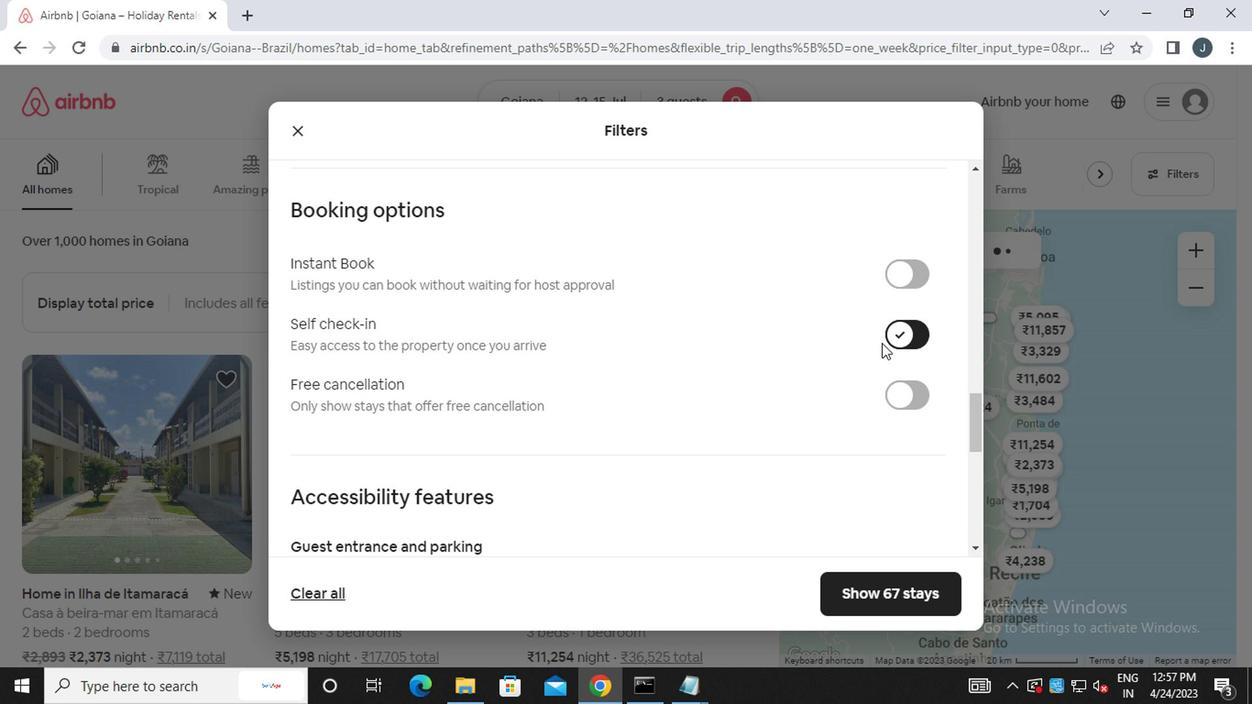 
Action: Mouse scrolled (685, 375) with delta (0, 0)
Screenshot: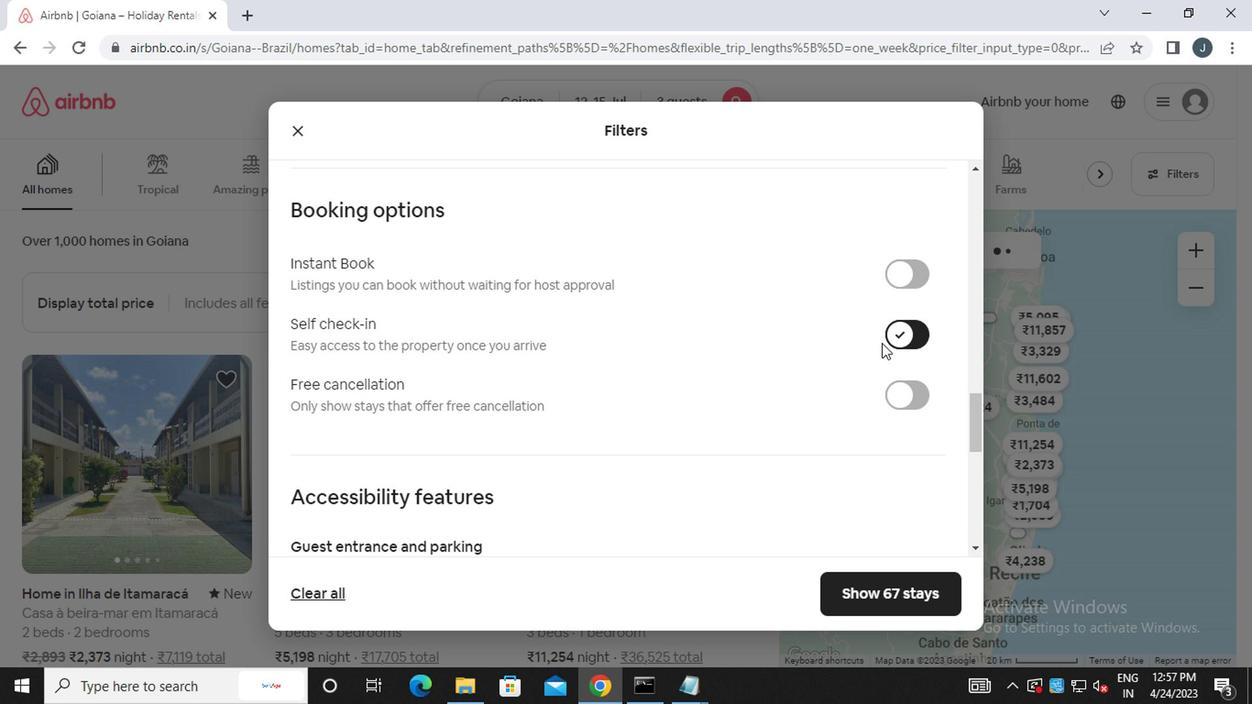 
Action: Mouse moved to (682, 378)
Screenshot: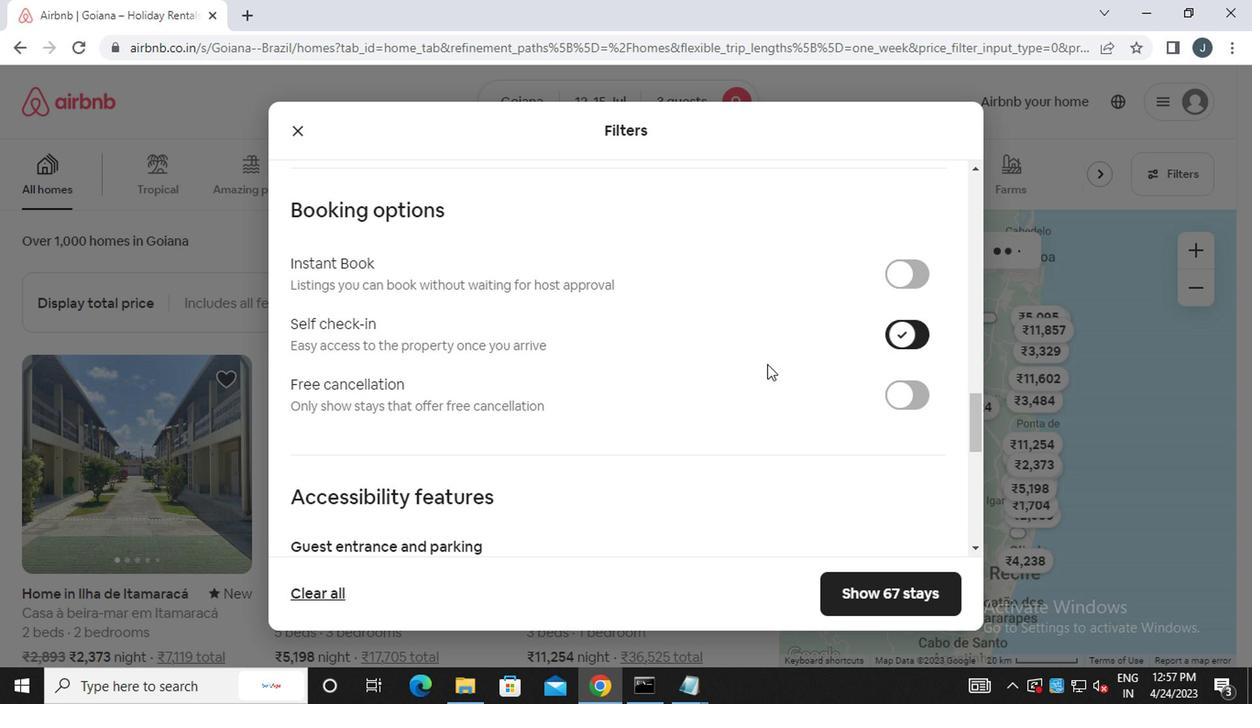 
Action: Mouse scrolled (682, 377) with delta (0, 0)
Screenshot: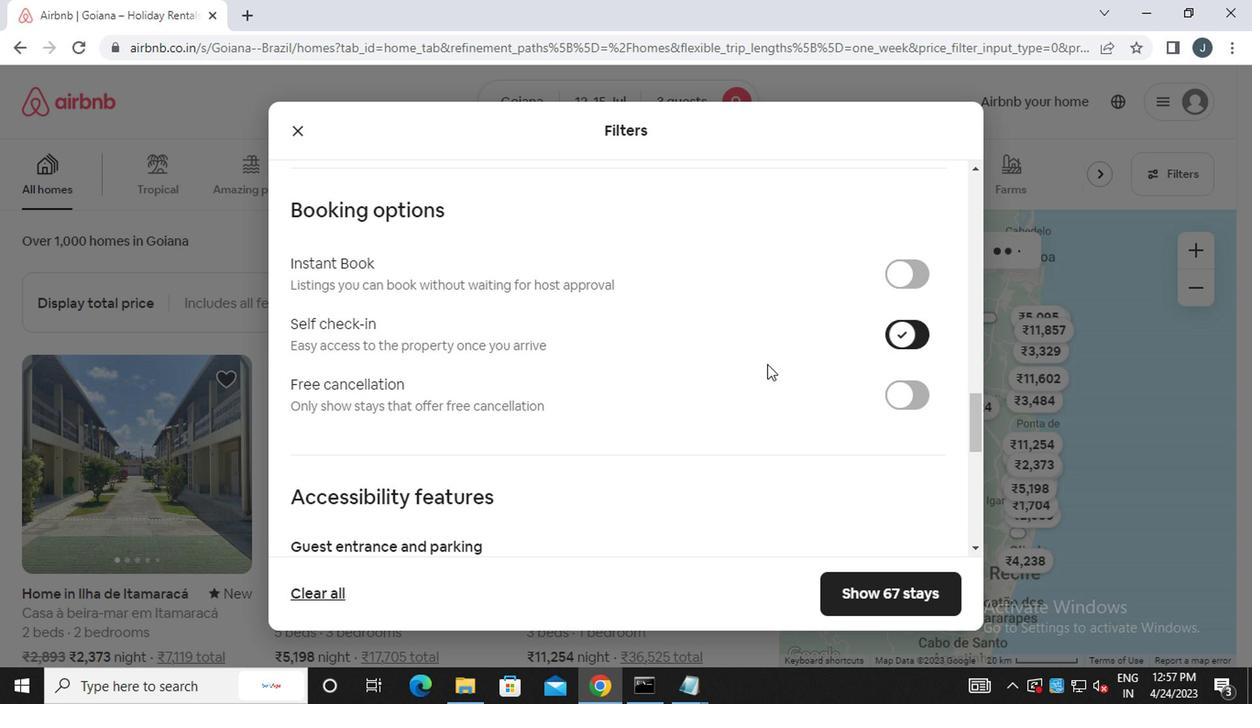 
Action: Mouse moved to (682, 378)
Screenshot: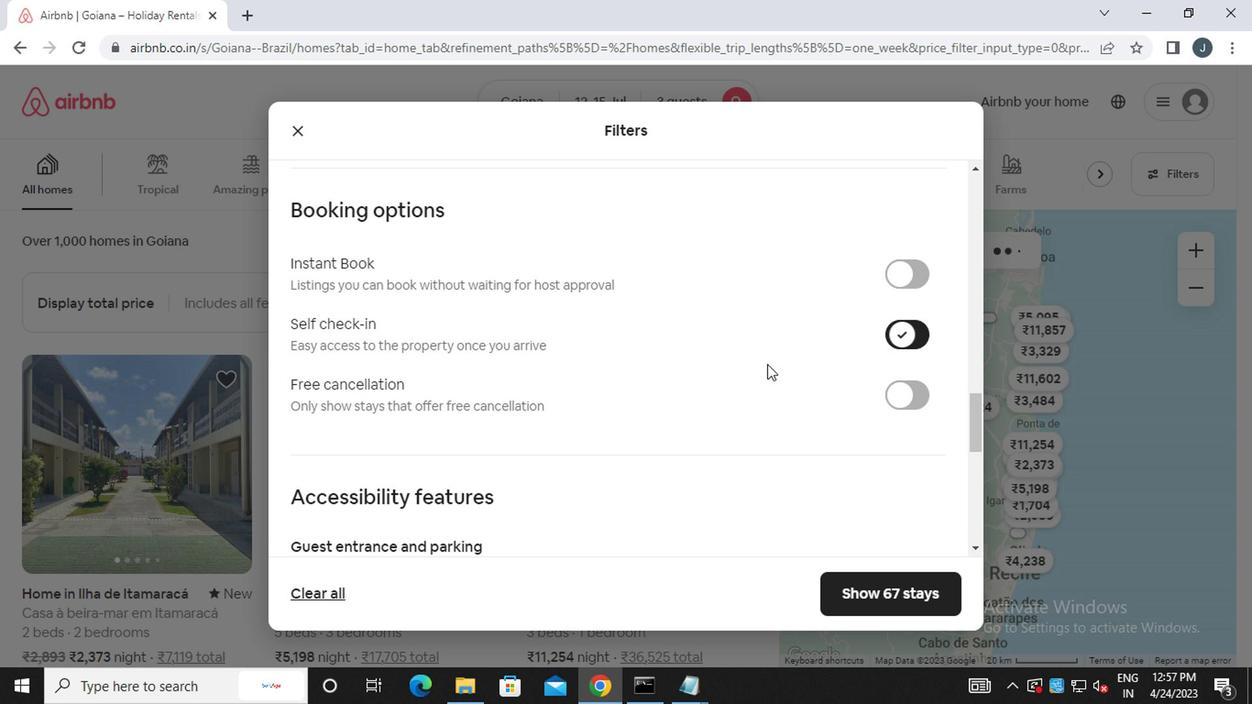 
Action: Mouse scrolled (682, 377) with delta (0, 0)
Screenshot: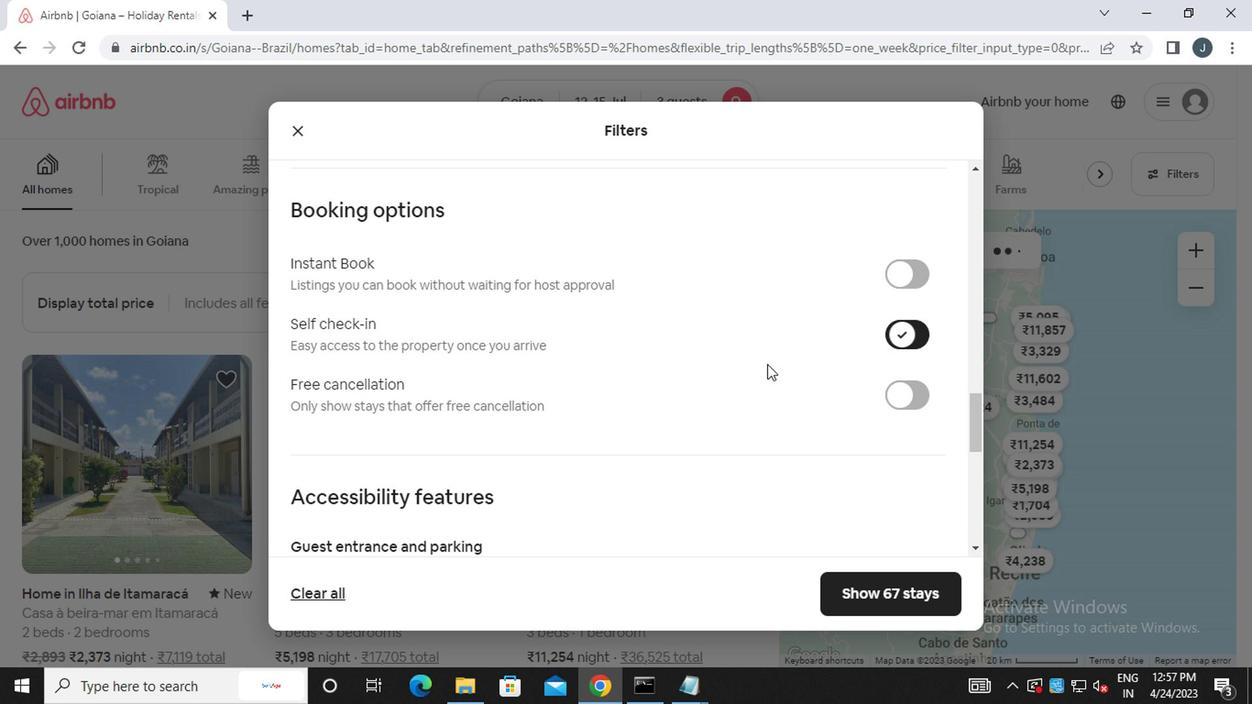 
Action: Mouse moved to (681, 379)
Screenshot: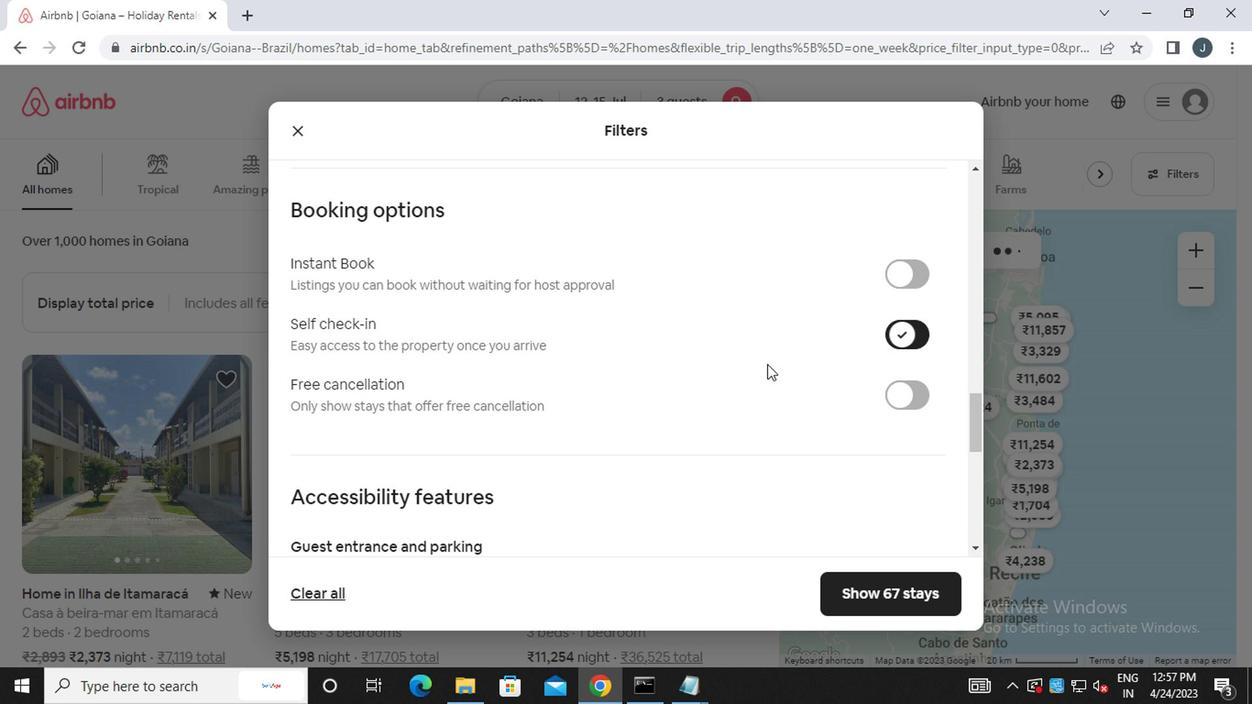 
Action: Mouse scrolled (681, 378) with delta (0, -1)
Screenshot: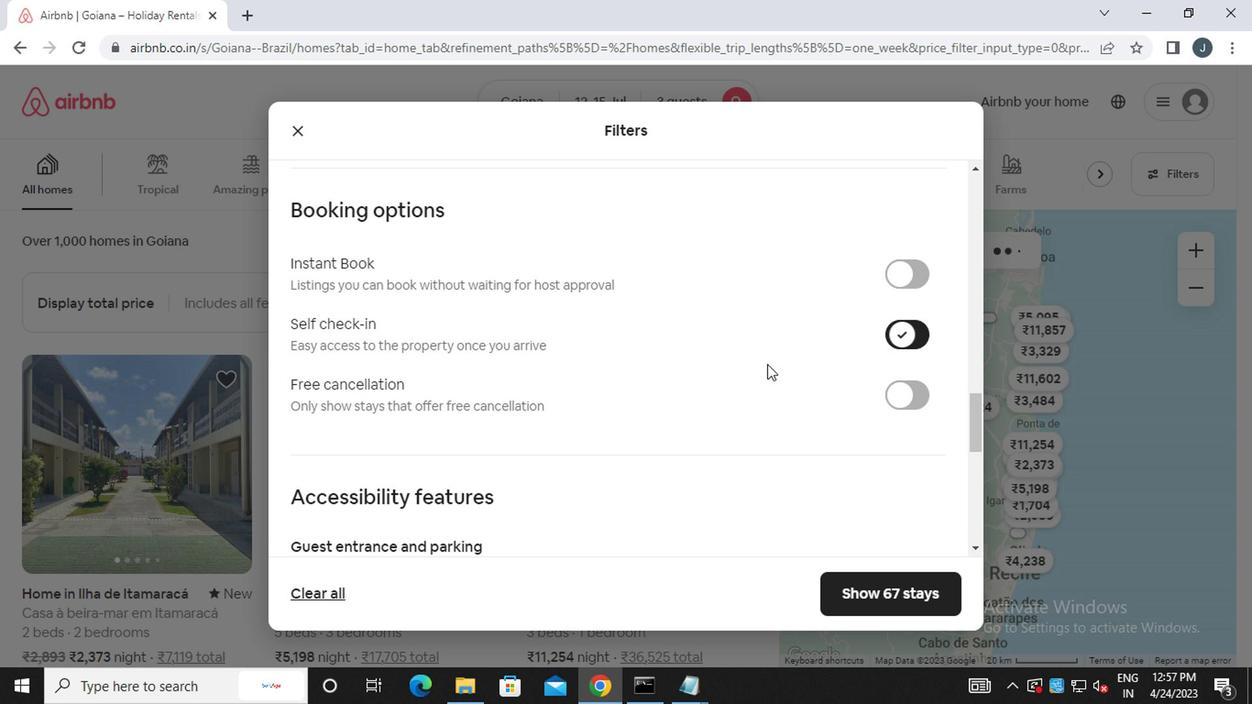 
Action: Mouse moved to (679, 379)
Screenshot: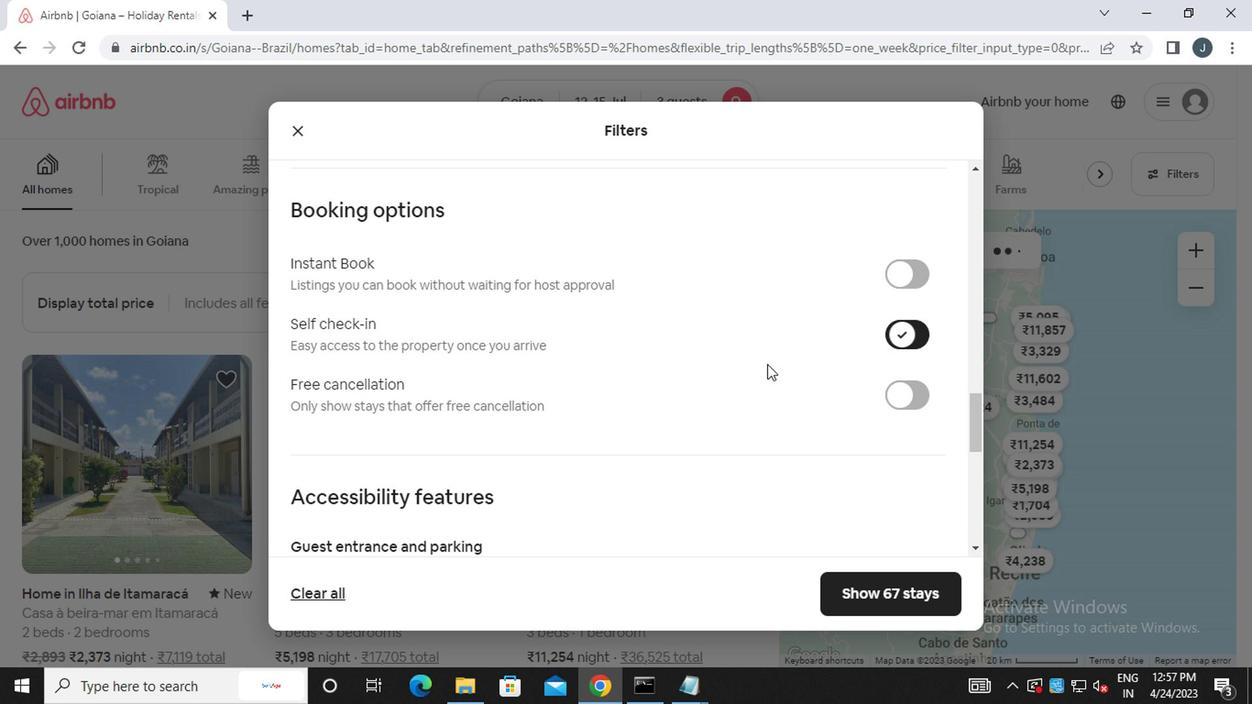
Action: Mouse scrolled (679, 378) with delta (0, -1)
Screenshot: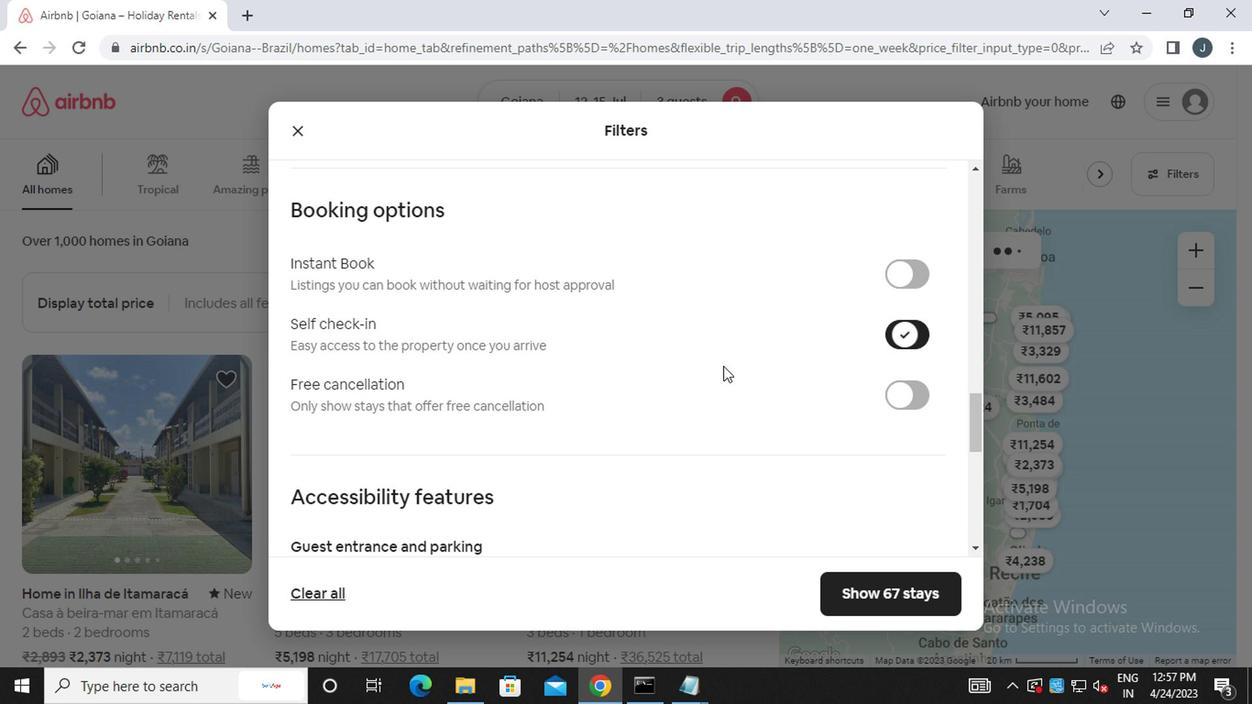 
Action: Mouse moved to (678, 379)
Screenshot: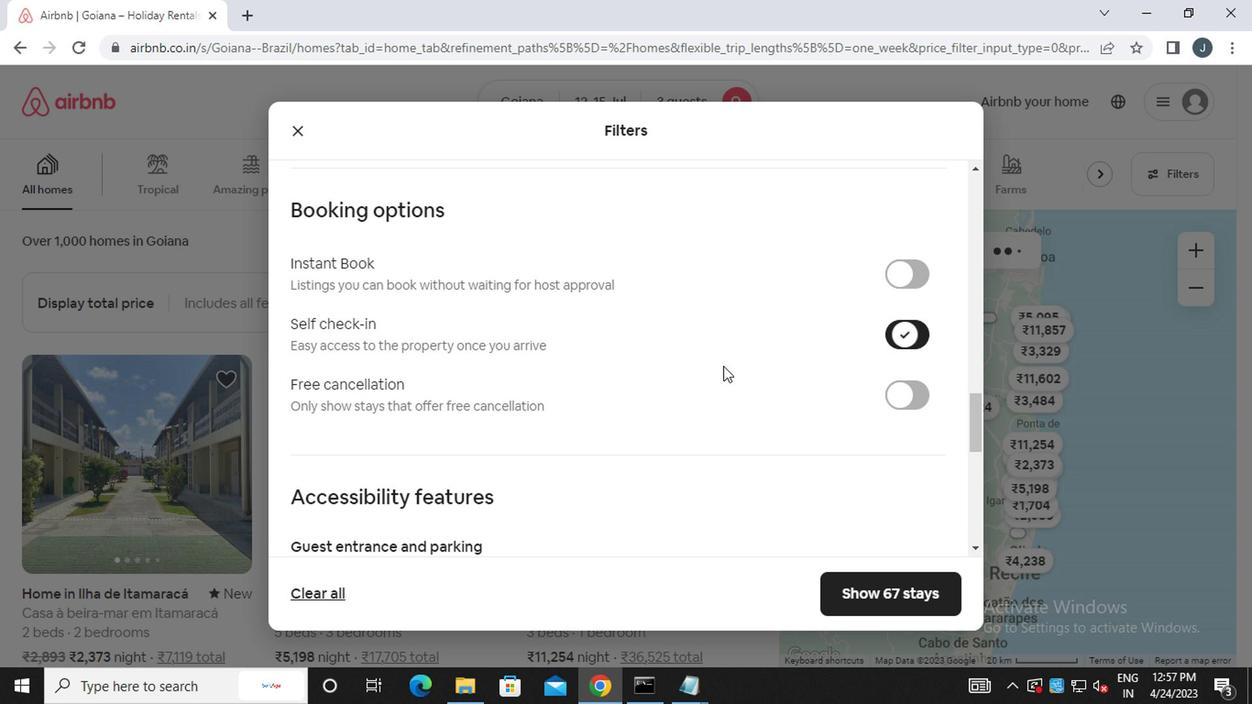 
Action: Mouse scrolled (678, 378) with delta (0, -1)
Screenshot: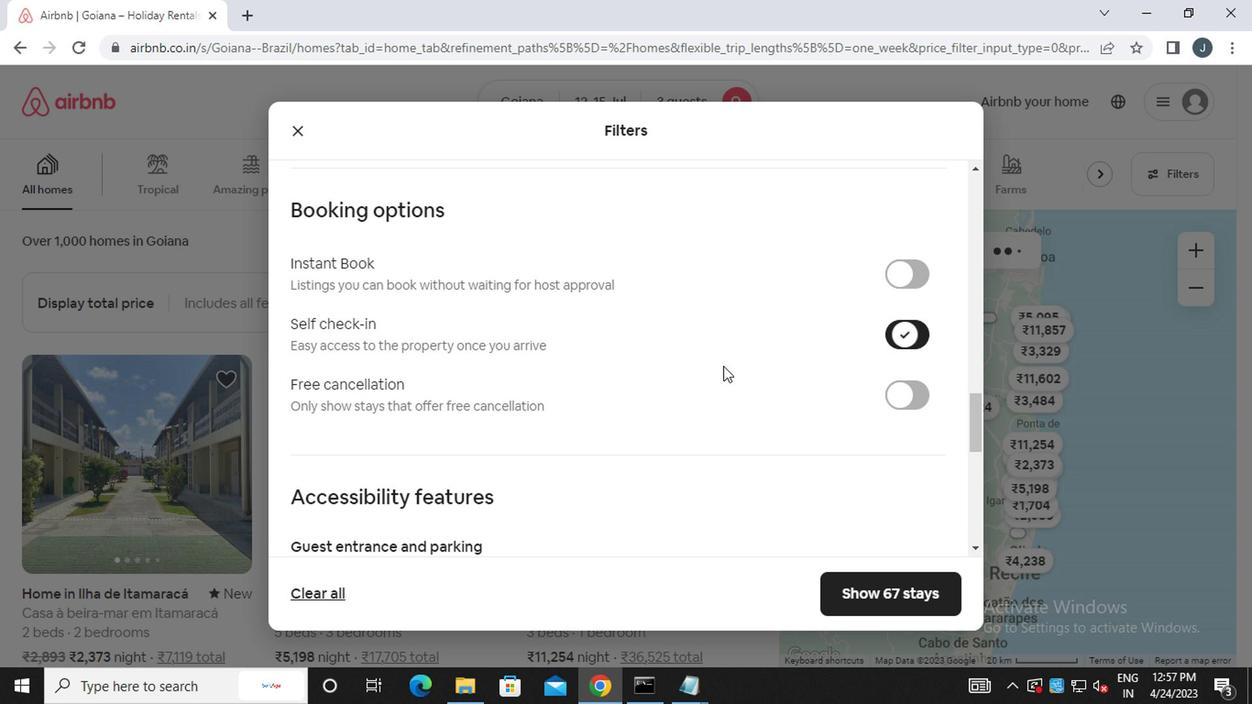 
Action: Mouse moved to (677, 379)
Screenshot: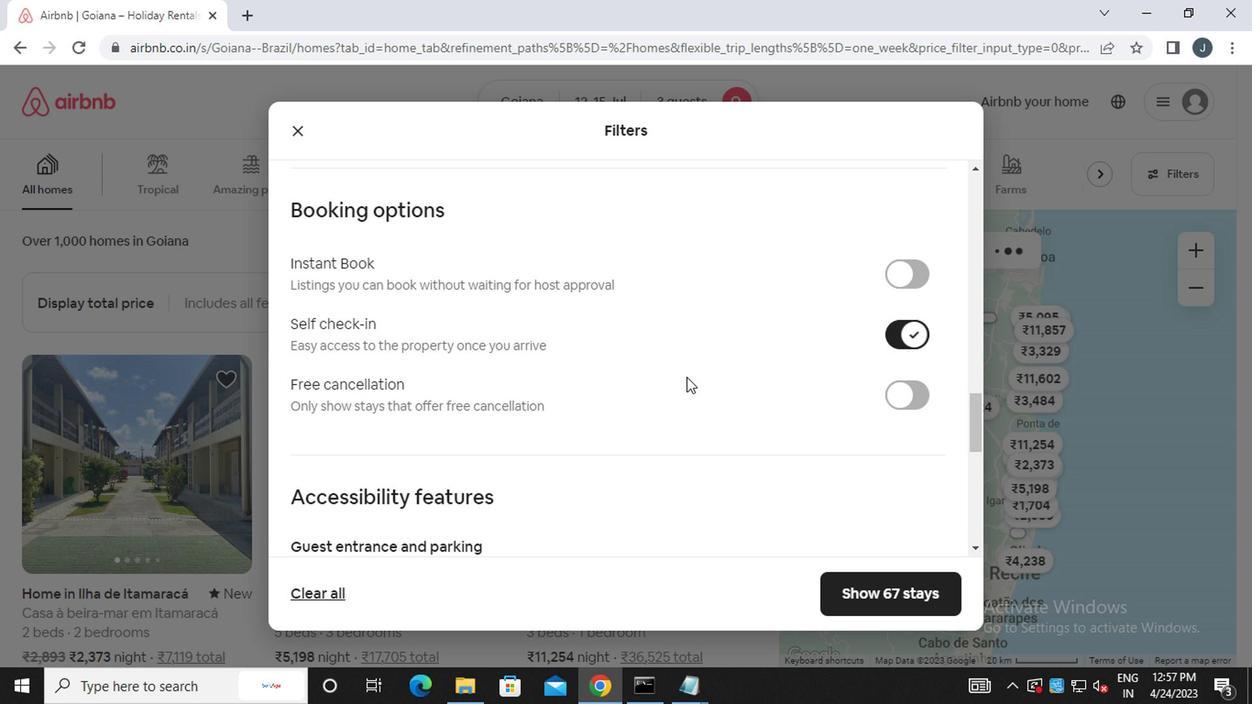 
Action: Mouse scrolled (677, 378) with delta (0, -1)
Screenshot: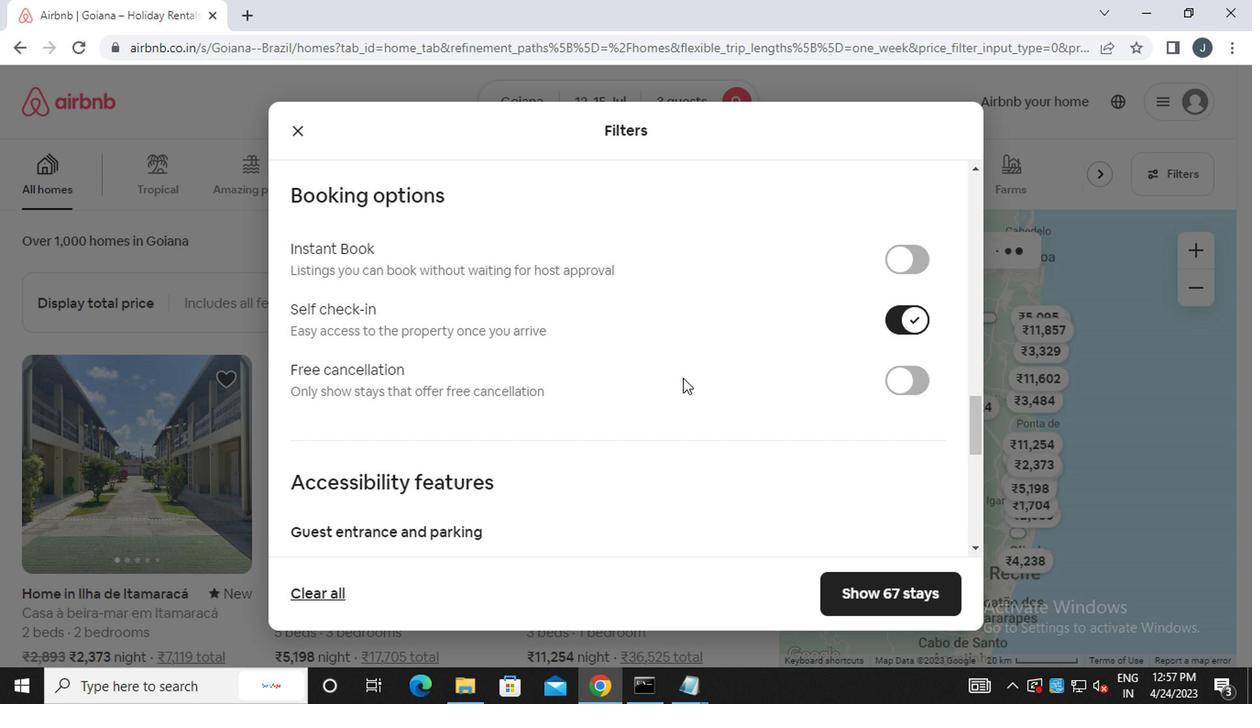 
Action: Mouse moved to (676, 379)
Screenshot: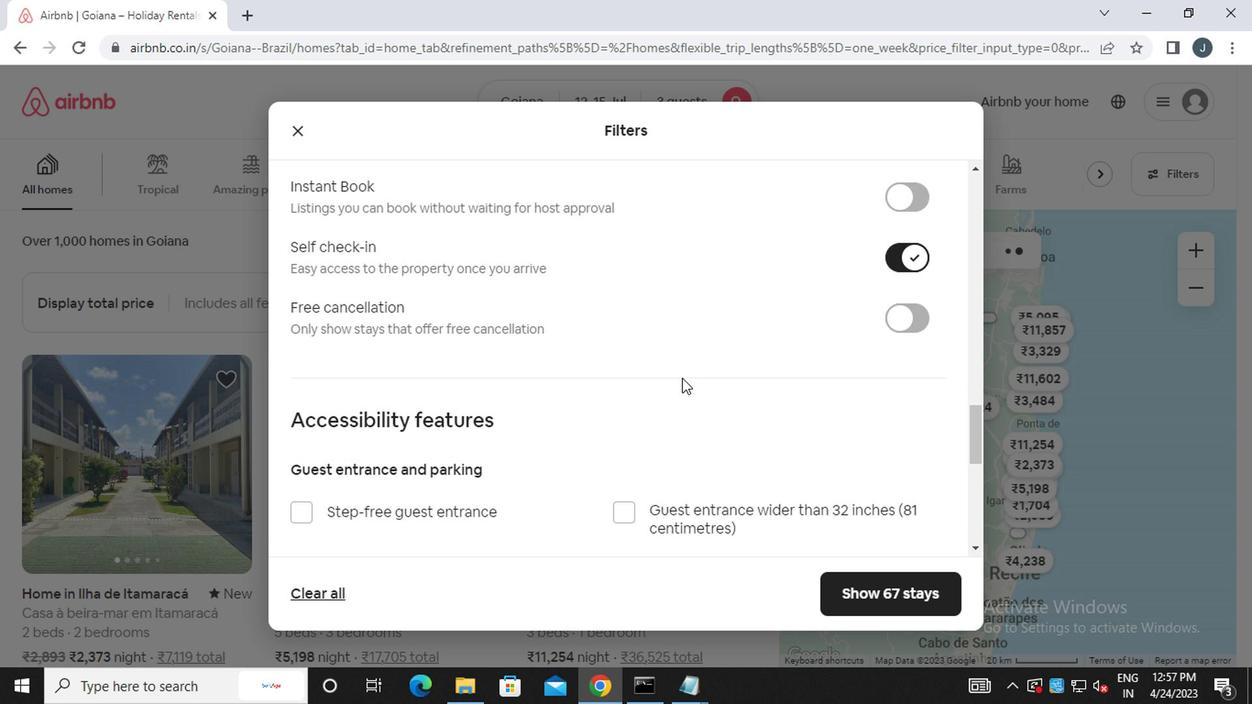 
Action: Mouse scrolled (676, 378) with delta (0, -1)
Screenshot: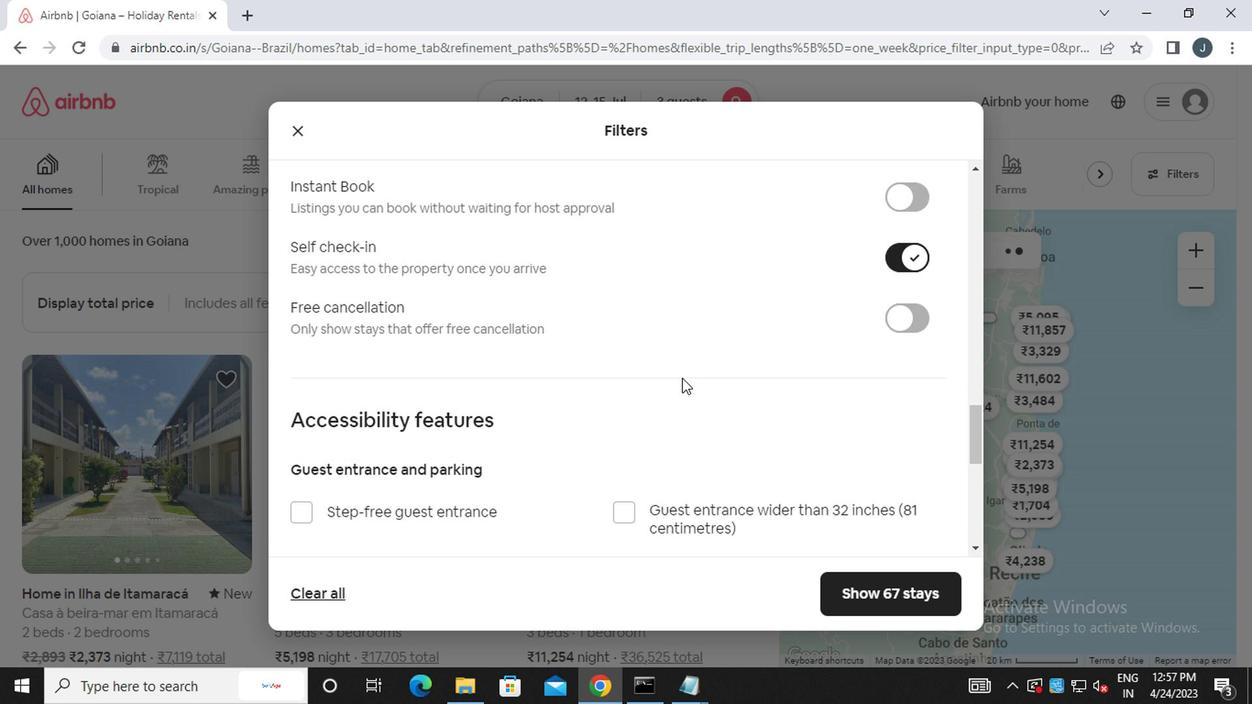 
Action: Mouse scrolled (676, 378) with delta (0, -1)
Screenshot: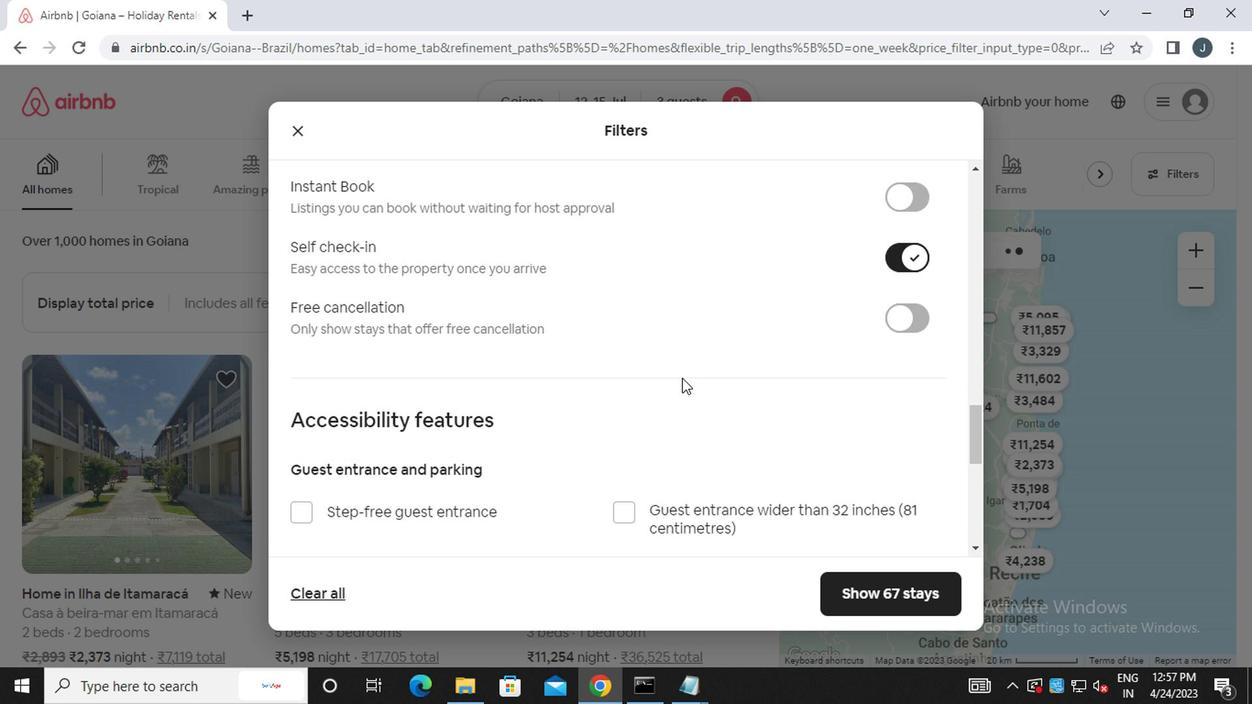 
Action: Mouse scrolled (676, 378) with delta (0, -1)
Screenshot: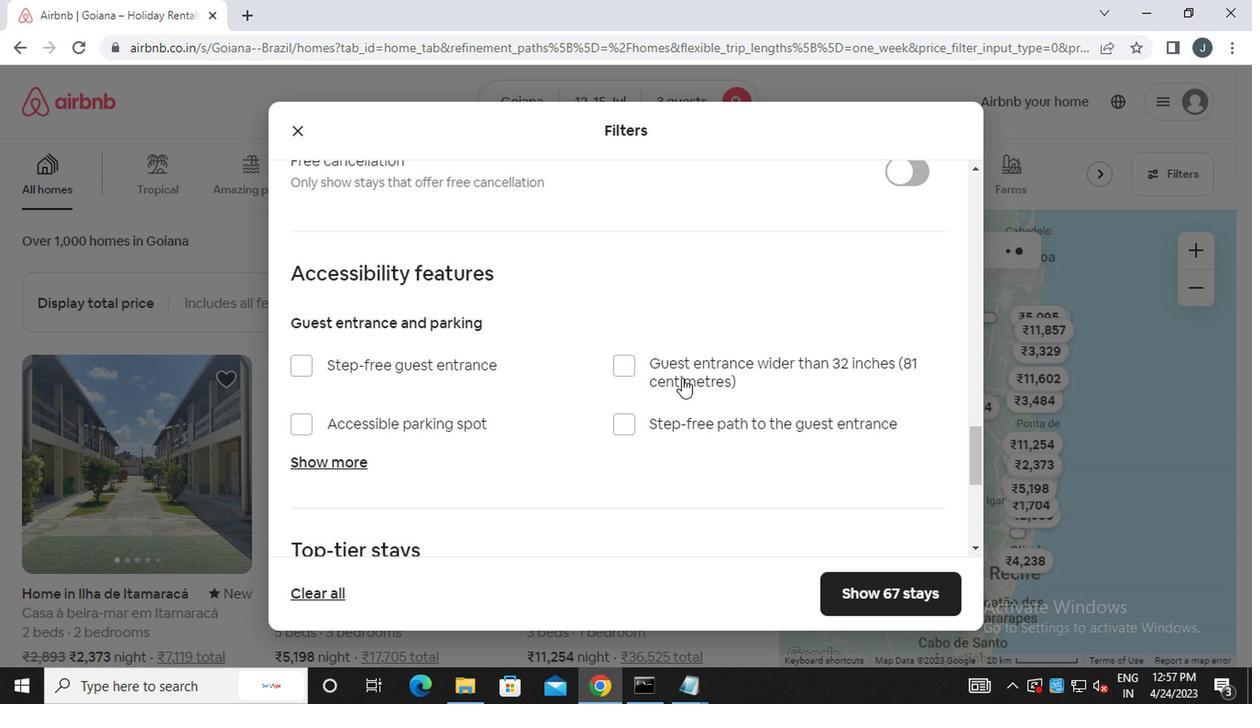 
Action: Mouse moved to (676, 379)
Screenshot: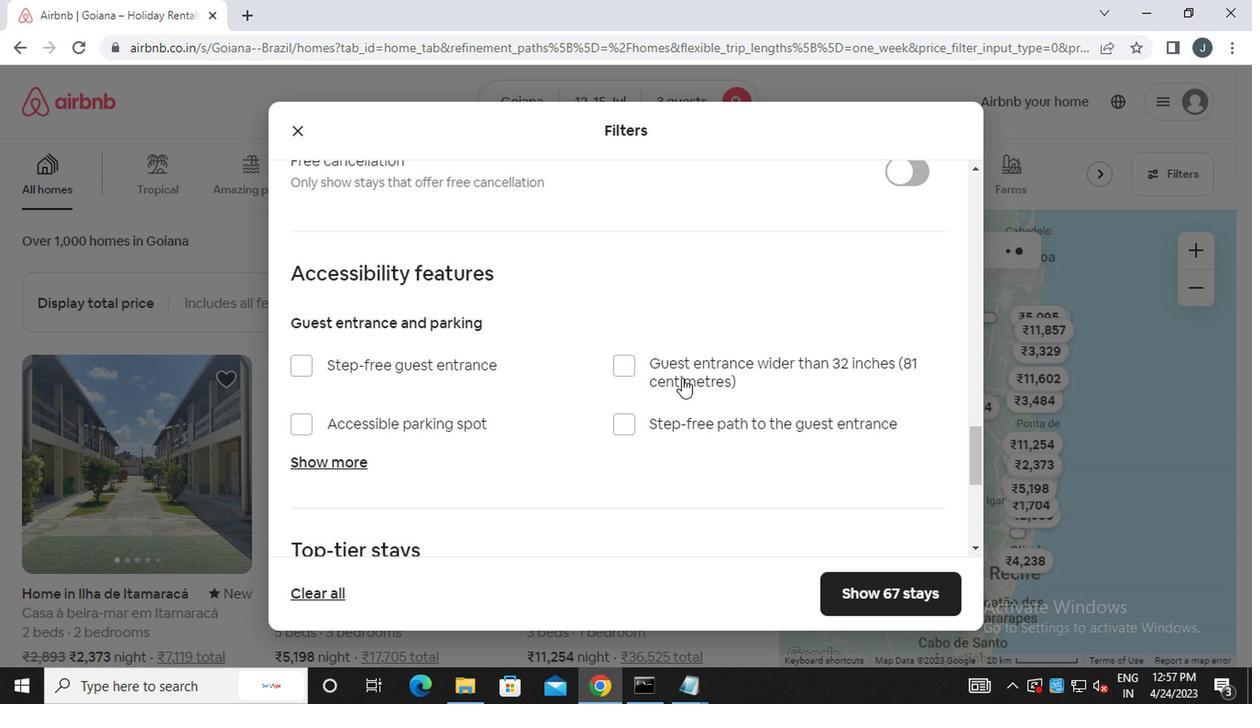 
Action: Mouse scrolled (676, 378) with delta (0, -1)
Screenshot: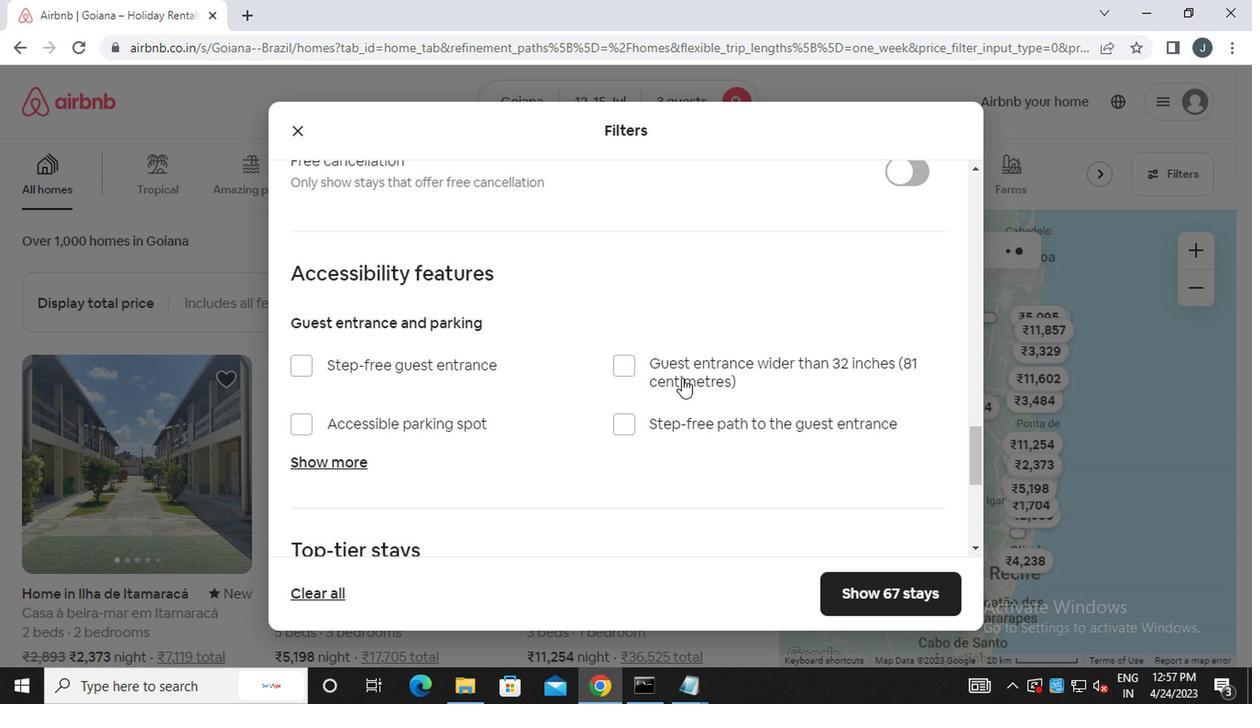 
Action: Mouse scrolled (676, 378) with delta (0, -1)
Screenshot: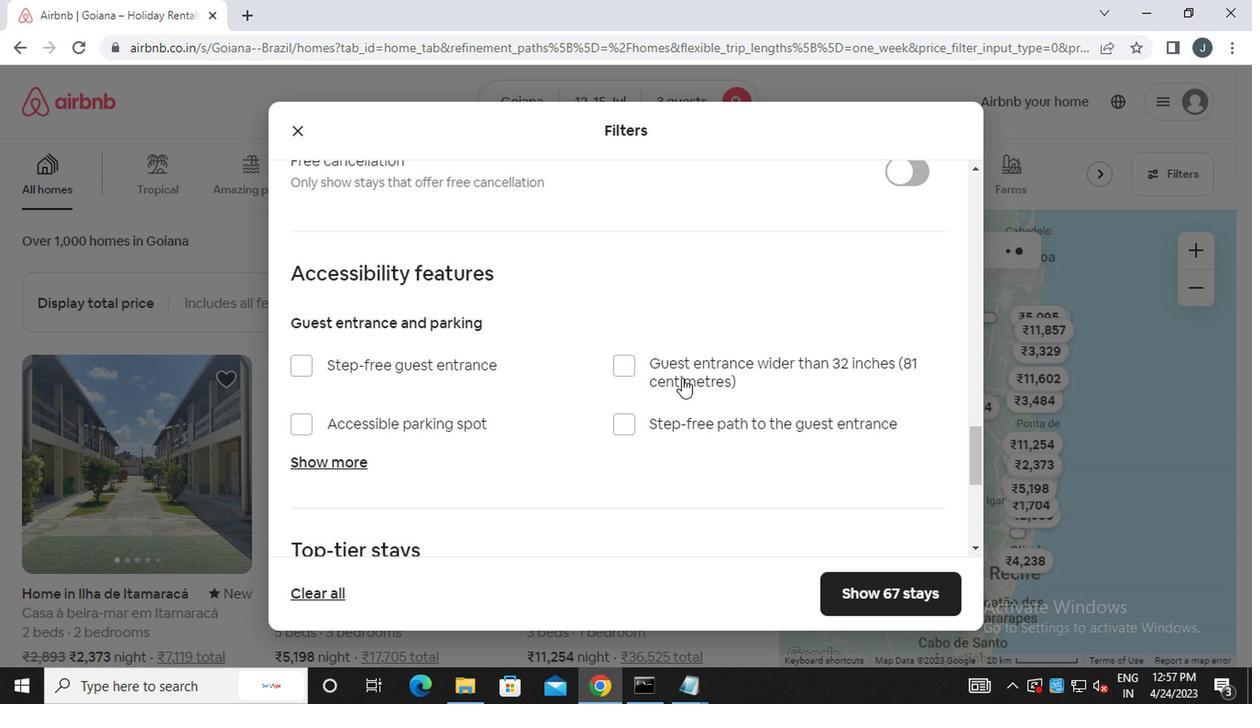 
Action: Mouse moved to (680, 379)
Screenshot: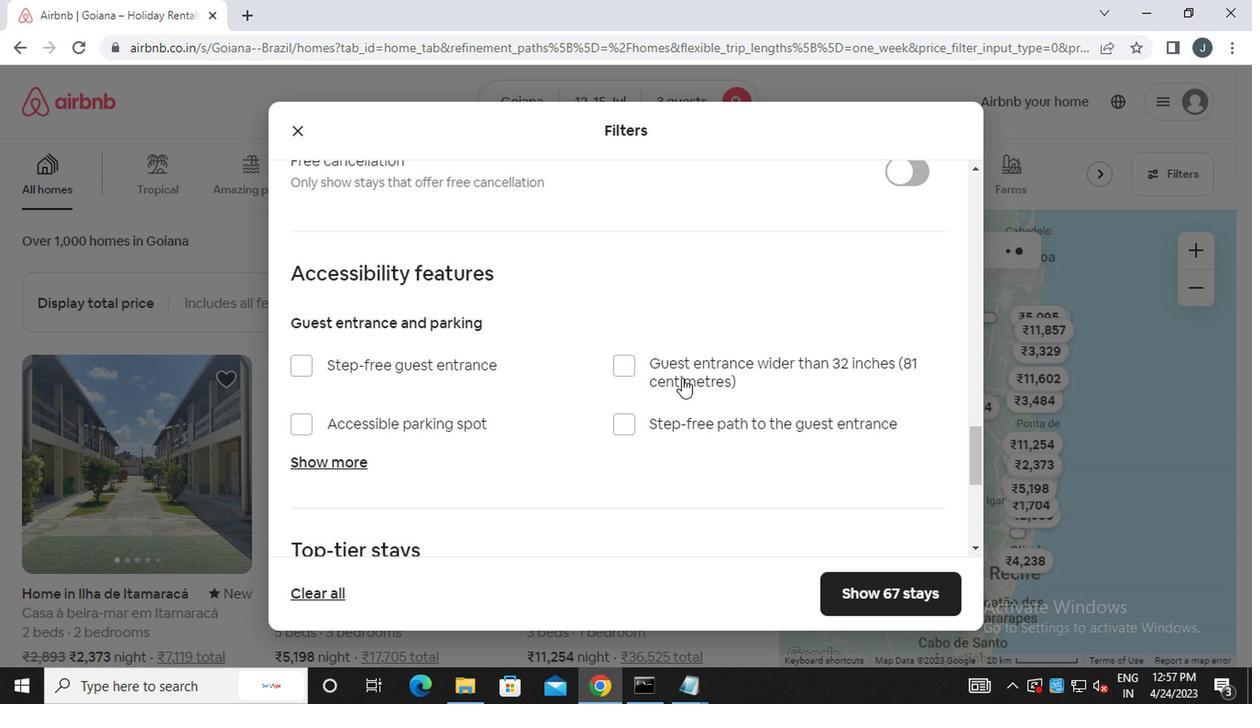 
Action: Mouse scrolled (680, 378) with delta (0, -1)
Screenshot: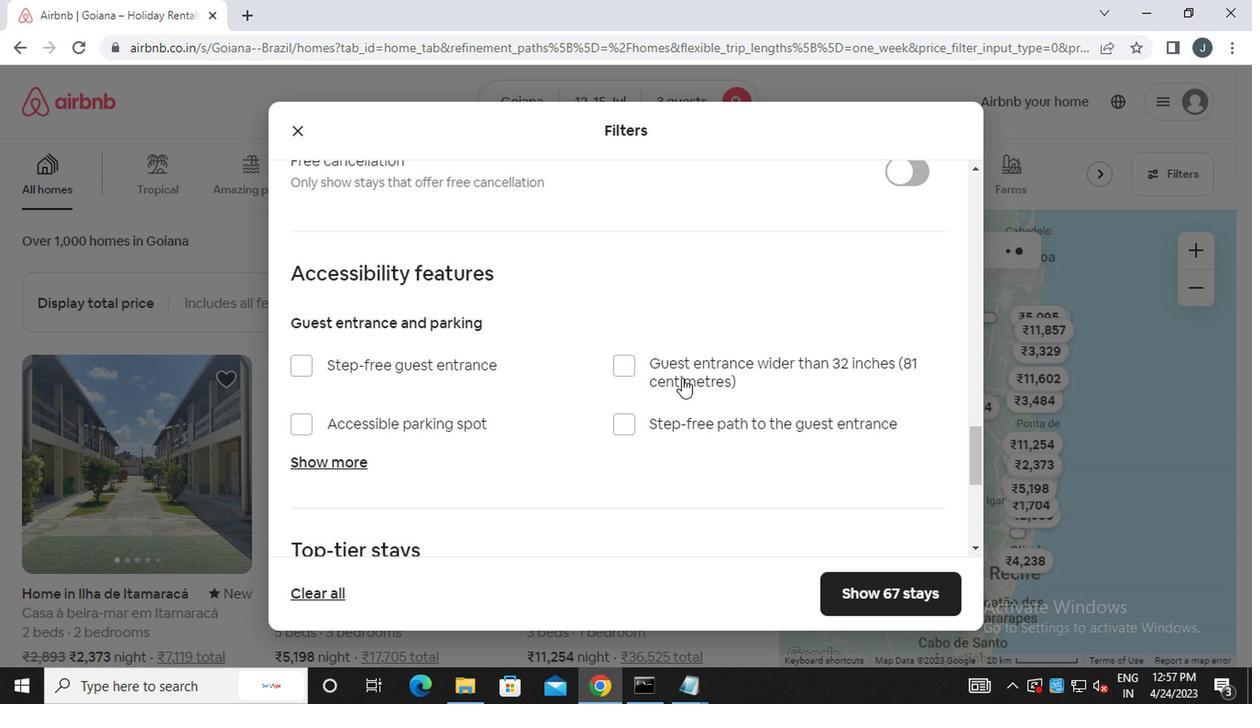 
Action: Mouse moved to (324, 511)
Screenshot: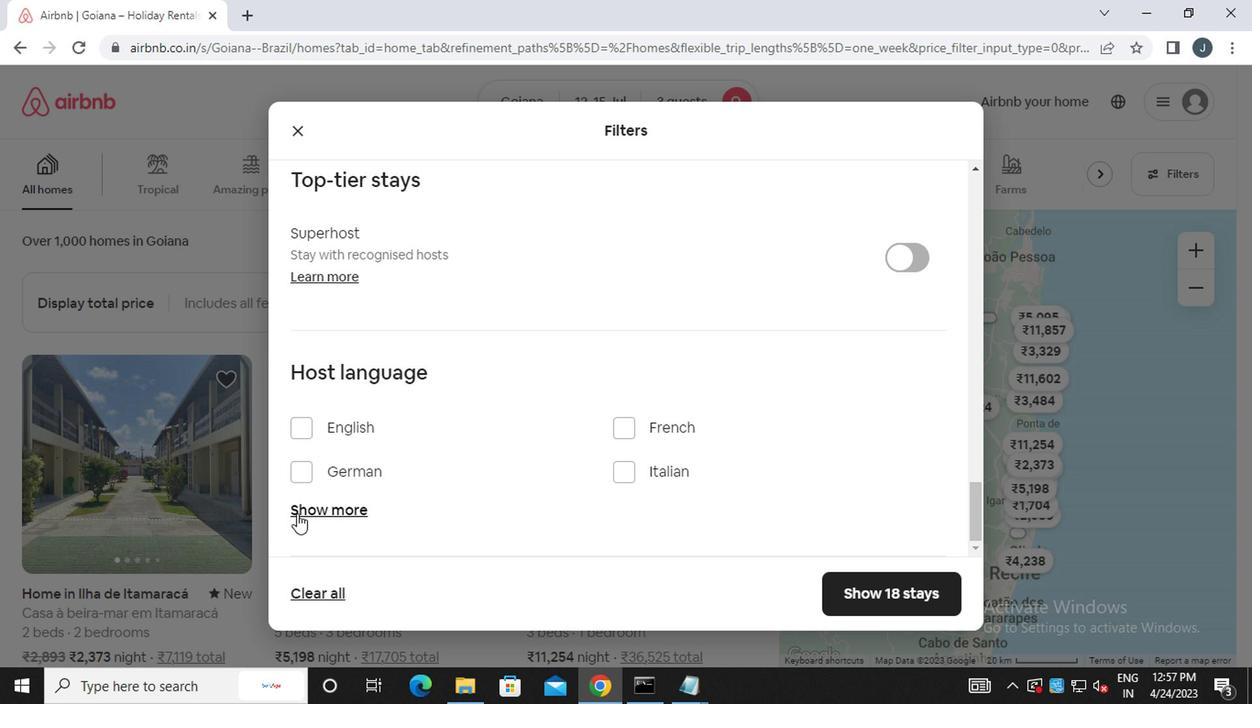 
Action: Mouse pressed left at (324, 511)
Screenshot: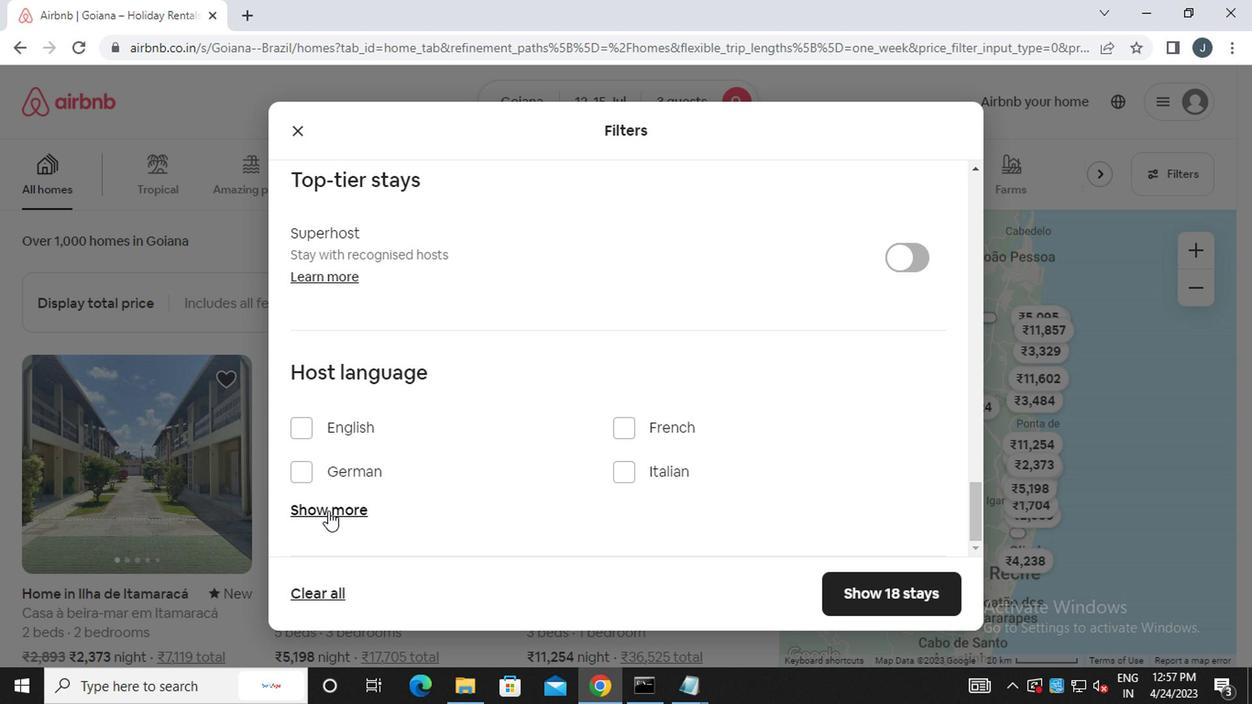 
Action: Mouse moved to (656, 522)
Screenshot: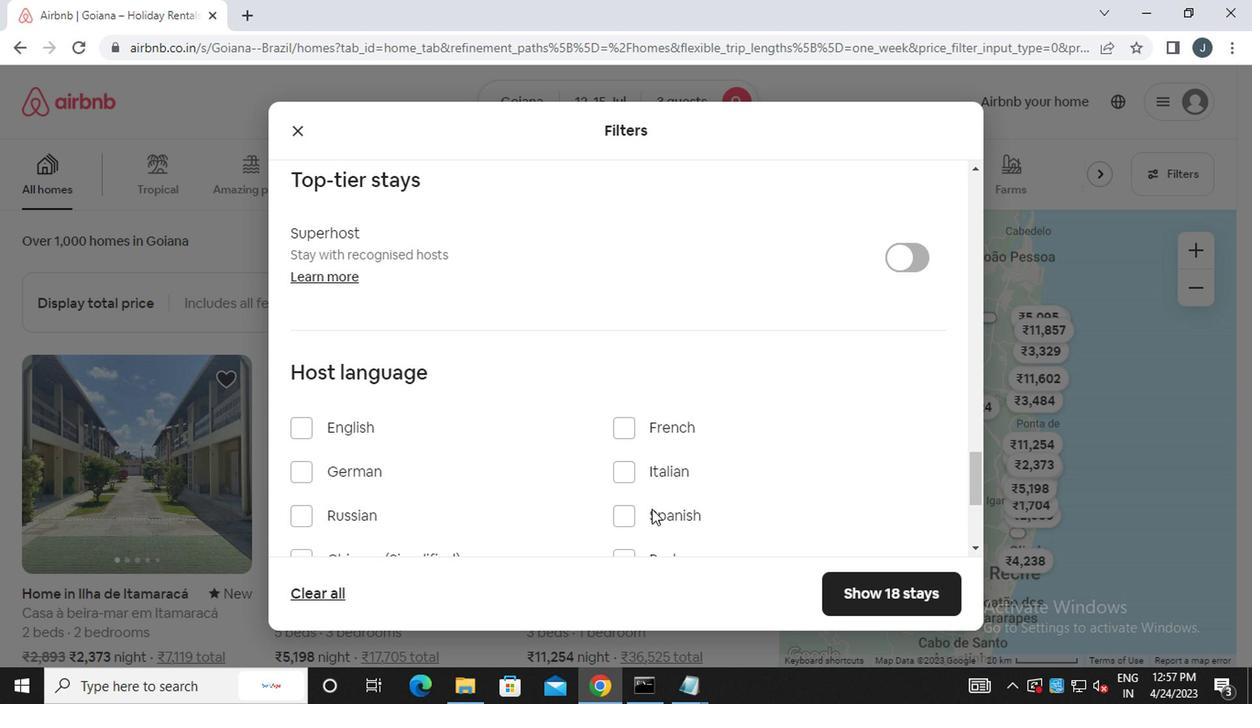 
Action: Mouse pressed left at (656, 522)
Screenshot: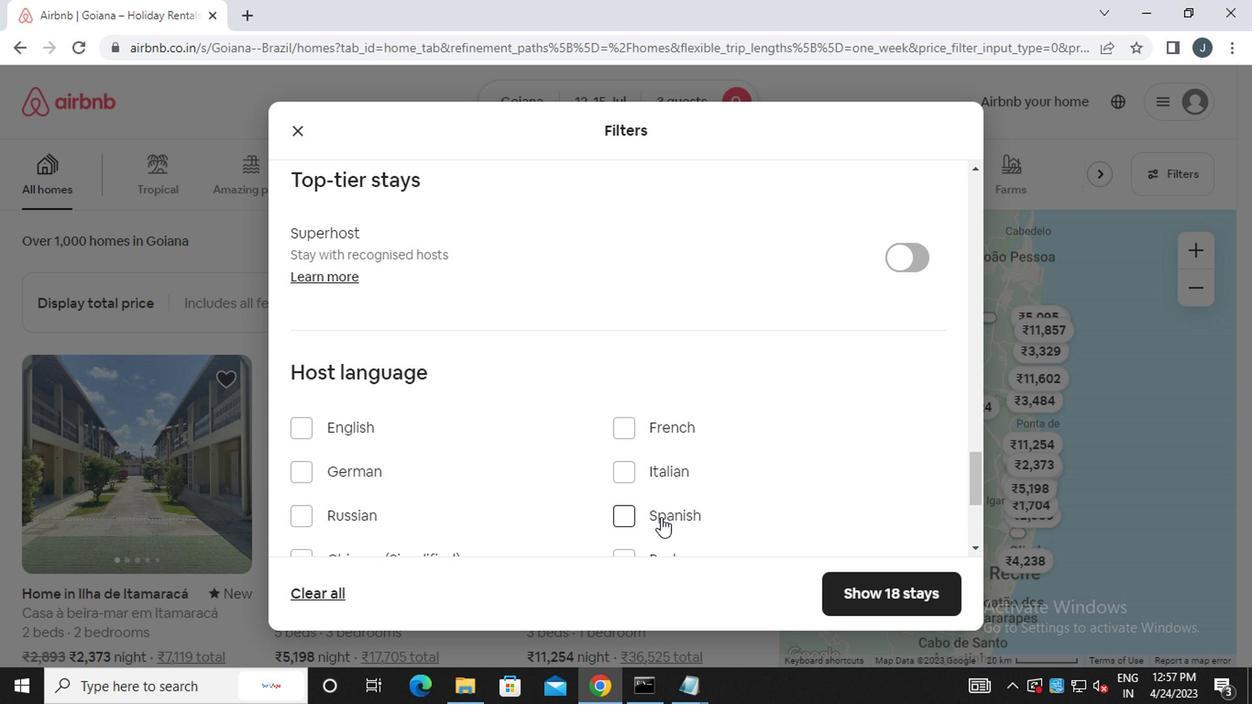 
Action: Mouse moved to (851, 590)
Screenshot: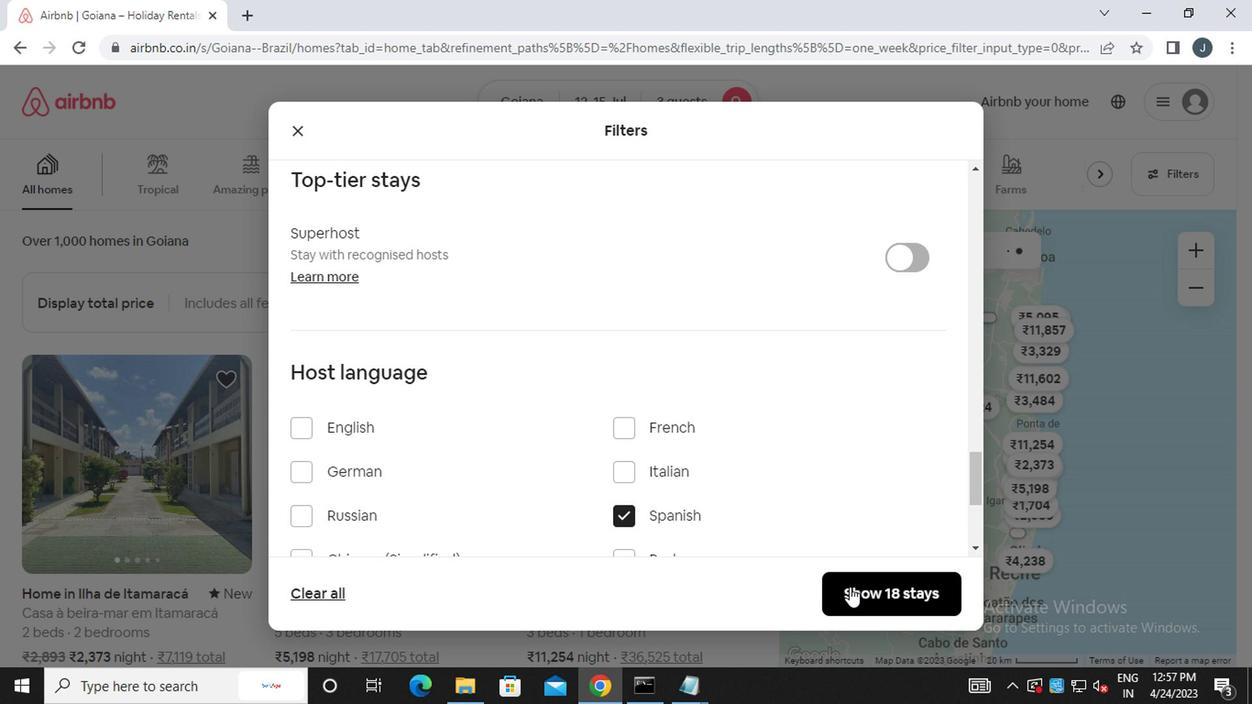 
Action: Mouse pressed left at (851, 590)
Screenshot: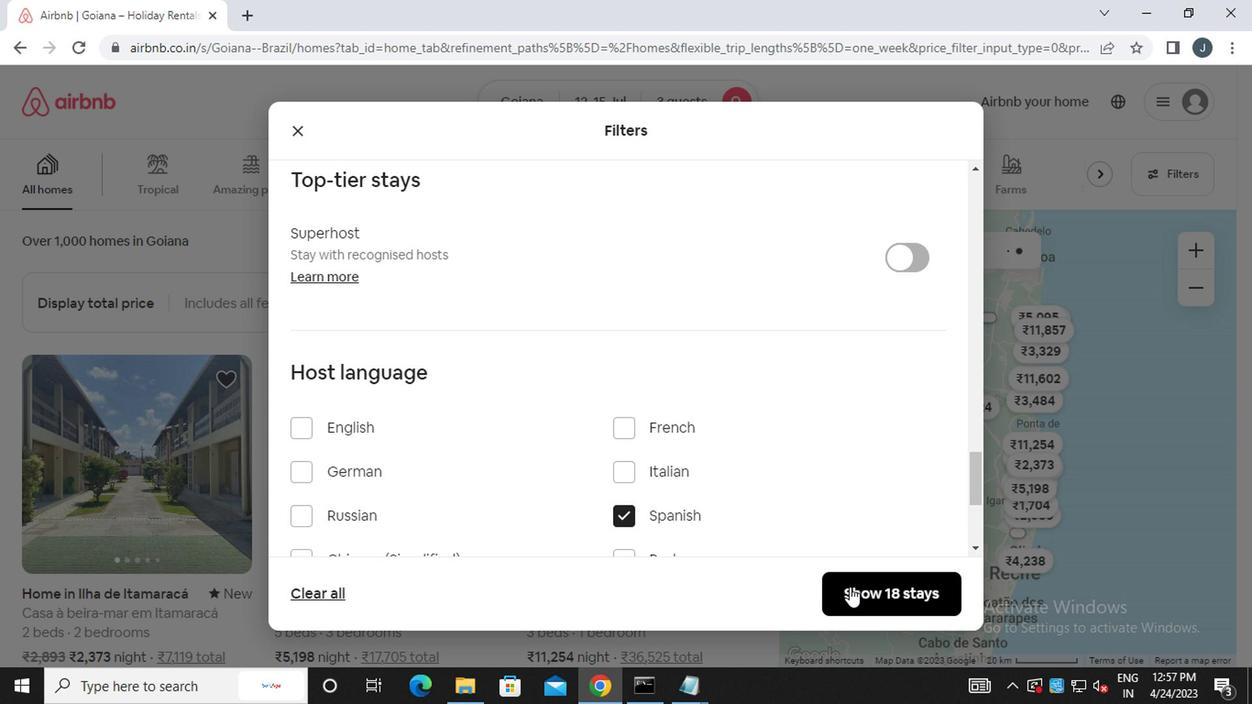 
Action: Mouse moved to (854, 590)
Screenshot: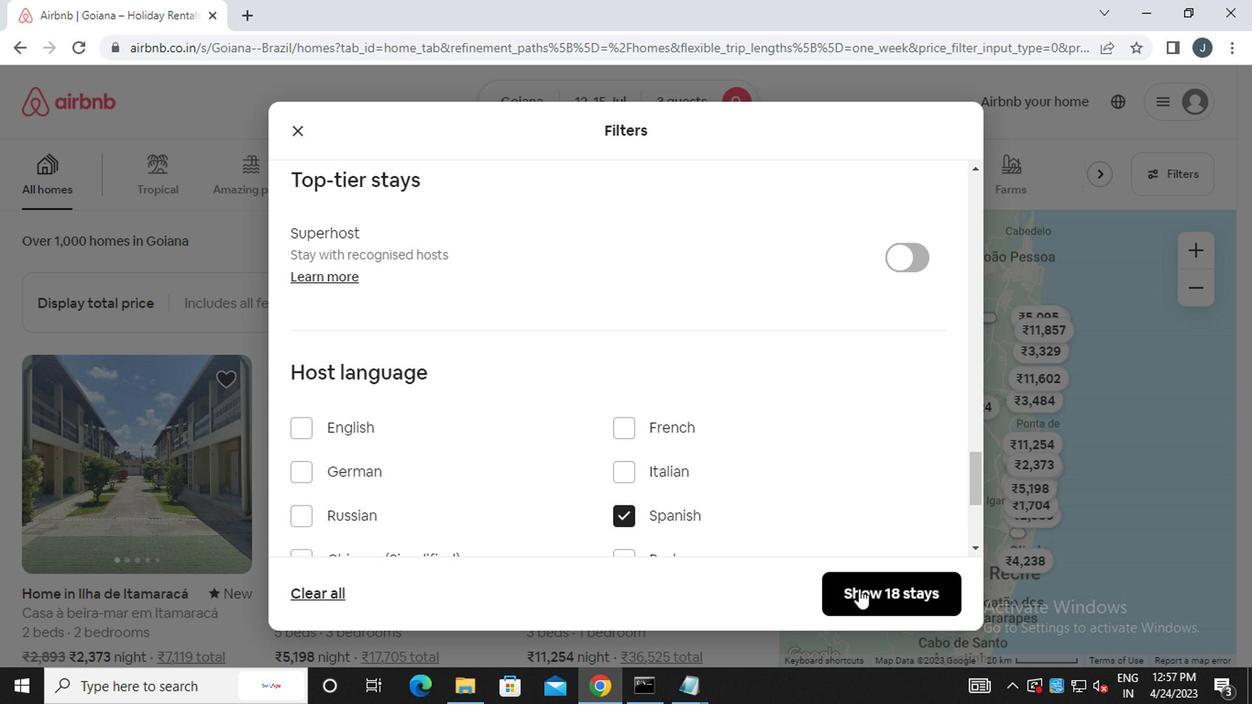 
